 Task: Find a house in Romulus, United States, for 4 guests from 10 Sep to 16 Sep with a gym, breakfast, English-speaking host, 4 beds, 4 bathrooms, self check-in, and a price range of 10000 to 14000.
Action: Mouse moved to (637, 118)
Screenshot: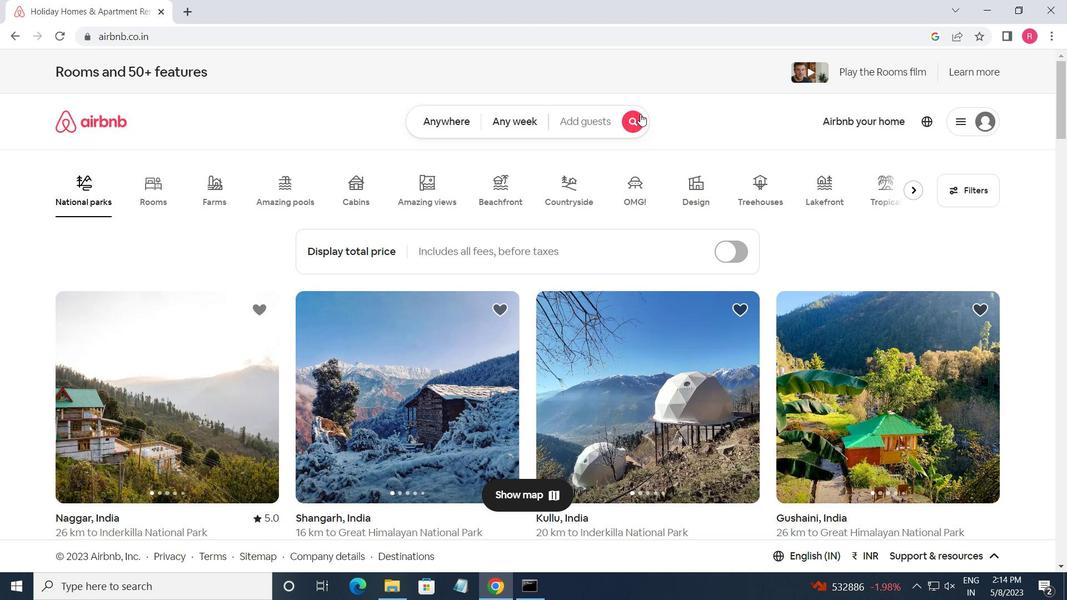 
Action: Mouse pressed left at (637, 118)
Screenshot: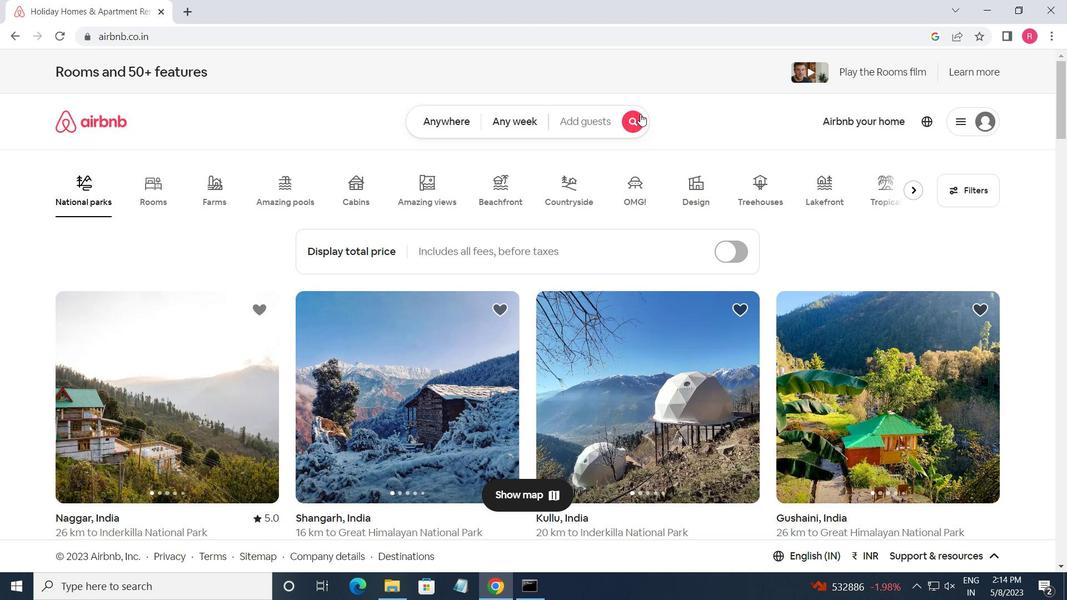 
Action: Mouse moved to (344, 182)
Screenshot: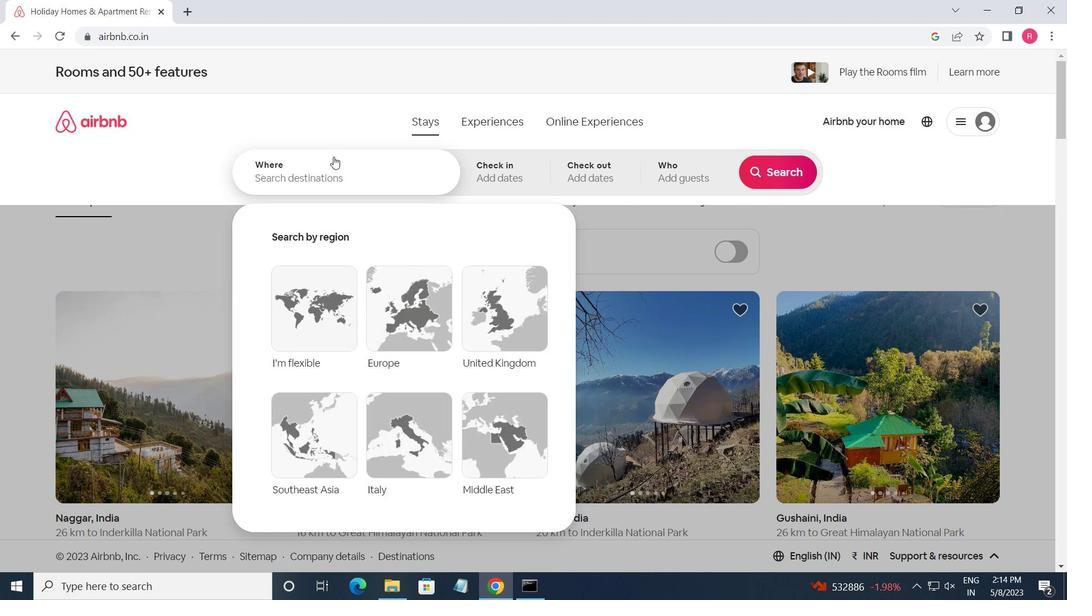 
Action: Mouse pressed left at (344, 182)
Screenshot: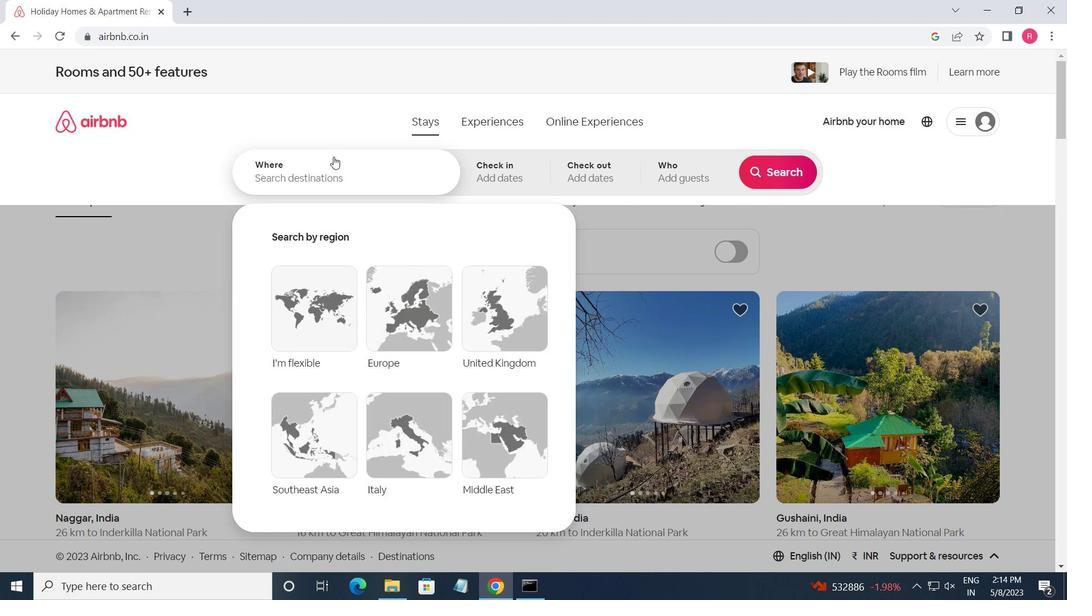 
Action: Key pressed <Key.shift>ROMULUS,<Key.space><Key.shift_r><Key.shift_r><Key.shift_r><Key.shift_r><Key.shift_r><Key.shift_r><Key.shift_r><Key.shift_r><Key.shift_r><Key.shift_r><Key.shift_r><Key.shift_r><Key.shift_r><Key.shift_r><Key.shift_r><Key.shift_r><Key.shift_r>UNITED<Key.space><Key.shift>STATES<Key.enter>
Screenshot: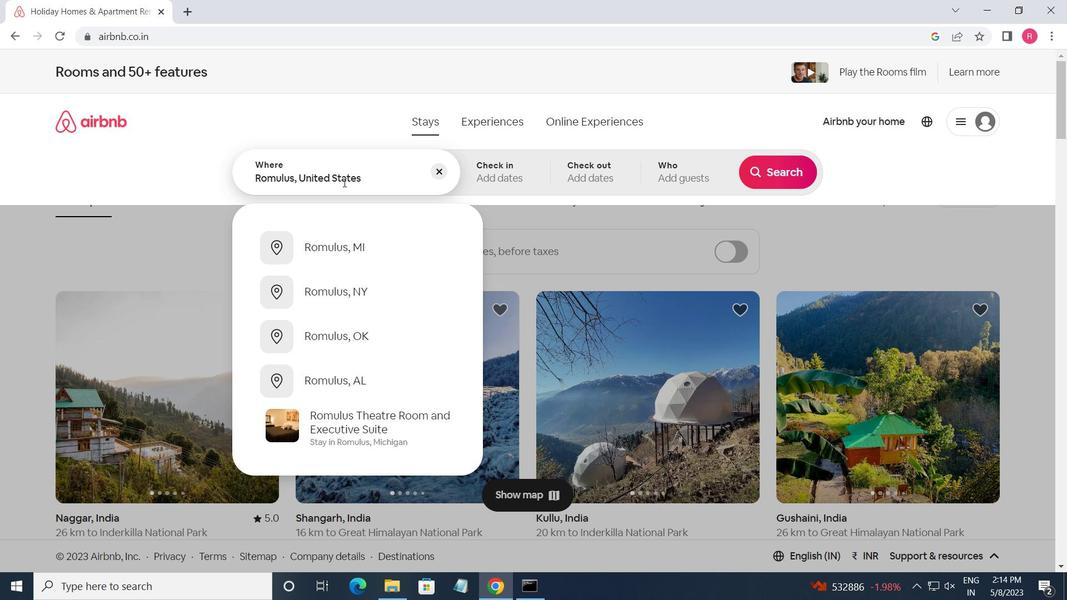 
Action: Mouse moved to (770, 279)
Screenshot: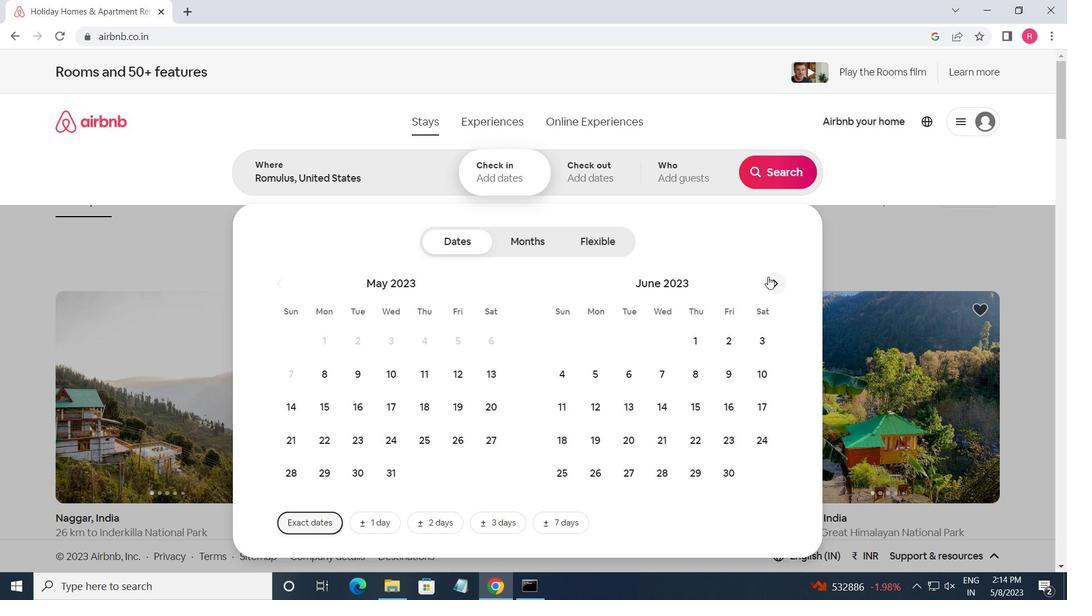 
Action: Mouse pressed left at (770, 279)
Screenshot: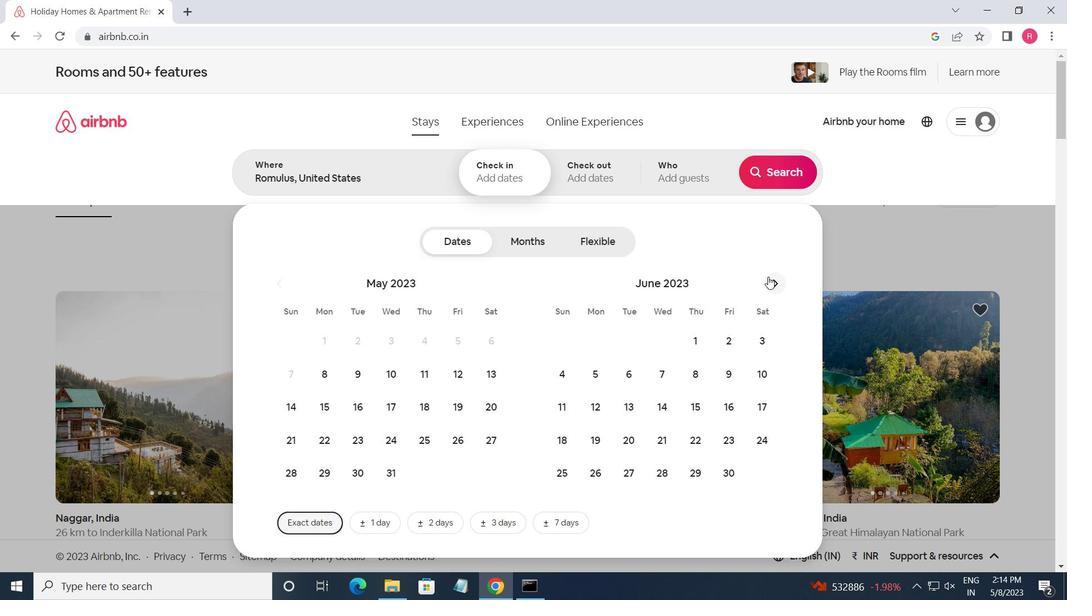 
Action: Mouse moved to (771, 280)
Screenshot: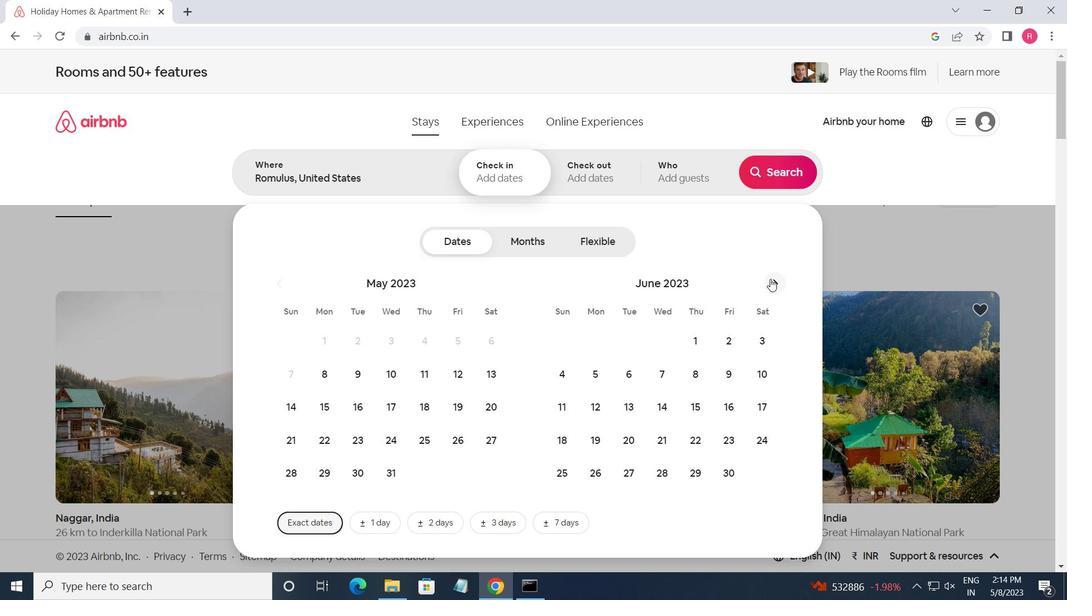 
Action: Mouse pressed left at (771, 280)
Screenshot: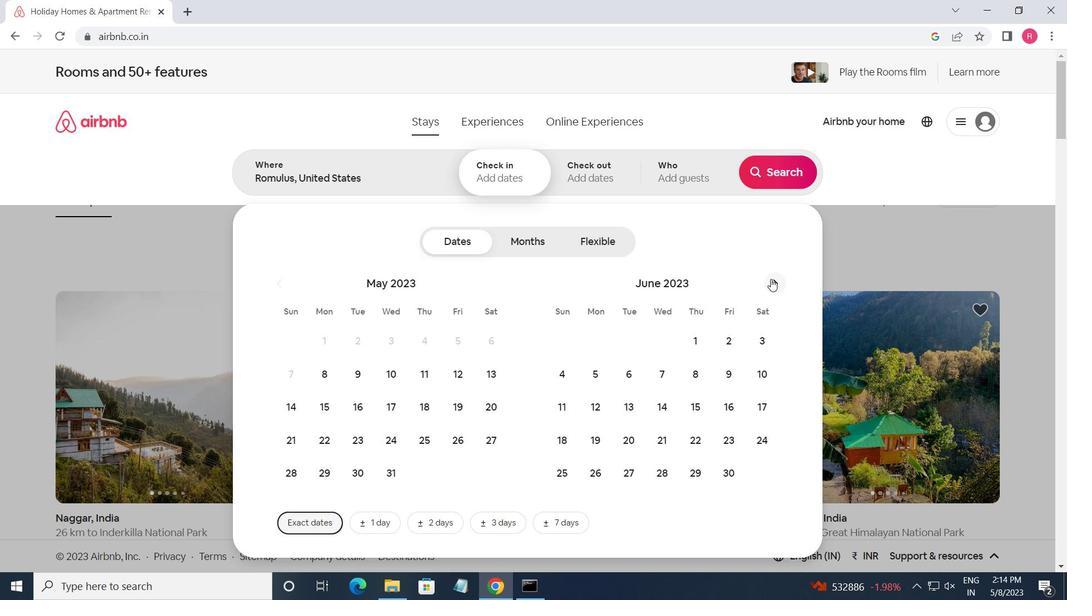 
Action: Mouse pressed left at (771, 280)
Screenshot: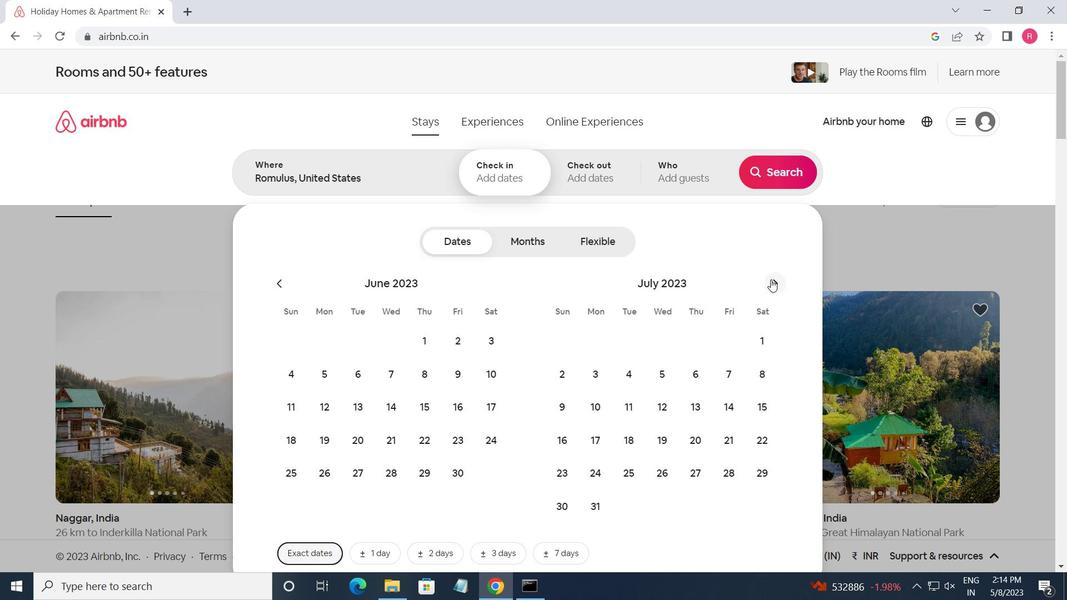 
Action: Mouse pressed left at (771, 280)
Screenshot: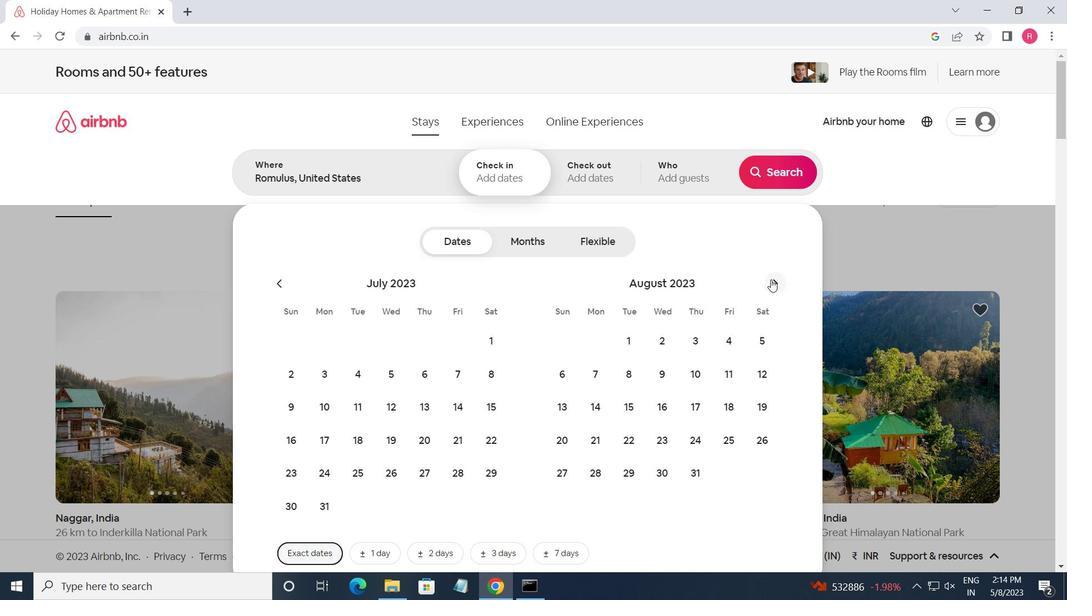 
Action: Mouse moved to (568, 402)
Screenshot: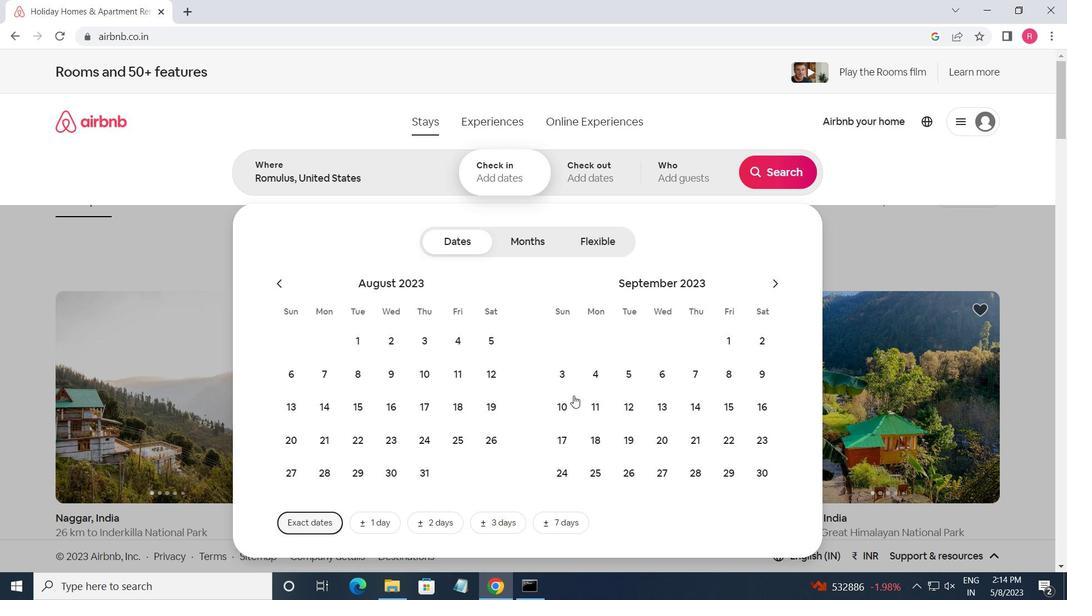 
Action: Mouse pressed left at (568, 402)
Screenshot: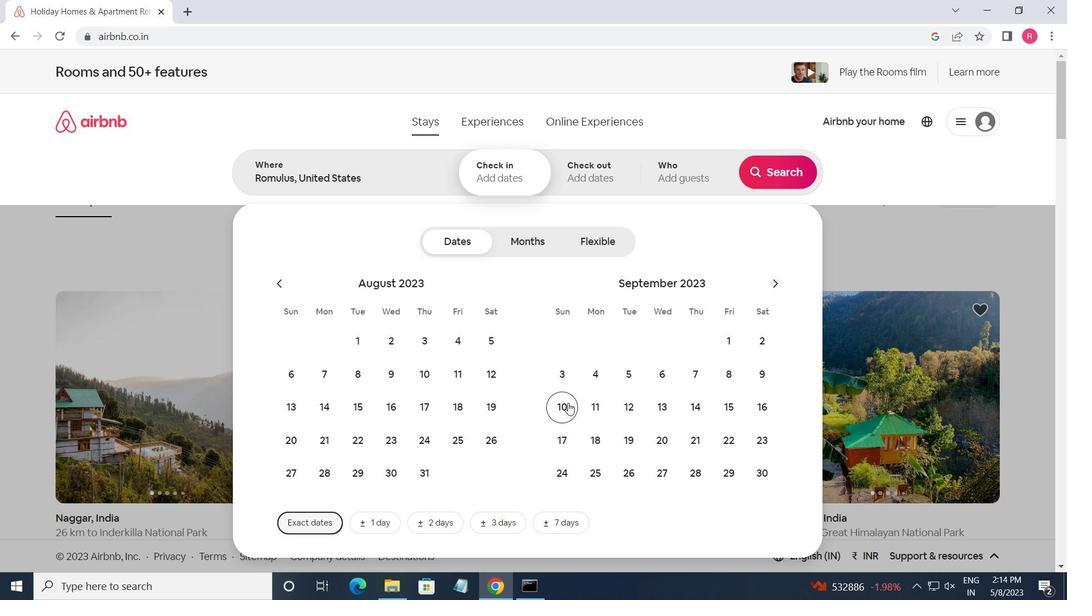 
Action: Mouse moved to (759, 410)
Screenshot: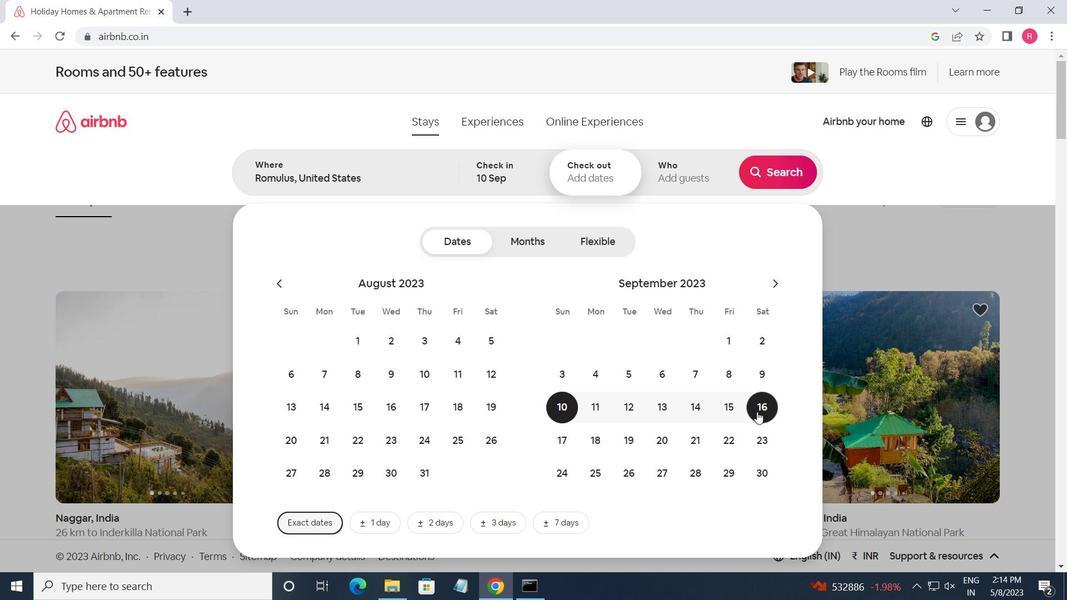 
Action: Mouse pressed left at (759, 410)
Screenshot: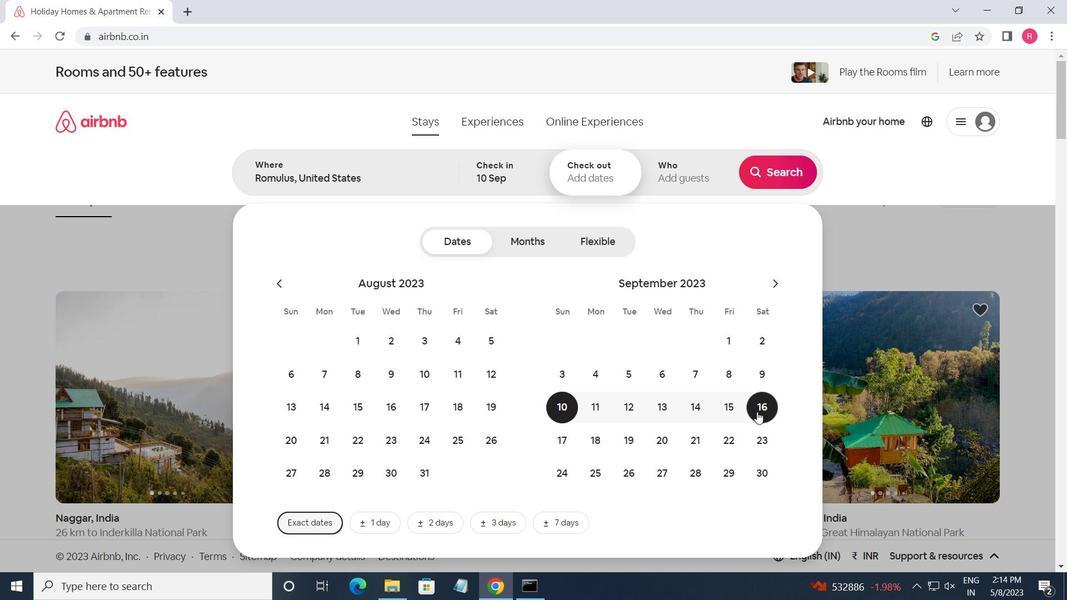 
Action: Mouse moved to (682, 190)
Screenshot: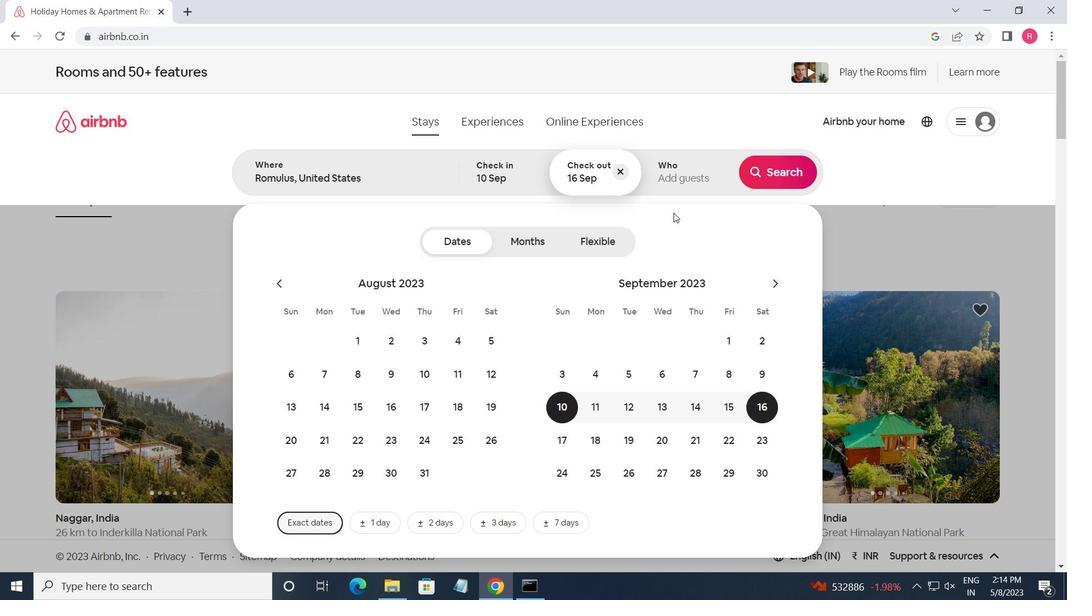
Action: Mouse pressed left at (682, 190)
Screenshot: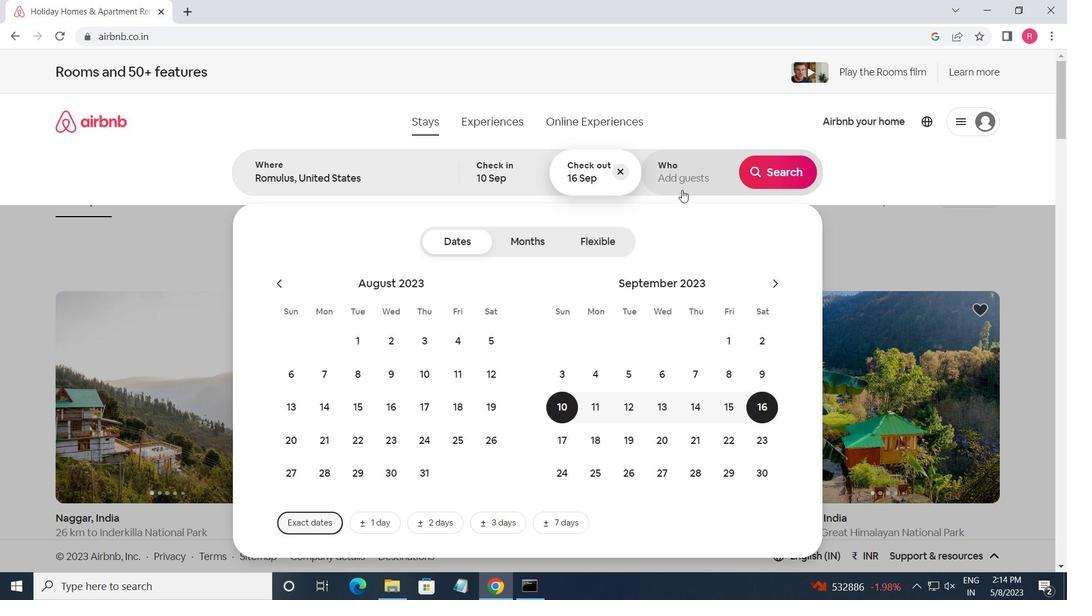 
Action: Mouse moved to (783, 245)
Screenshot: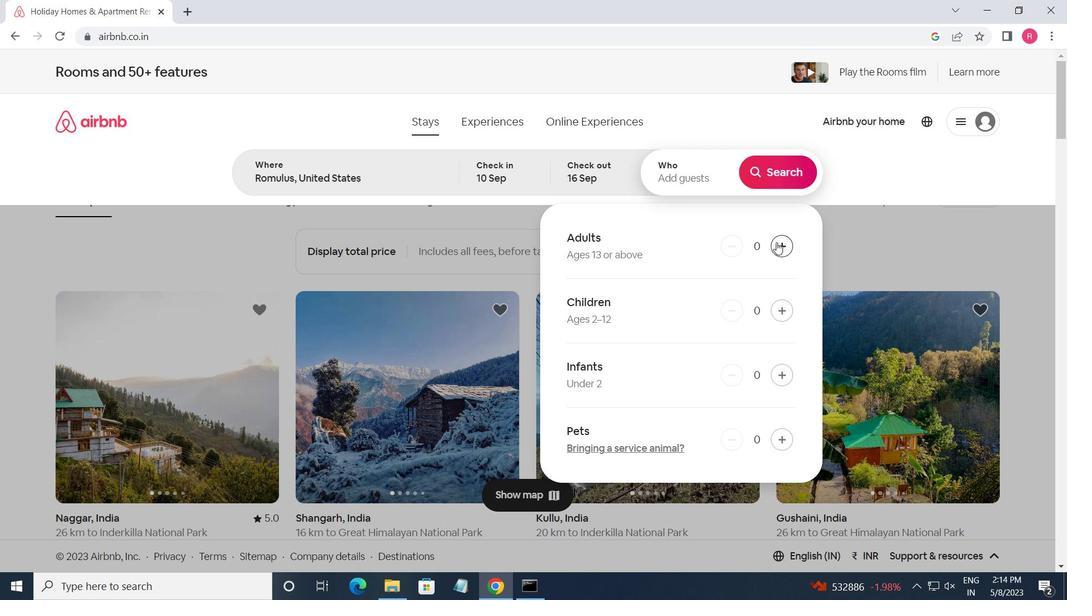 
Action: Mouse pressed left at (783, 245)
Screenshot: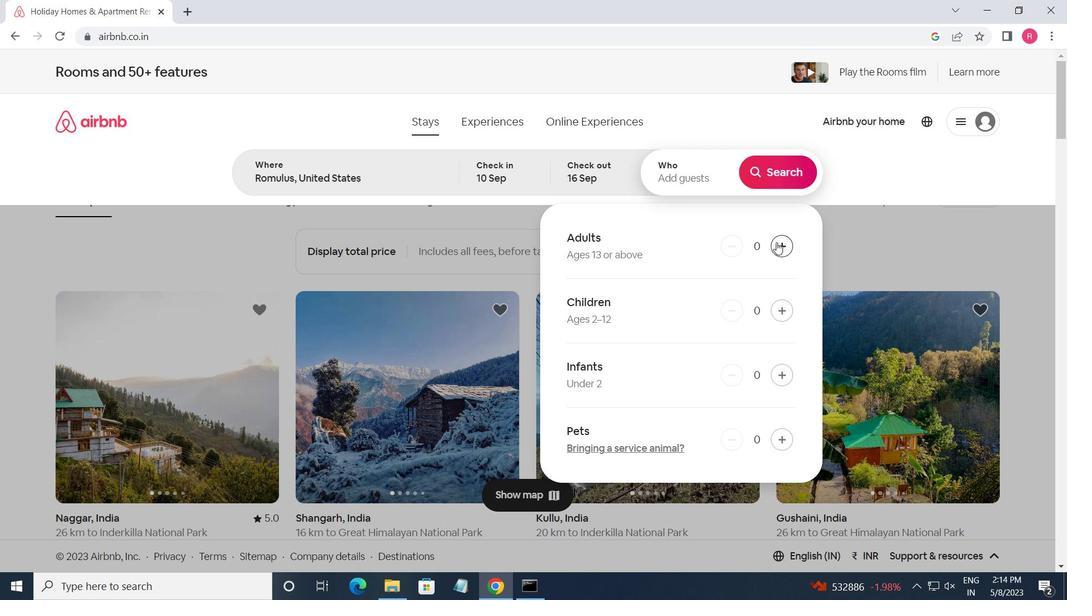 
Action: Mouse pressed left at (783, 245)
Screenshot: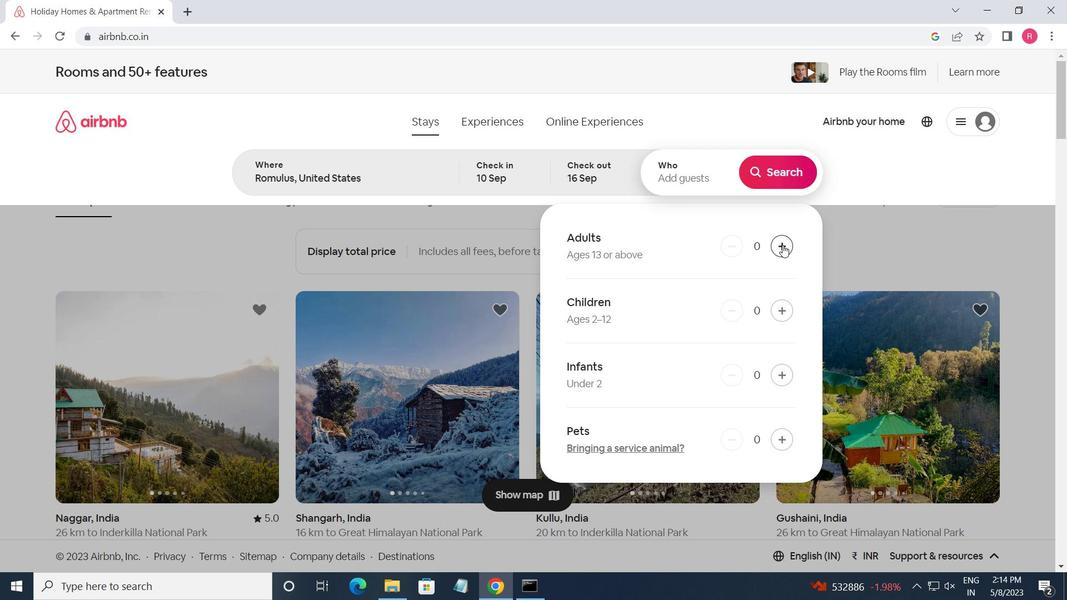 
Action: Mouse pressed left at (783, 245)
Screenshot: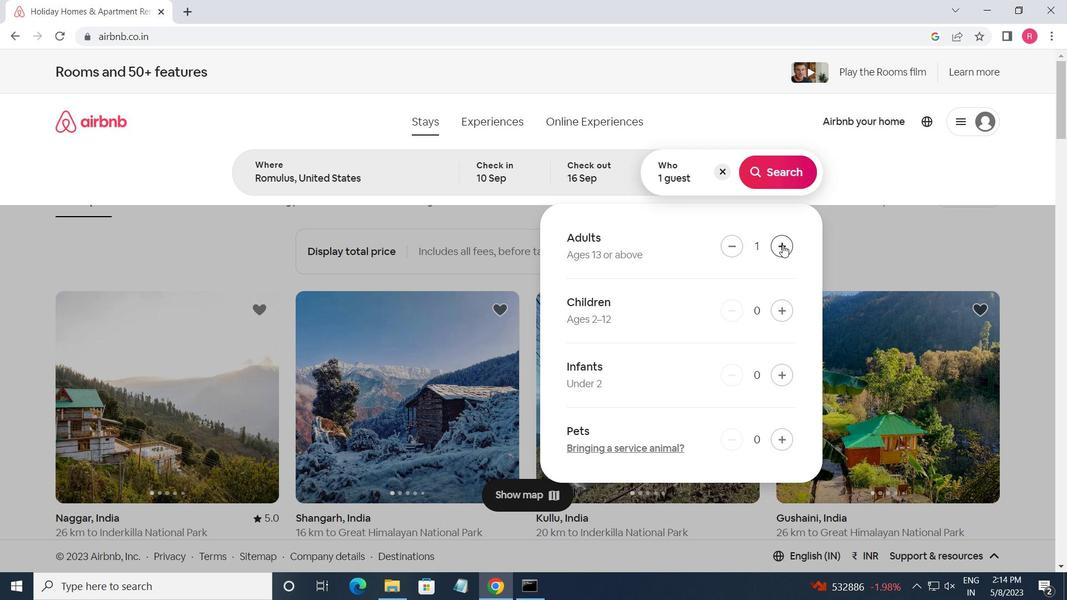 
Action: Mouse pressed left at (783, 245)
Screenshot: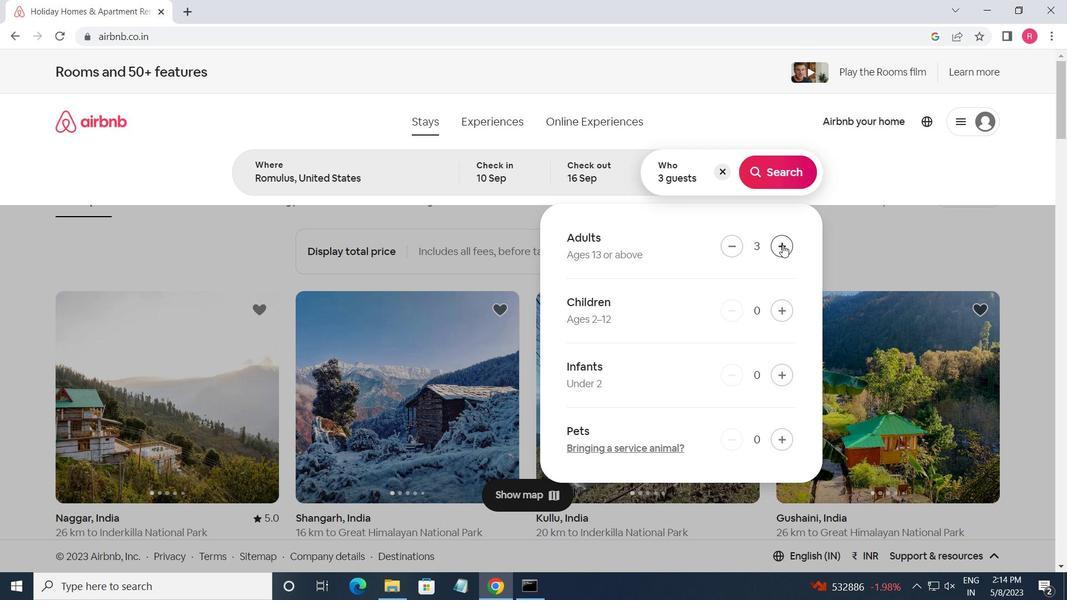
Action: Mouse moved to (769, 177)
Screenshot: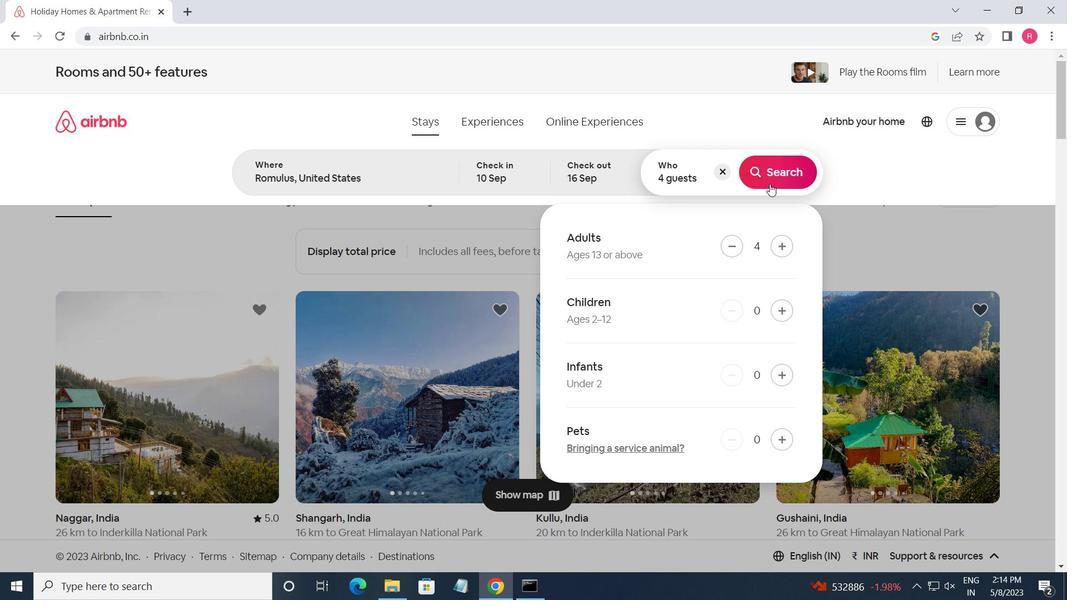 
Action: Mouse pressed left at (769, 177)
Screenshot: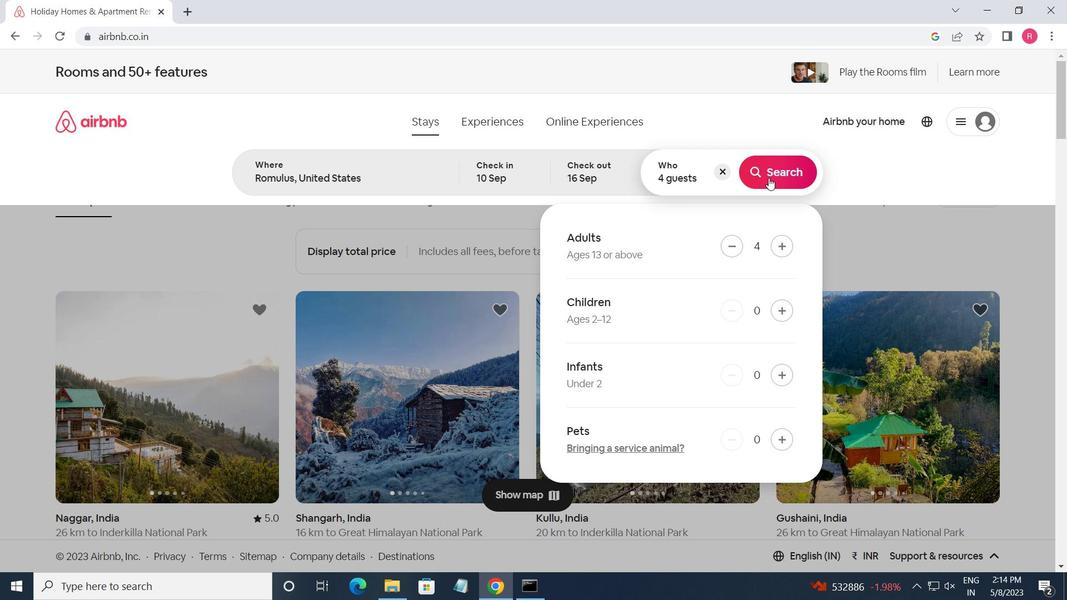 
Action: Mouse moved to (998, 139)
Screenshot: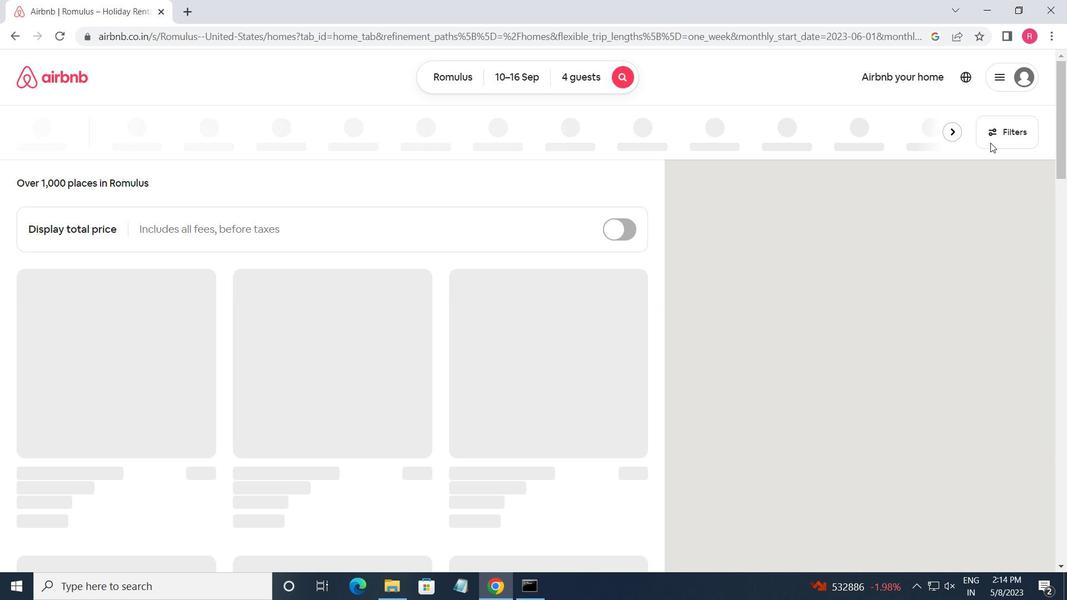 
Action: Mouse pressed left at (998, 139)
Screenshot: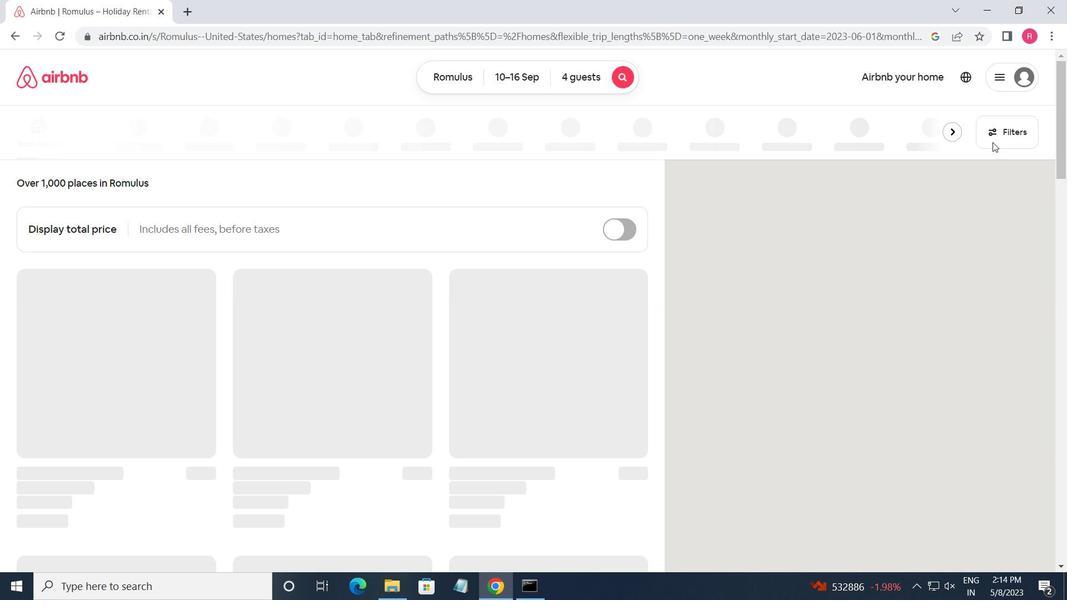 
Action: Mouse moved to (391, 380)
Screenshot: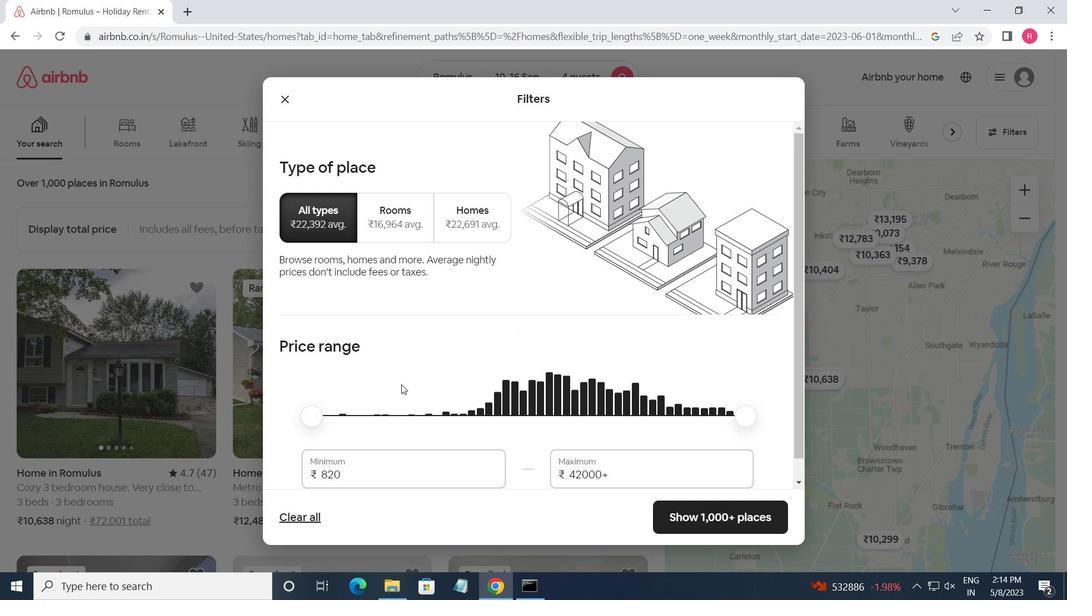 
Action: Mouse scrolled (391, 379) with delta (0, 0)
Screenshot: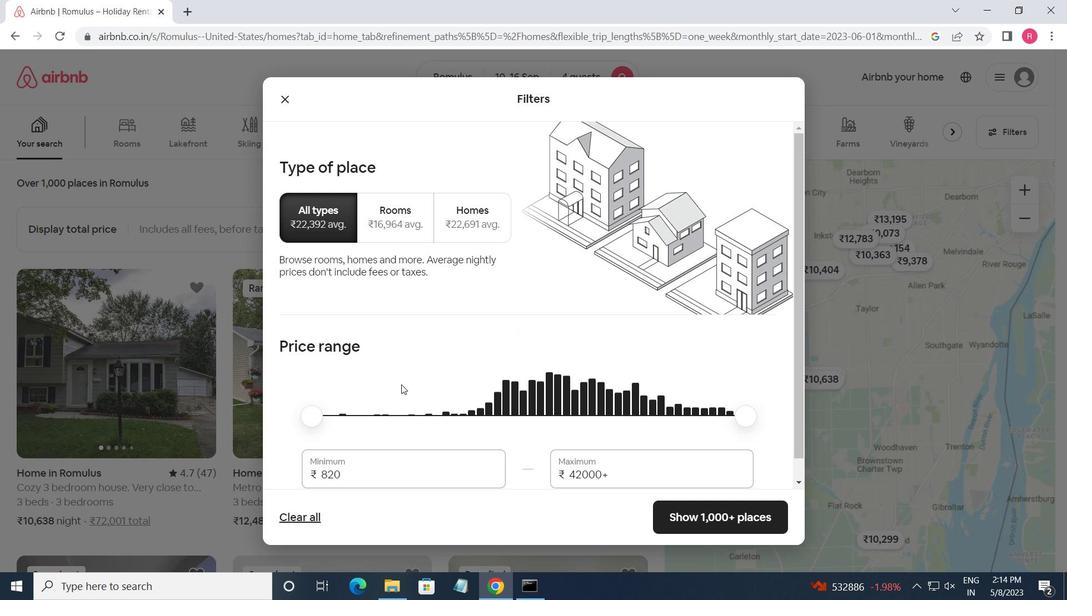 
Action: Mouse moved to (391, 379)
Screenshot: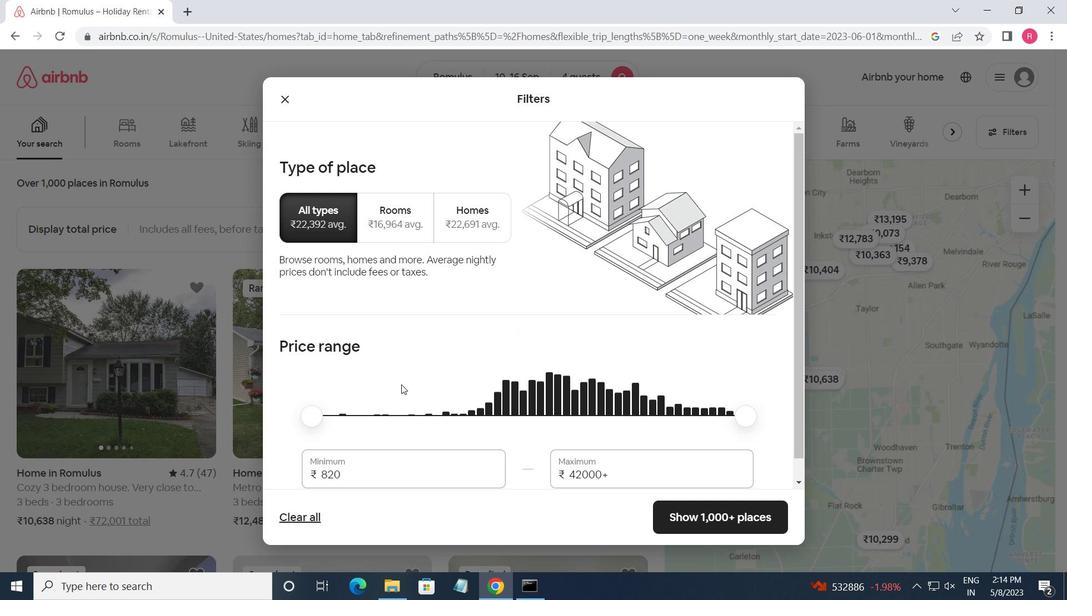 
Action: Mouse scrolled (391, 379) with delta (0, 0)
Screenshot: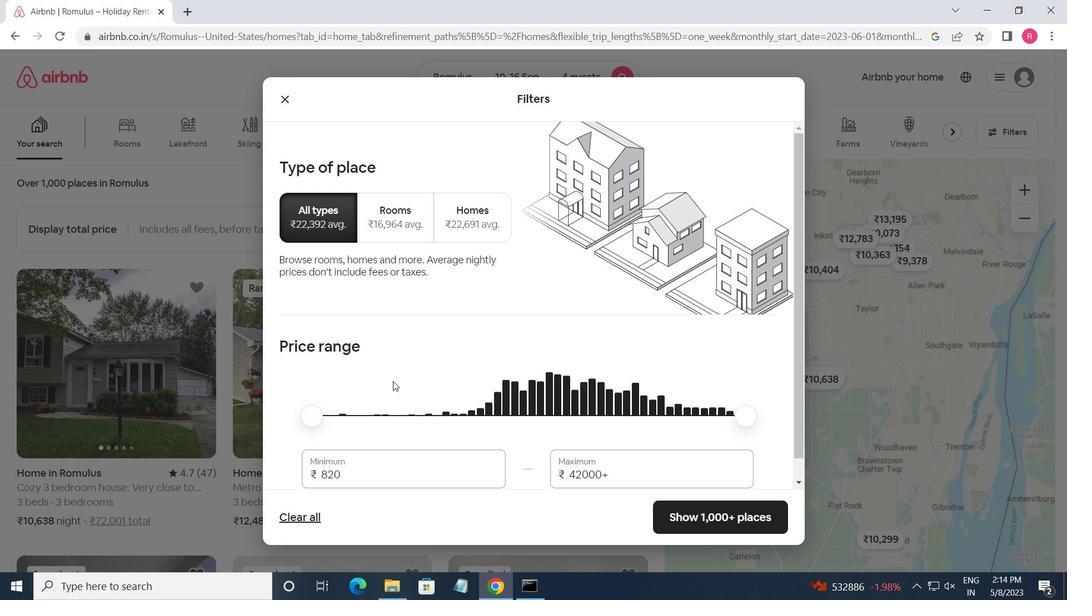 
Action: Mouse moved to (366, 445)
Screenshot: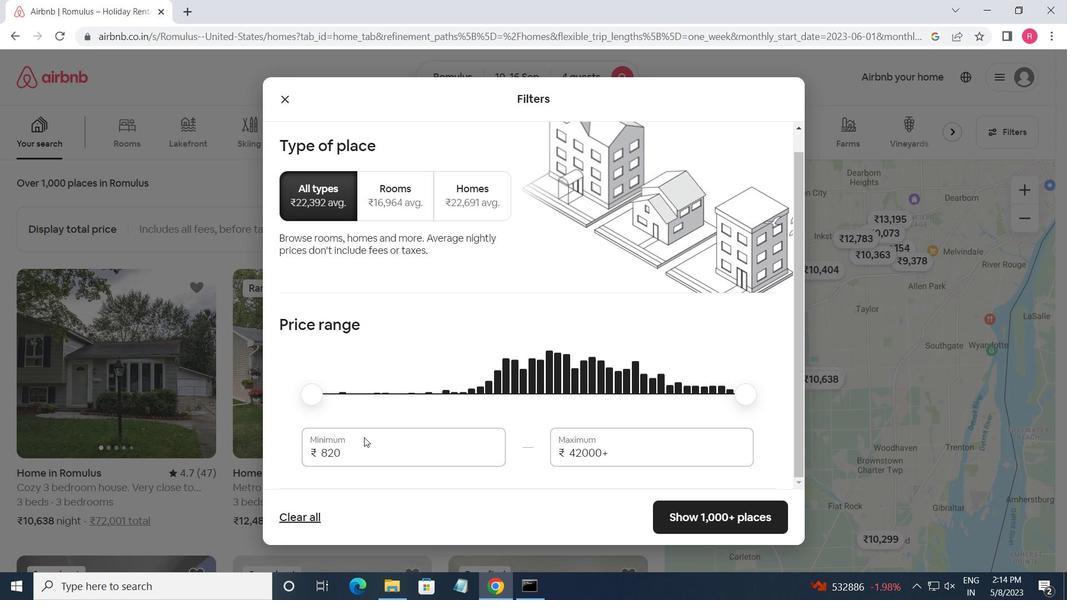 
Action: Mouse pressed left at (366, 445)
Screenshot: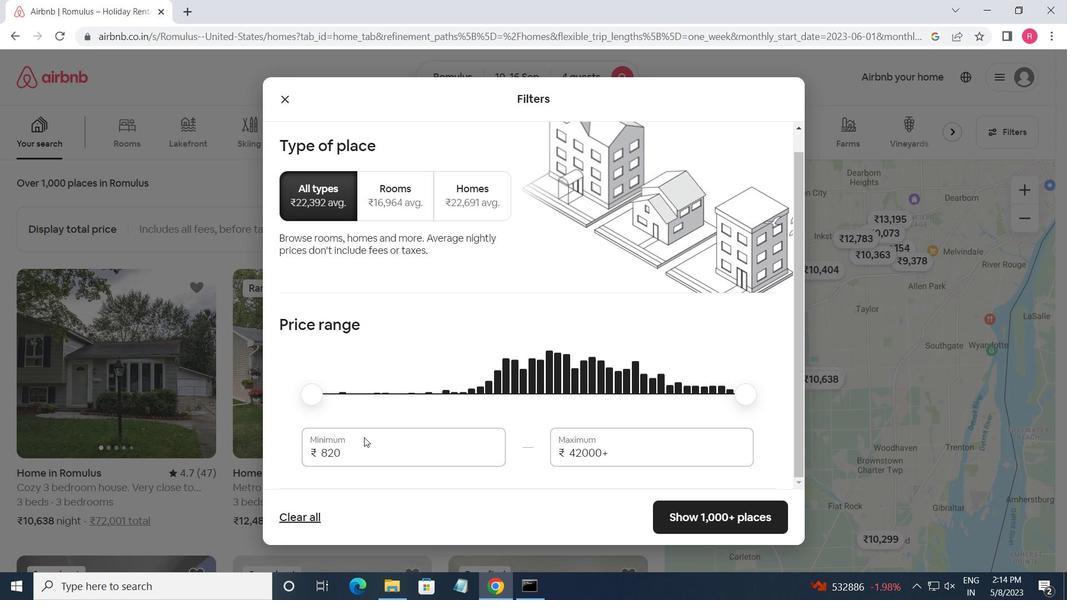 
Action: Mouse moved to (367, 445)
Screenshot: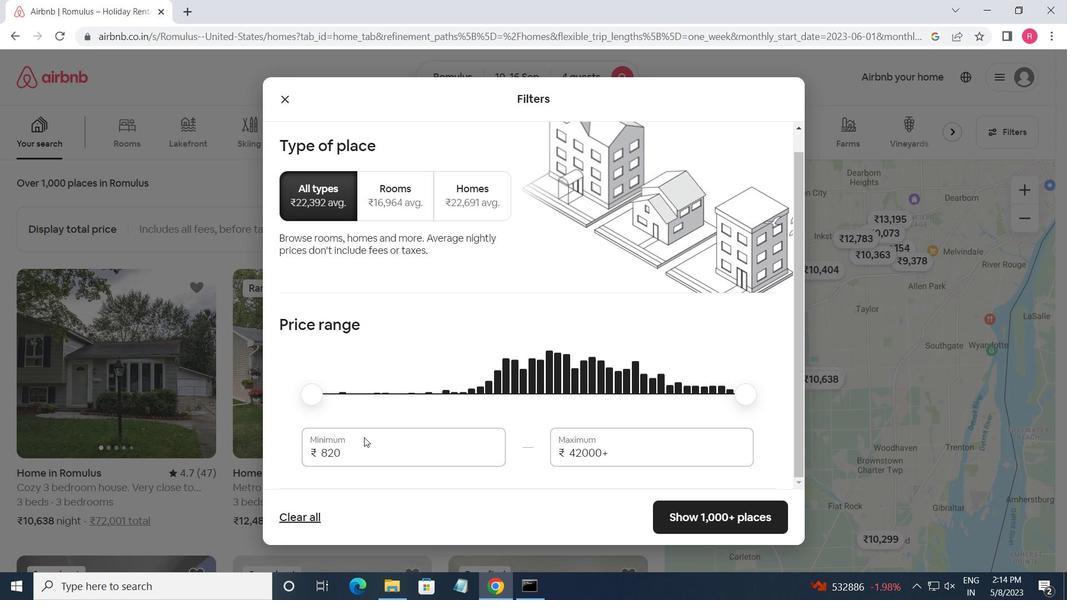 
Action: Mouse pressed left at (367, 445)
Screenshot: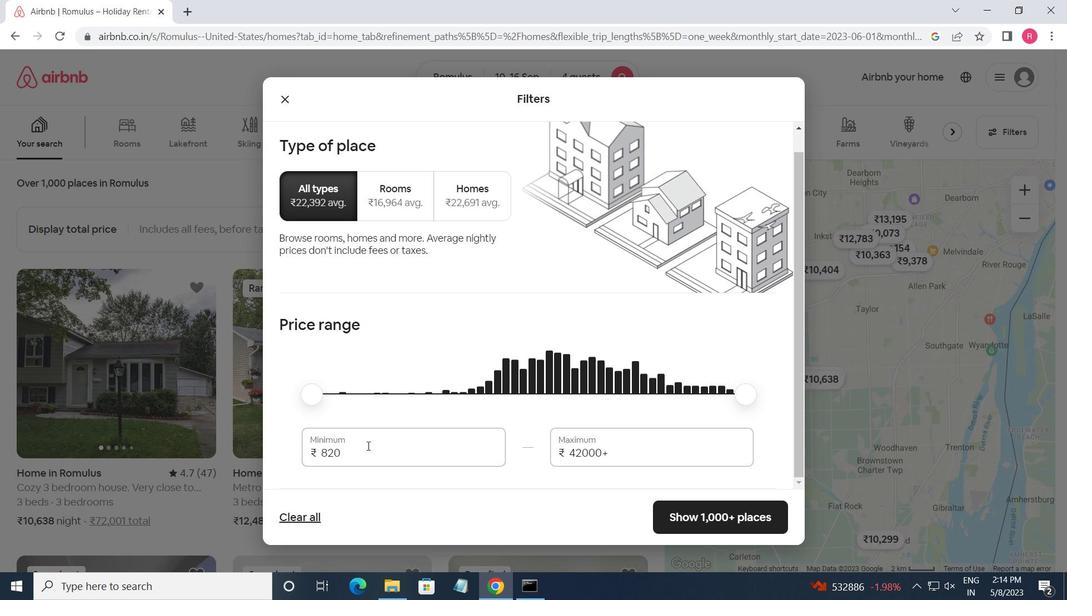 
Action: Mouse pressed left at (367, 445)
Screenshot: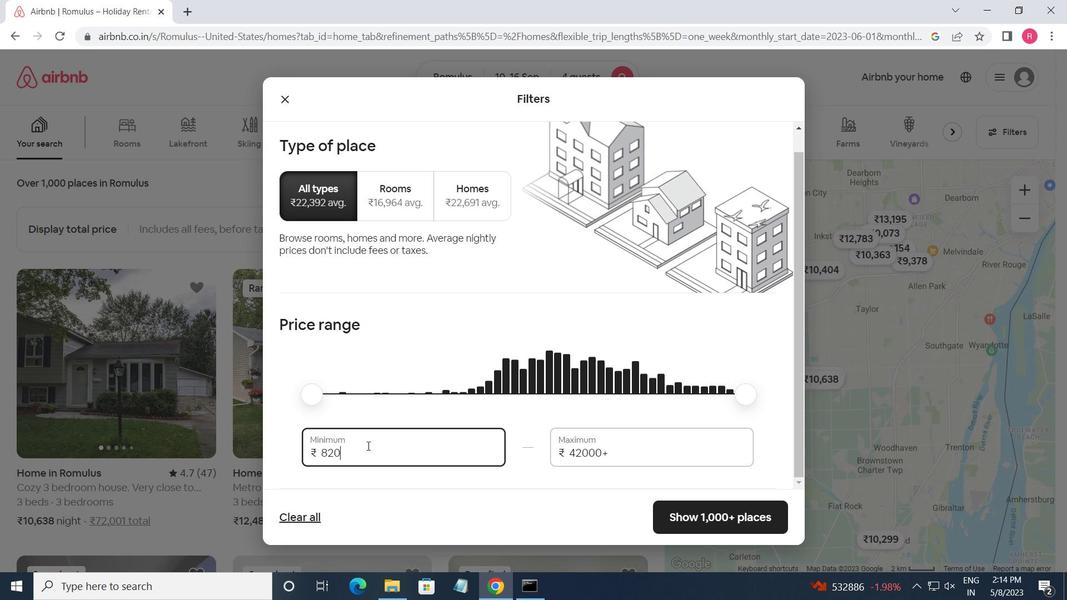 
Action: Mouse moved to (366, 445)
Screenshot: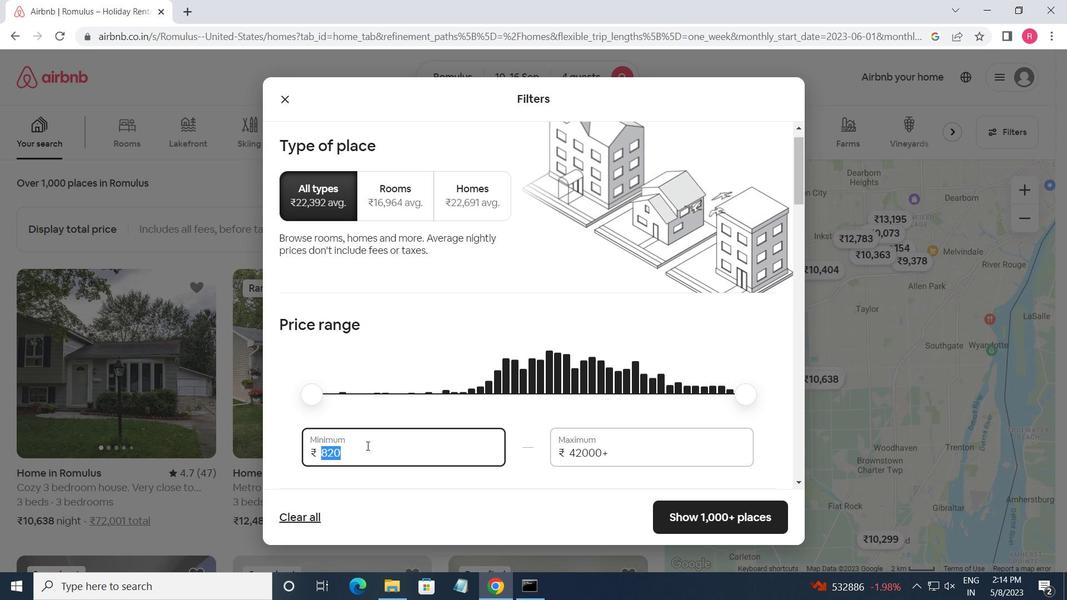 
Action: Key pressed 10000<Key.tab>4000<Key.backspace><Key.backspace><Key.backspace><Key.backspace><Key.backspace><Key.backspace><Key.backspace><Key.backspace><Key.backspace><Key.backspace><Key.backspace><Key.backspace>14000
Screenshot: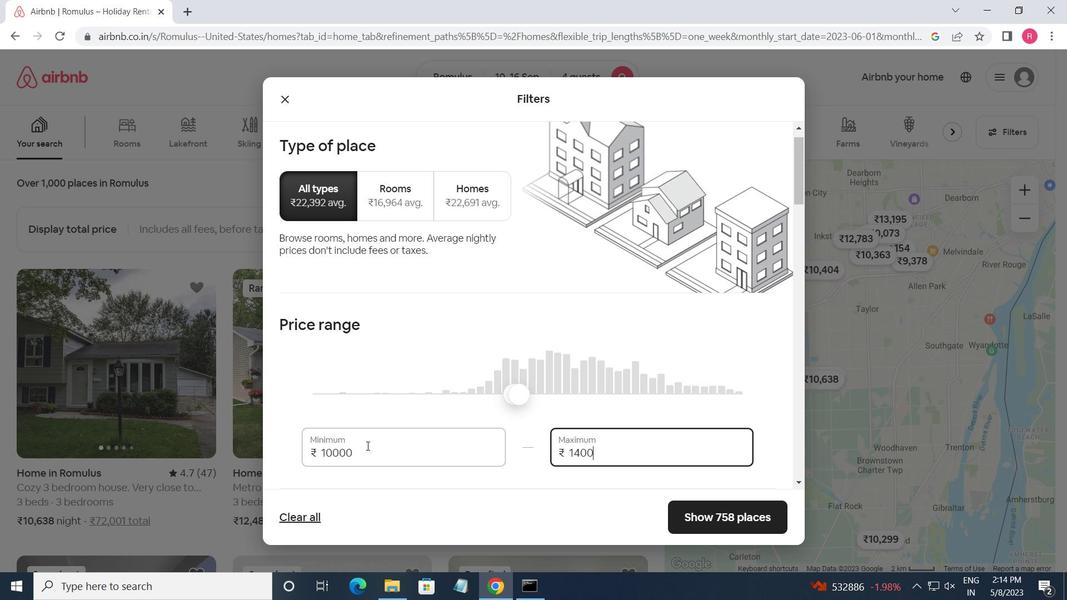 
Action: Mouse moved to (229, 400)
Screenshot: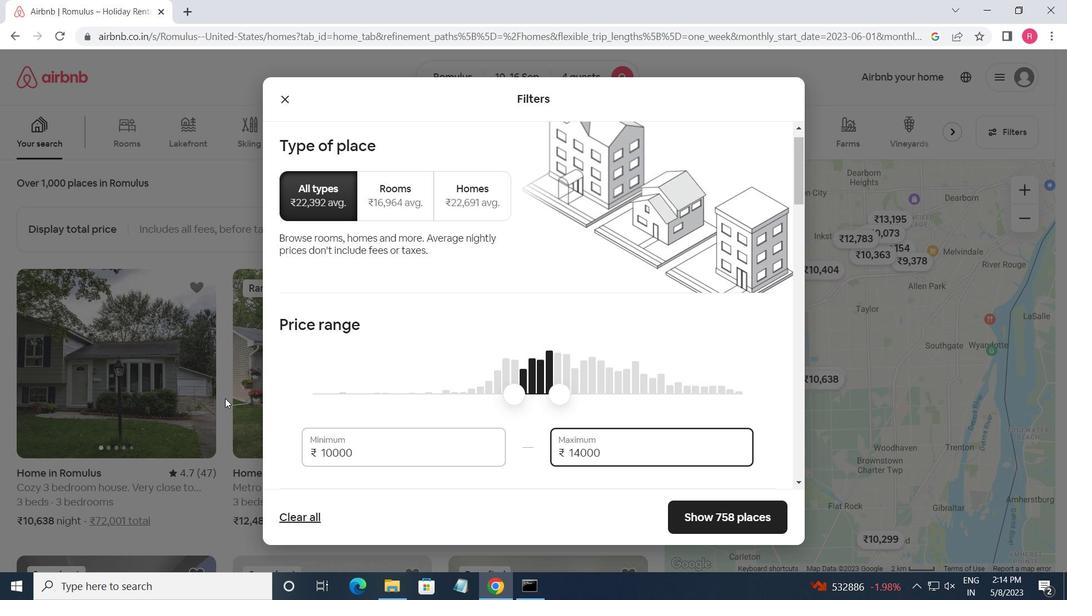 
Action: Mouse scrolled (229, 399) with delta (0, 0)
Screenshot: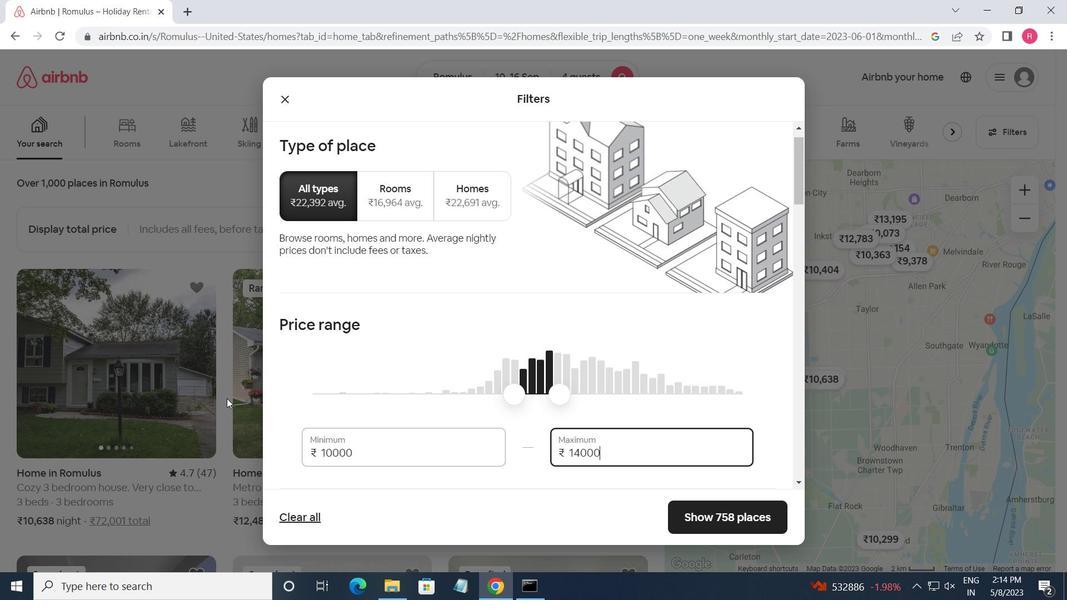 
Action: Mouse scrolled (229, 399) with delta (0, 0)
Screenshot: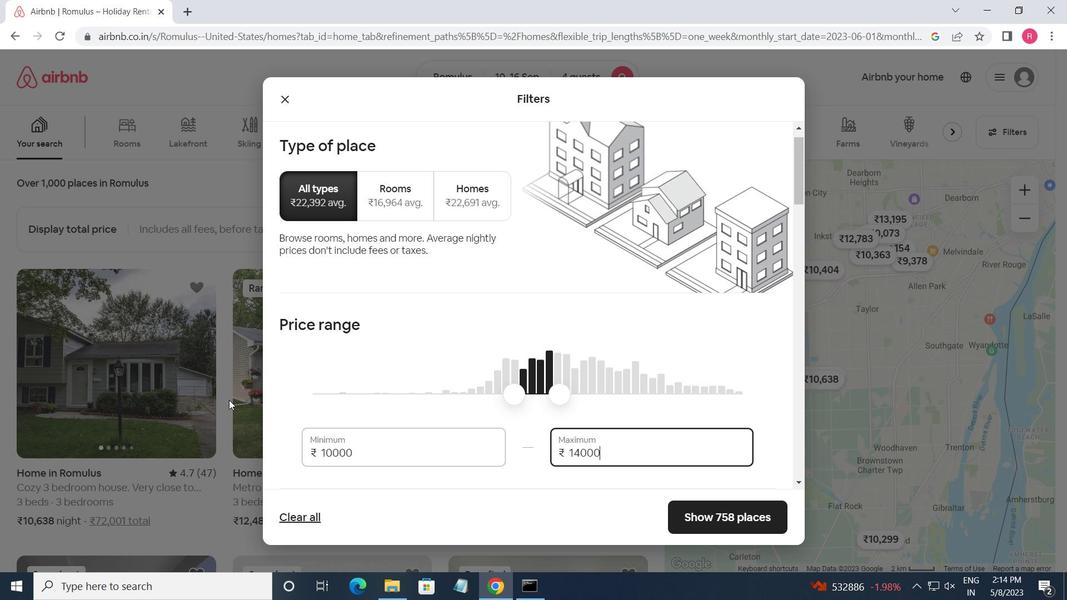 
Action: Mouse scrolled (229, 399) with delta (0, 0)
Screenshot: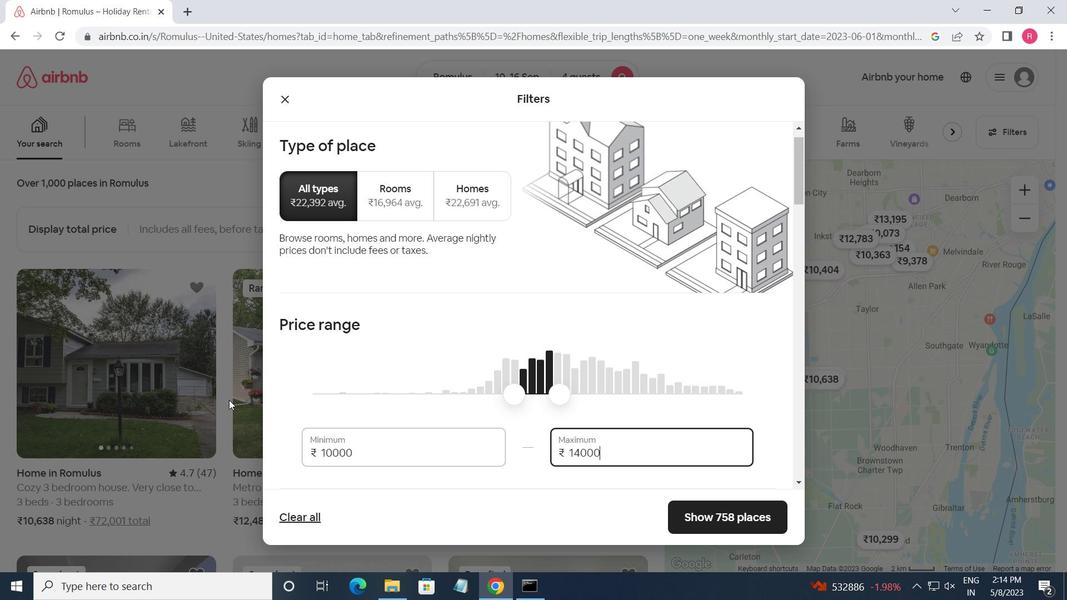 
Action: Mouse scrolled (229, 399) with delta (0, 0)
Screenshot: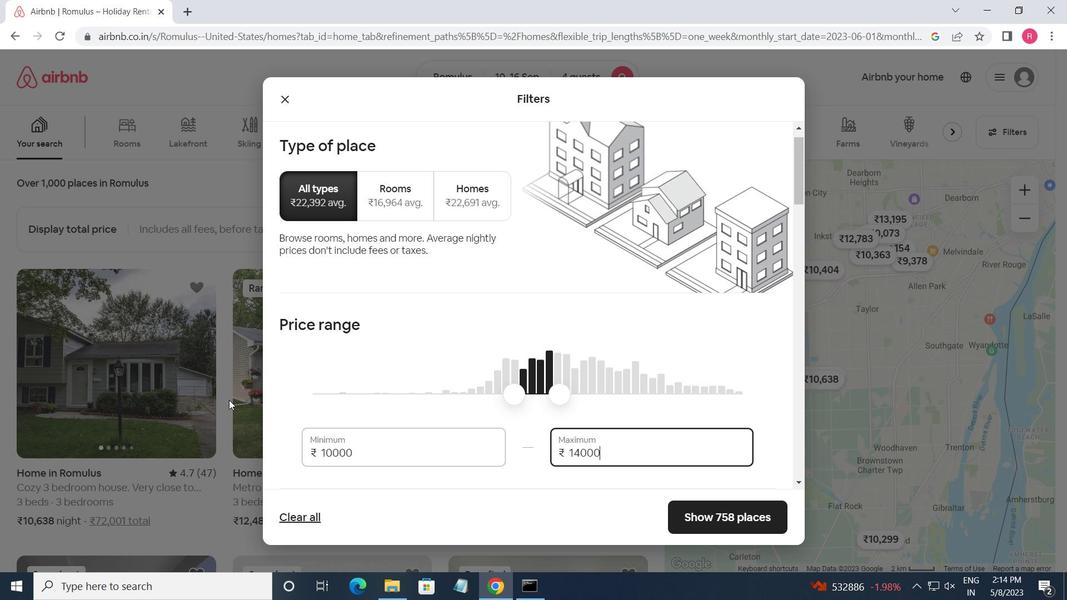 
Action: Mouse moved to (584, 365)
Screenshot: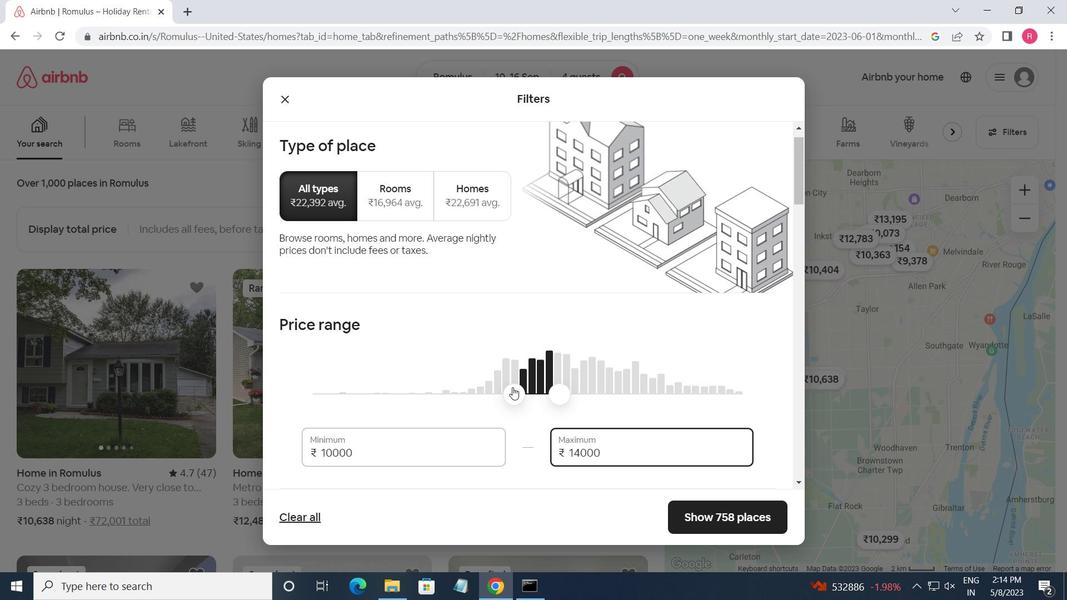 
Action: Mouse scrolled (584, 365) with delta (0, 0)
Screenshot: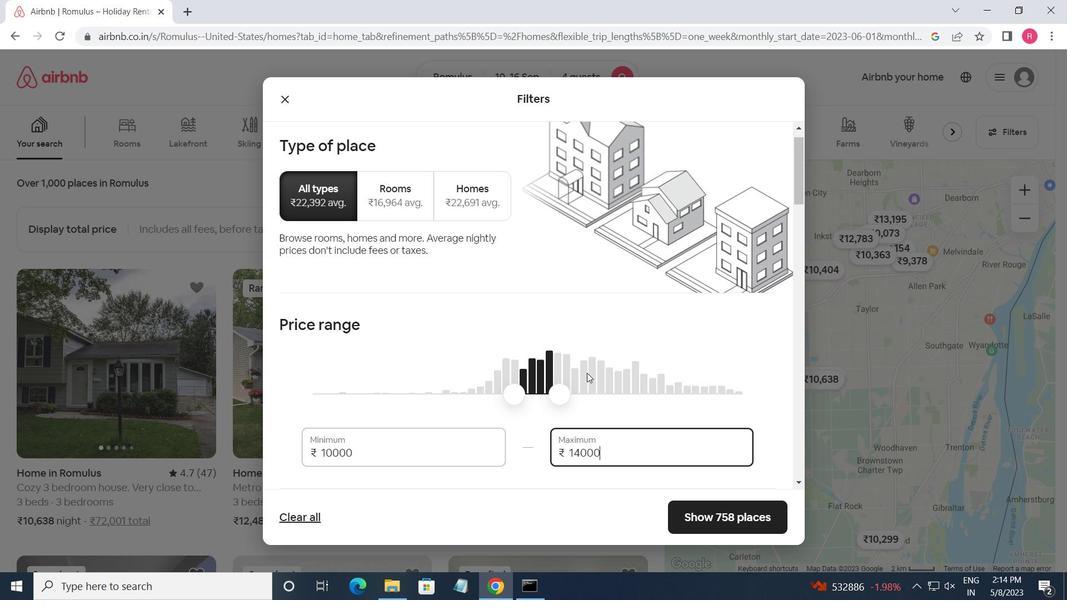 
Action: Mouse scrolled (584, 365) with delta (0, 0)
Screenshot: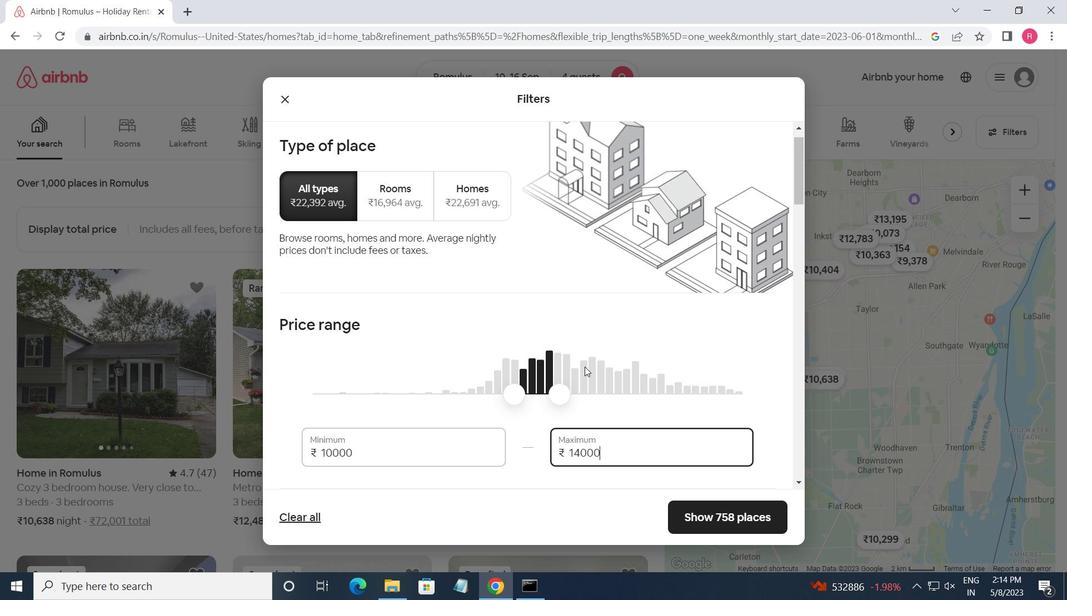 
Action: Mouse scrolled (584, 365) with delta (0, 0)
Screenshot: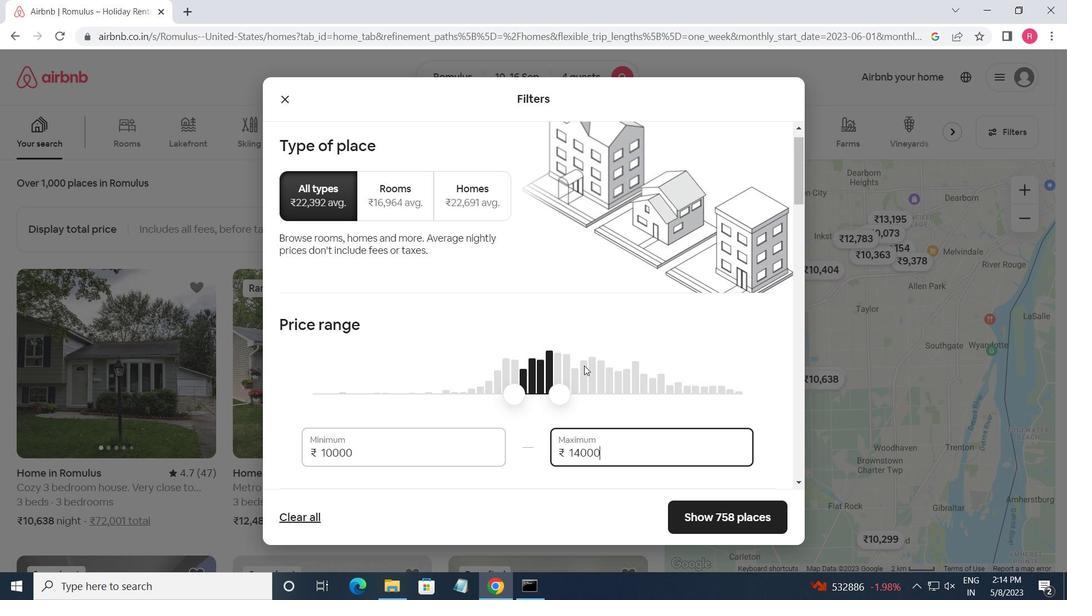 
Action: Mouse scrolled (584, 365) with delta (0, 0)
Screenshot: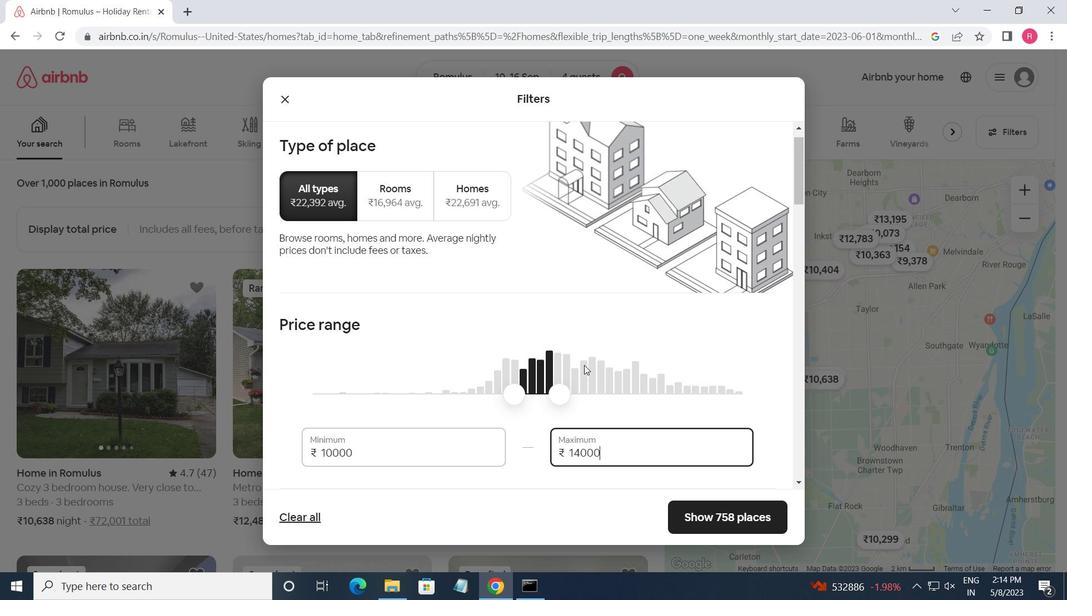 
Action: Mouse moved to (495, 317)
Screenshot: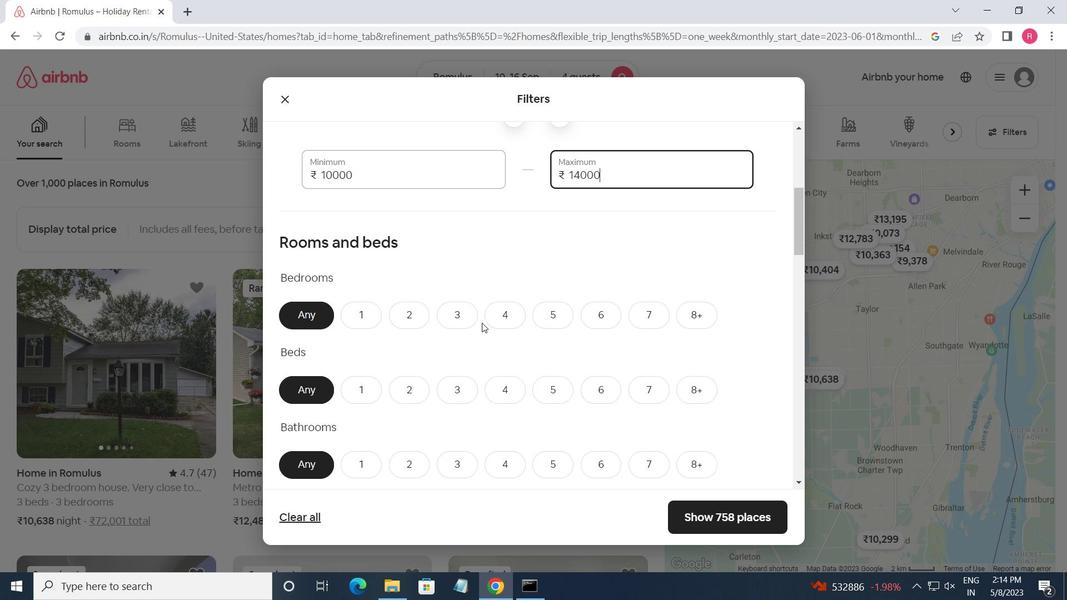 
Action: Mouse pressed left at (495, 317)
Screenshot: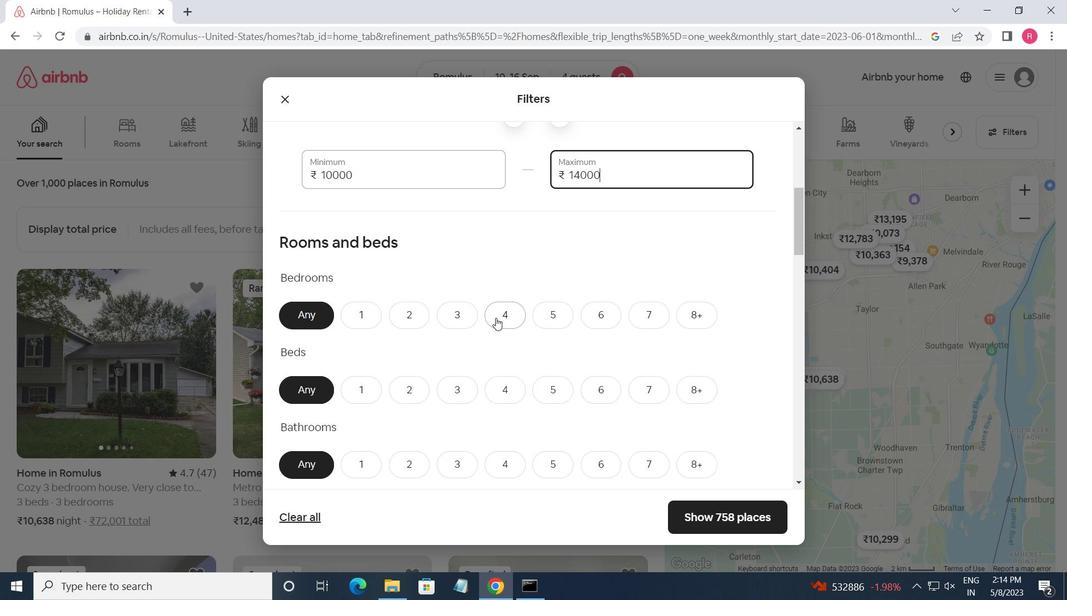 
Action: Mouse moved to (505, 374)
Screenshot: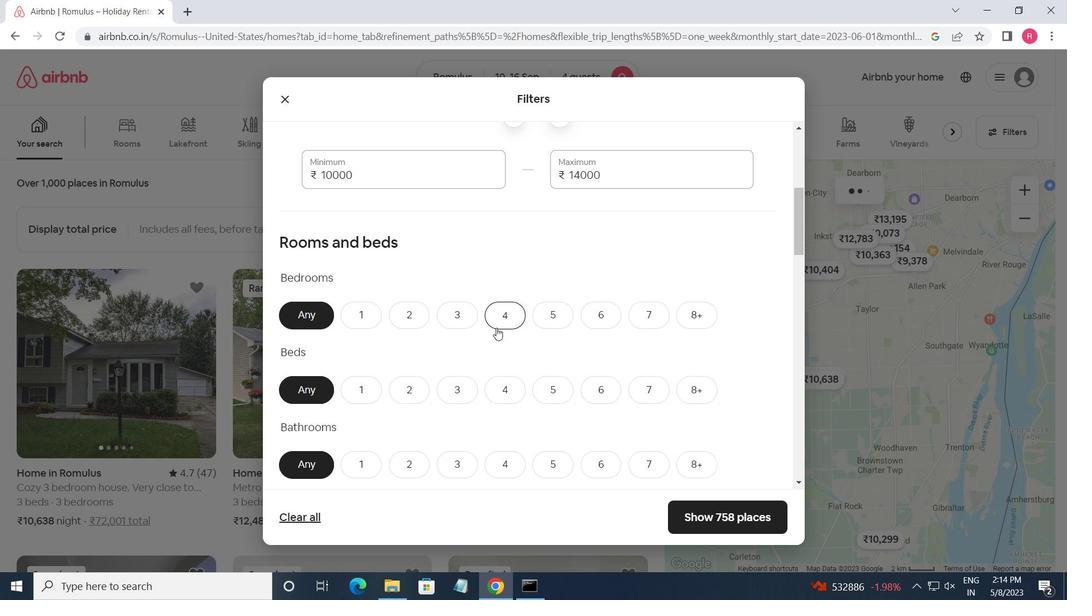 
Action: Mouse pressed left at (505, 374)
Screenshot: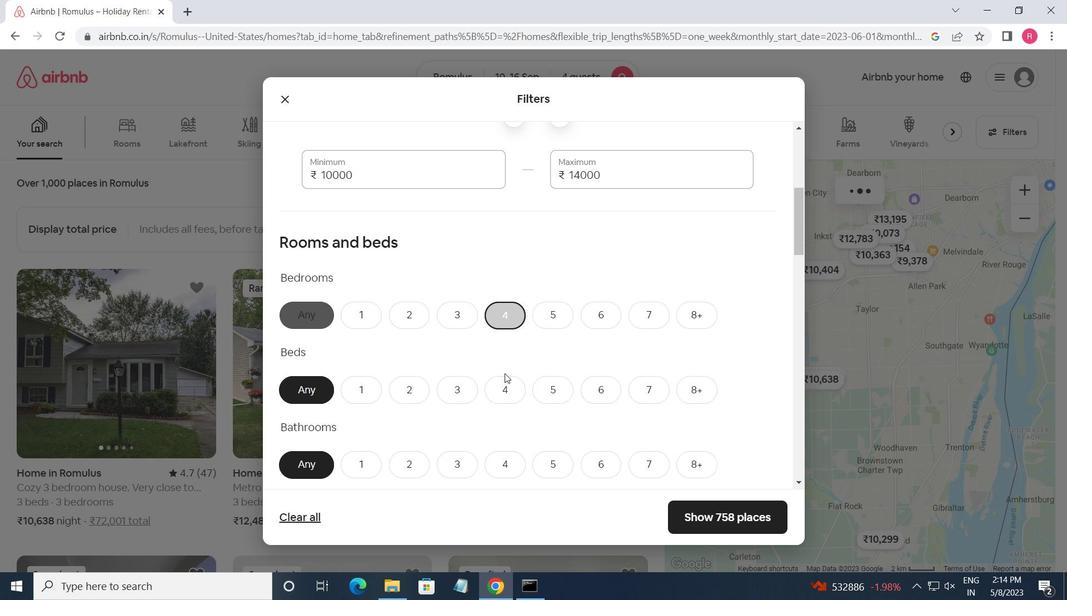 
Action: Mouse moved to (504, 385)
Screenshot: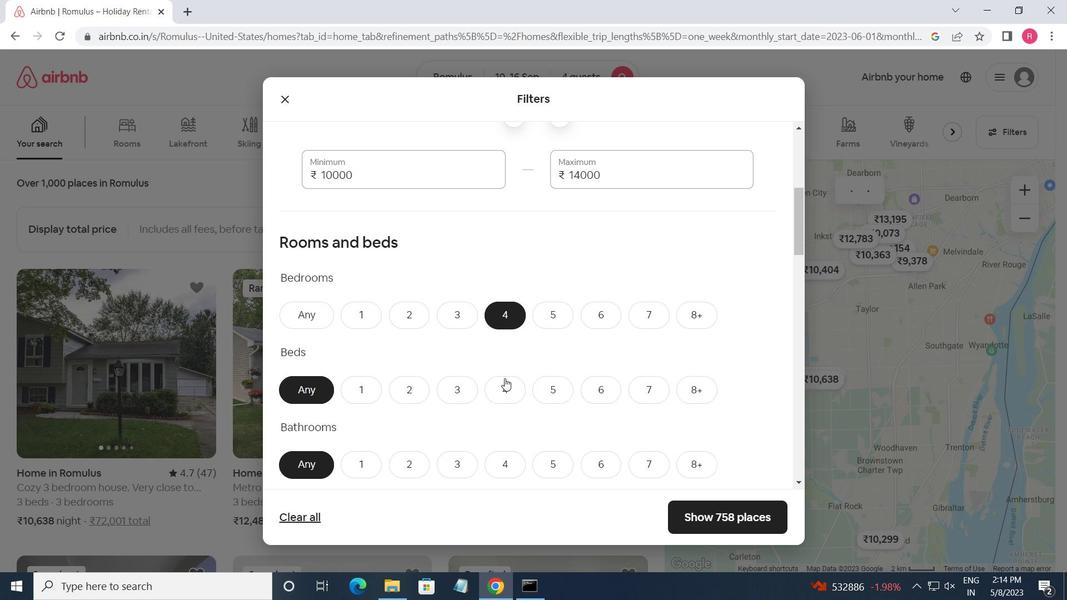 
Action: Mouse pressed left at (504, 385)
Screenshot: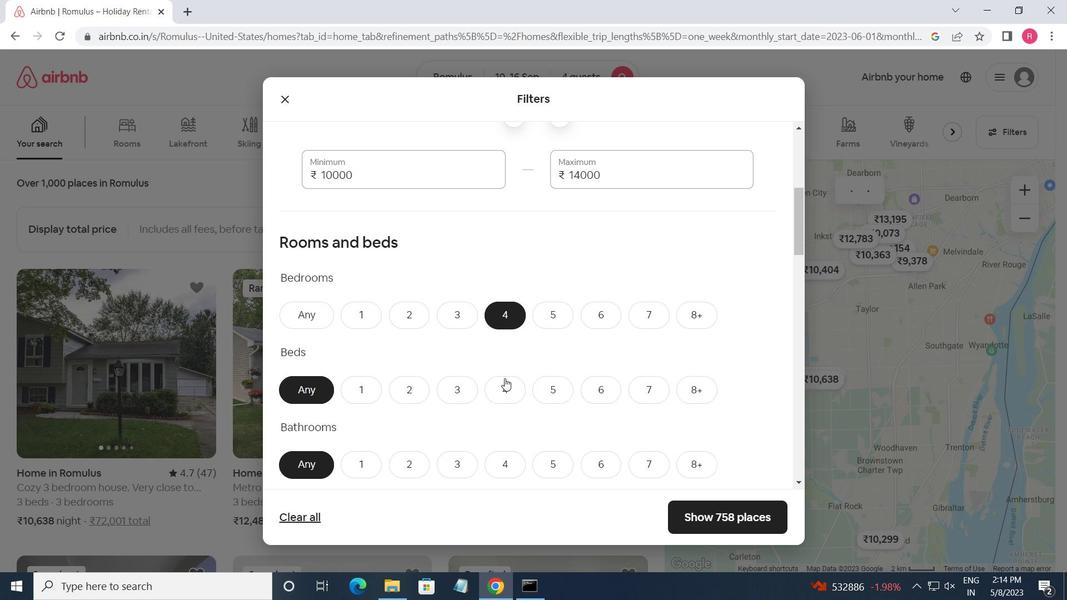 
Action: Mouse moved to (504, 465)
Screenshot: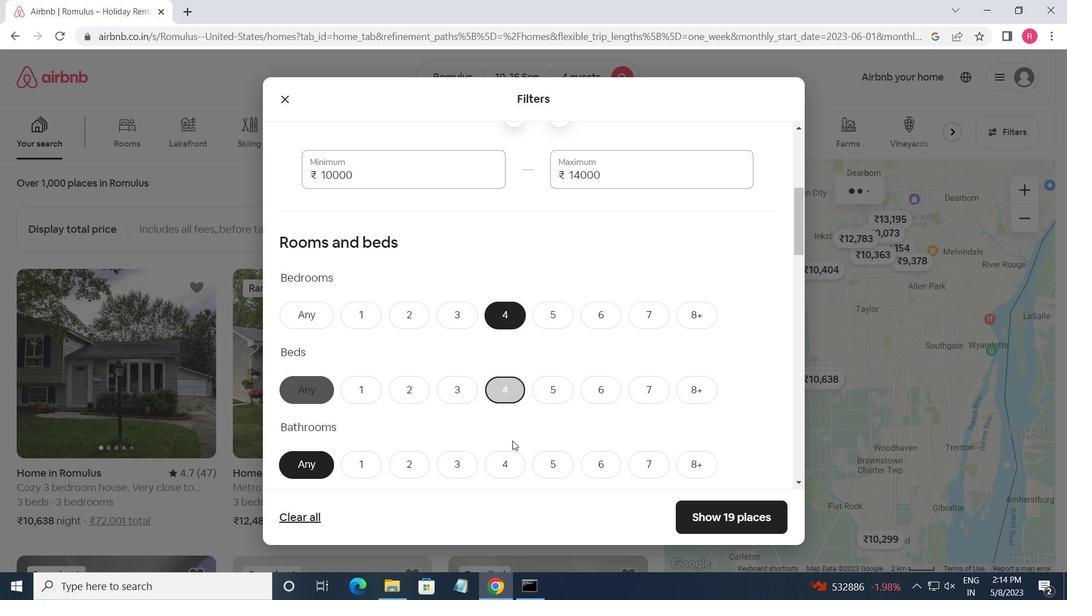 
Action: Mouse pressed left at (504, 465)
Screenshot: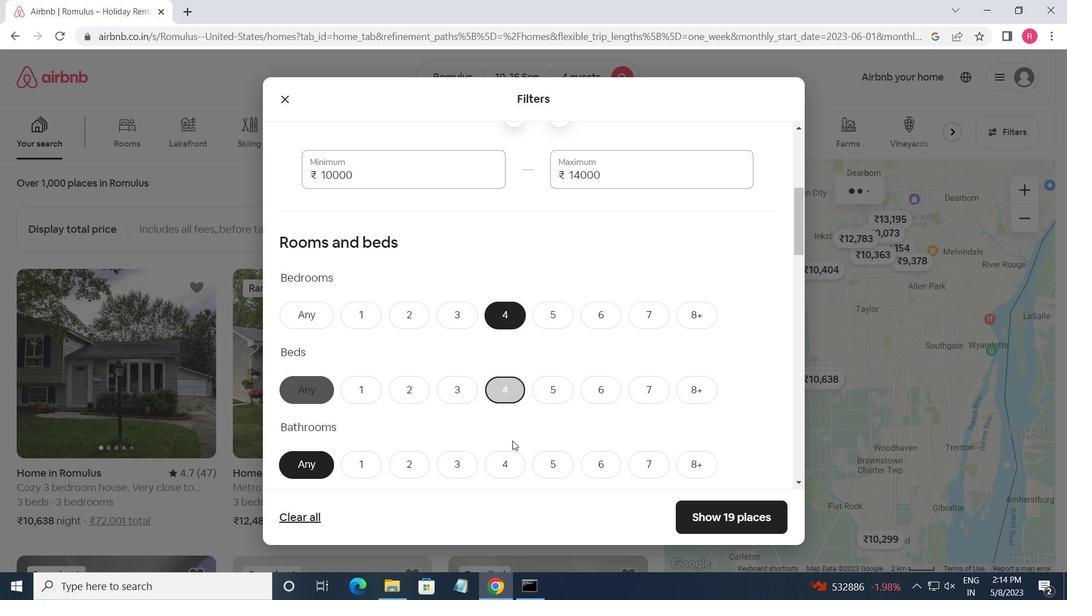 
Action: Mouse moved to (503, 462)
Screenshot: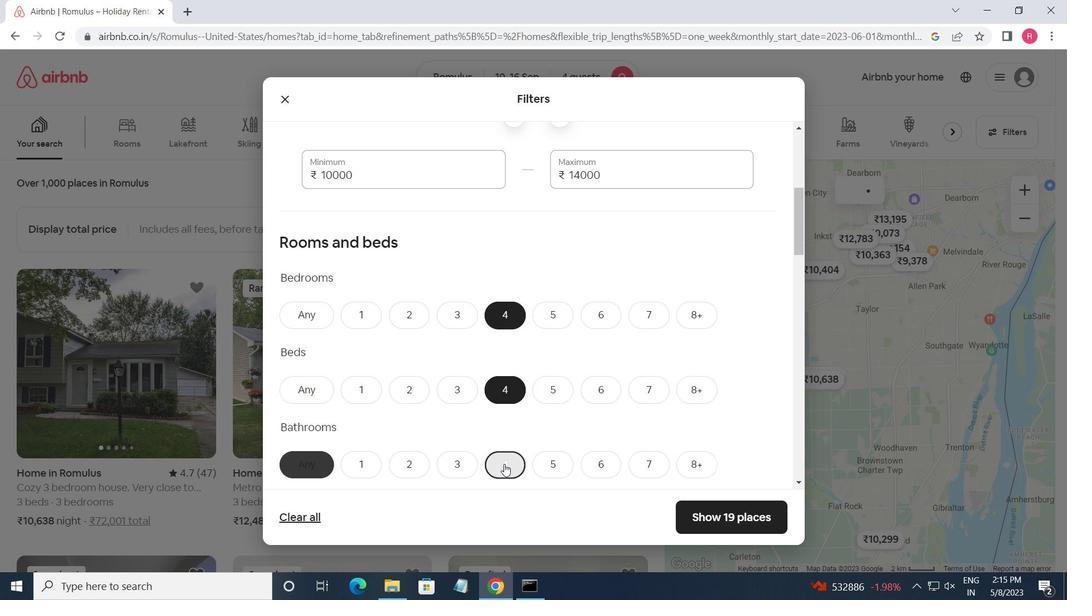 
Action: Mouse scrolled (503, 461) with delta (0, 0)
Screenshot: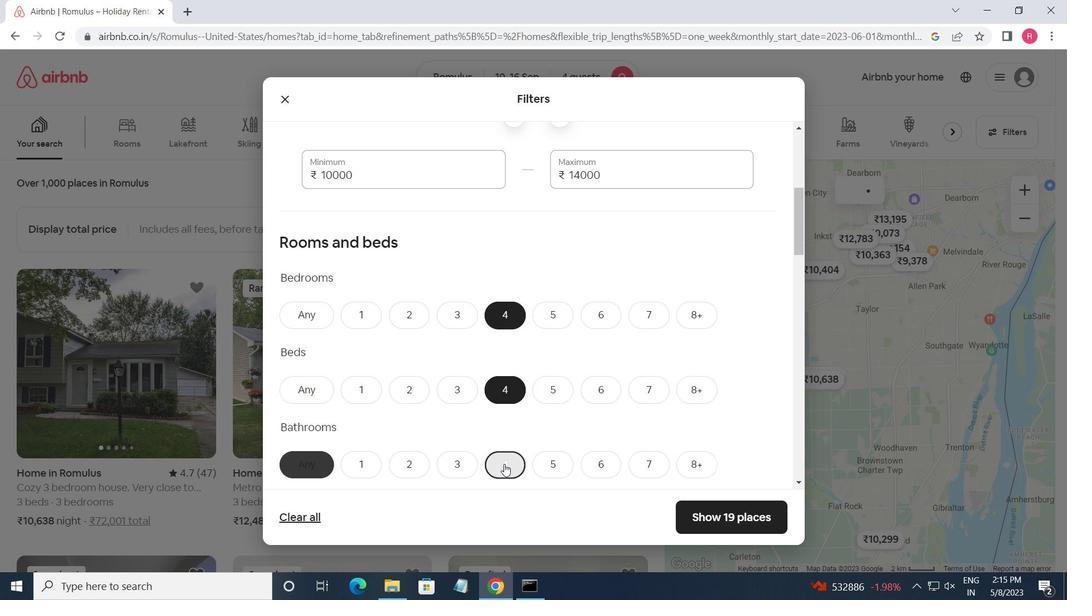 
Action: Mouse scrolled (503, 461) with delta (0, 0)
Screenshot: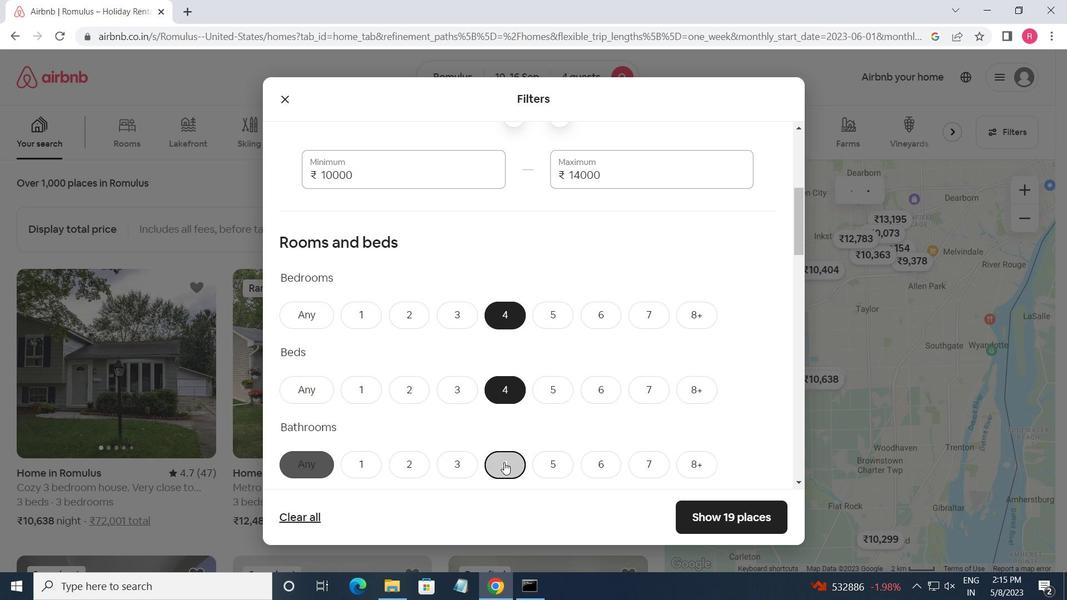 
Action: Mouse scrolled (503, 461) with delta (0, 0)
Screenshot: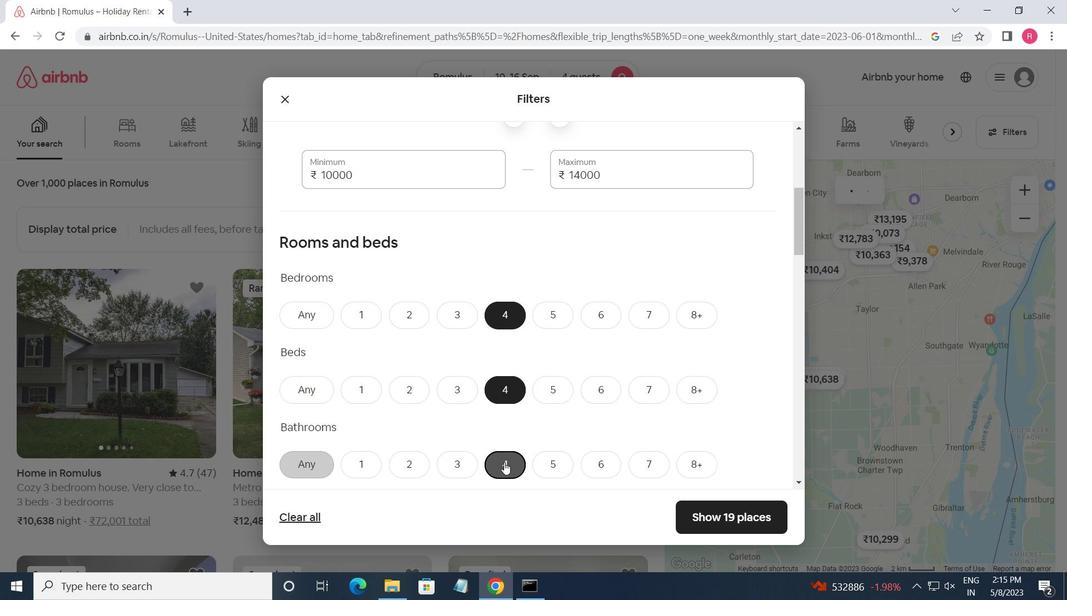 
Action: Mouse moved to (365, 387)
Screenshot: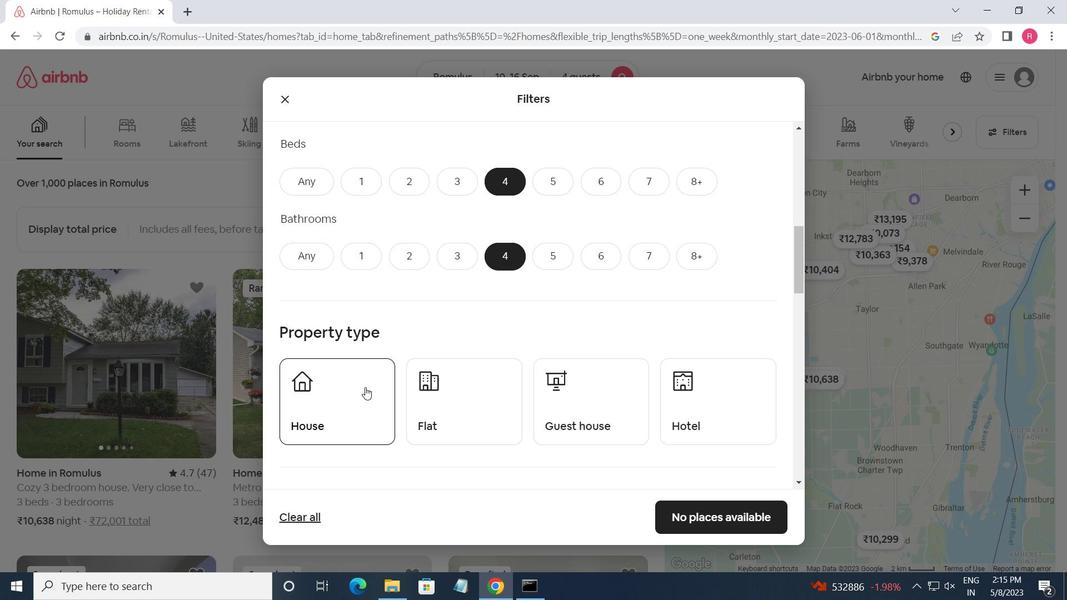 
Action: Mouse pressed left at (365, 387)
Screenshot: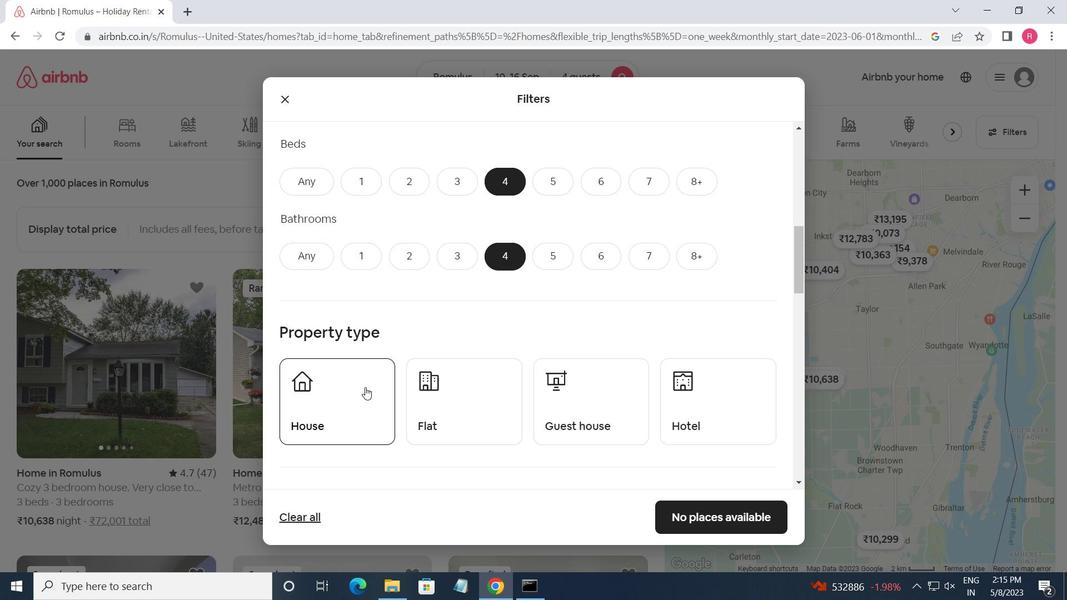 
Action: Mouse moved to (456, 410)
Screenshot: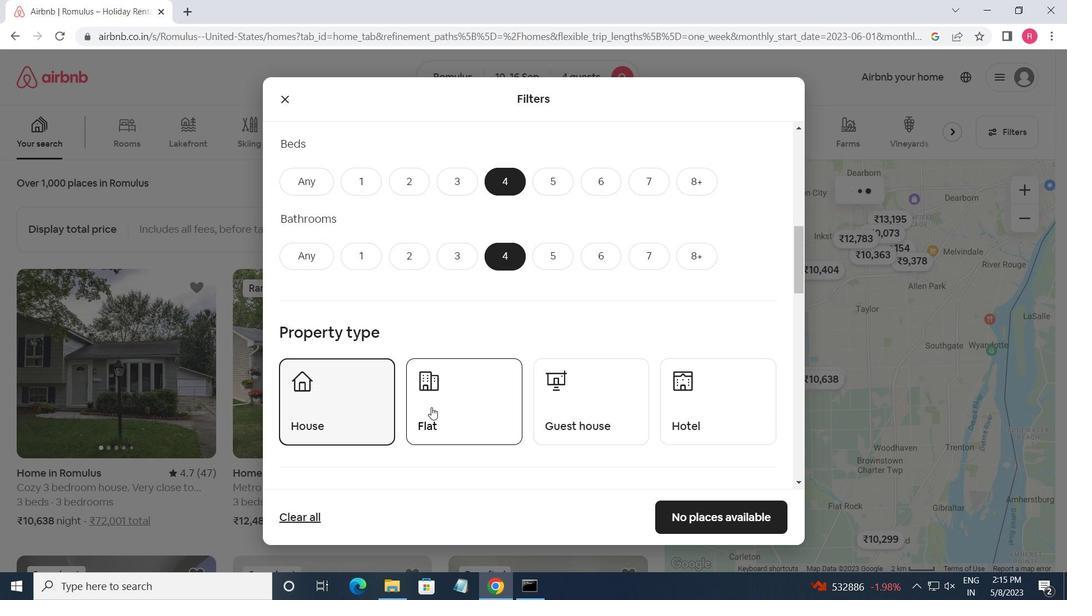 
Action: Mouse pressed left at (456, 410)
Screenshot: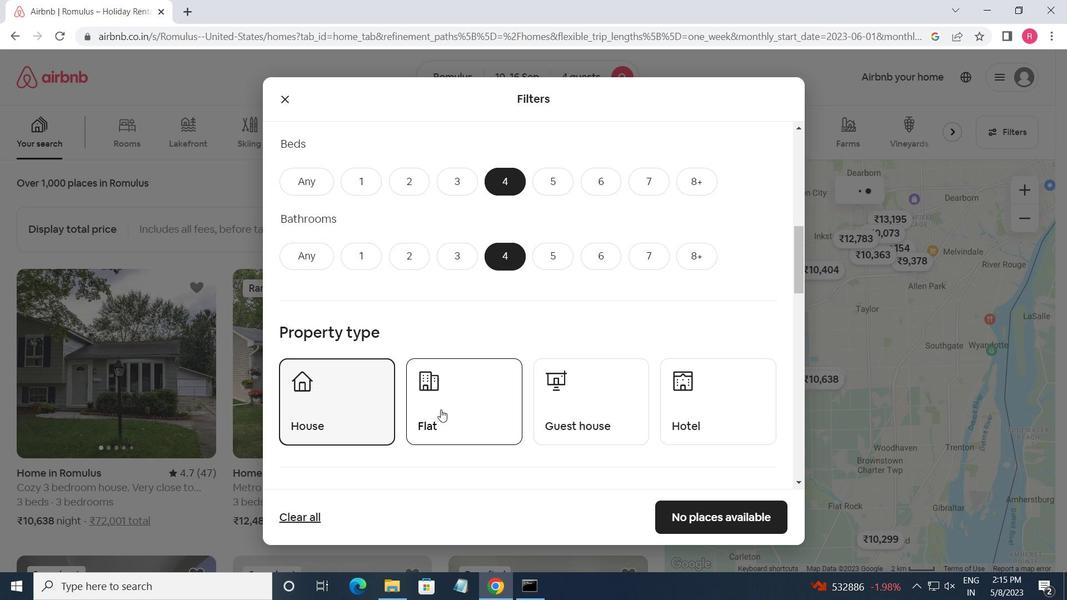 
Action: Mouse moved to (565, 414)
Screenshot: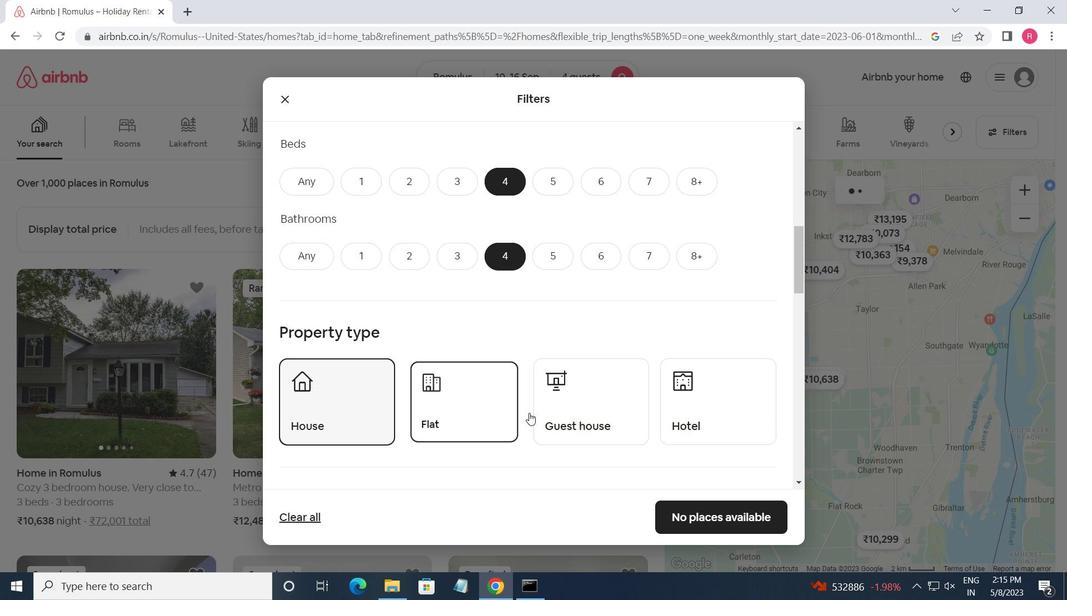 
Action: Mouse pressed left at (565, 414)
Screenshot: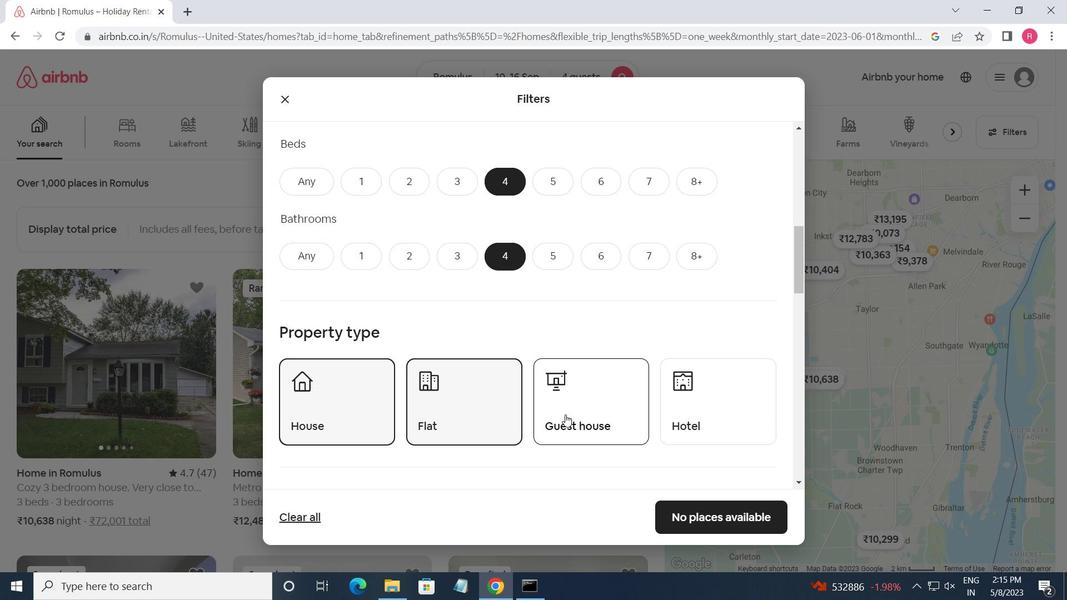 
Action: Mouse moved to (574, 410)
Screenshot: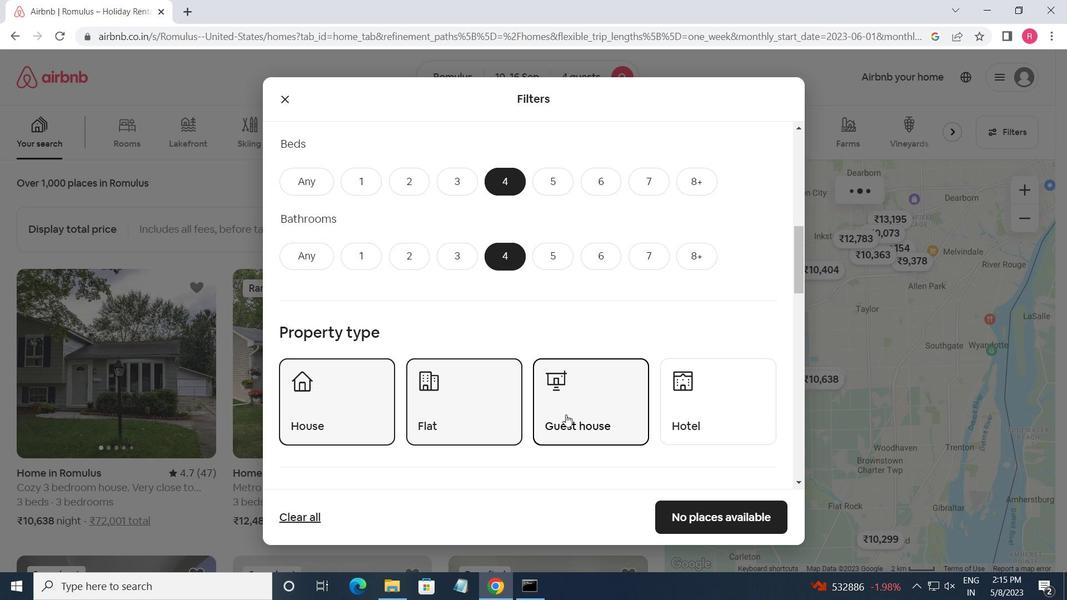 
Action: Mouse scrolled (574, 410) with delta (0, 0)
Screenshot: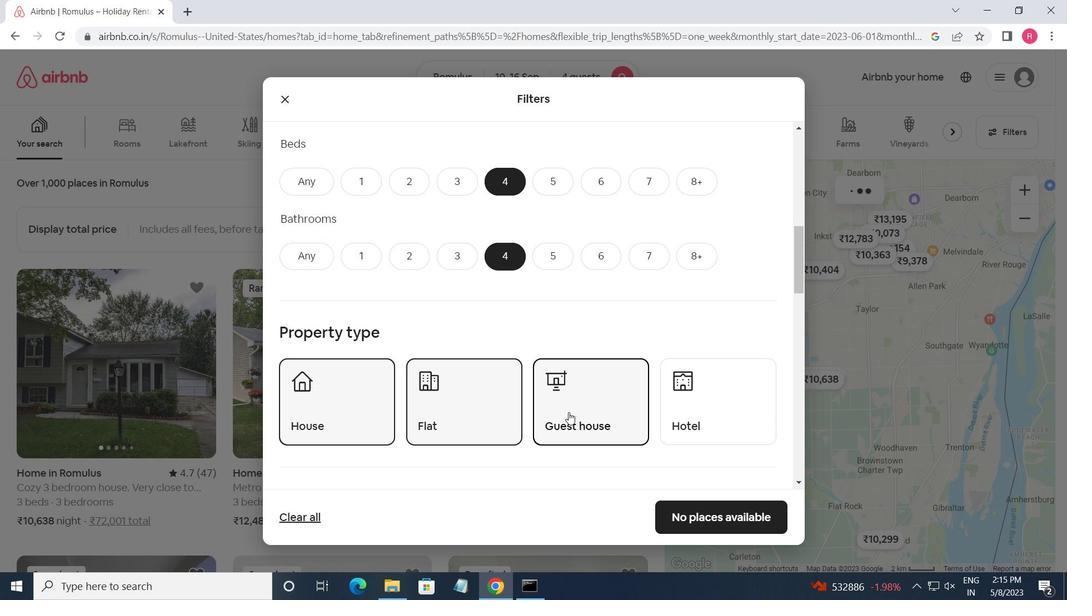
Action: Mouse scrolled (574, 410) with delta (0, 0)
Screenshot: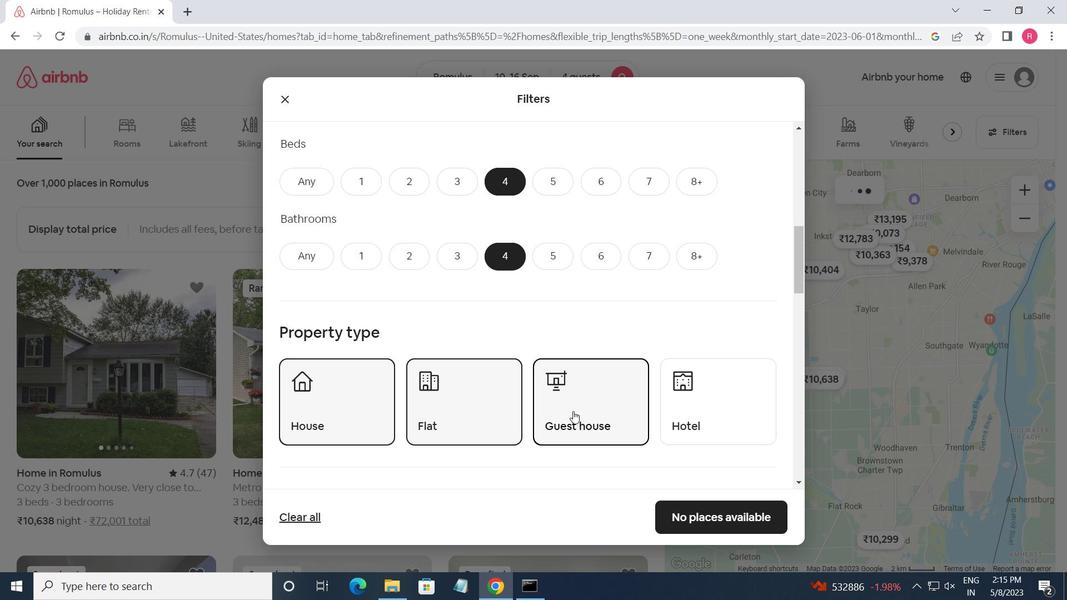 
Action: Mouse scrolled (574, 410) with delta (0, 0)
Screenshot: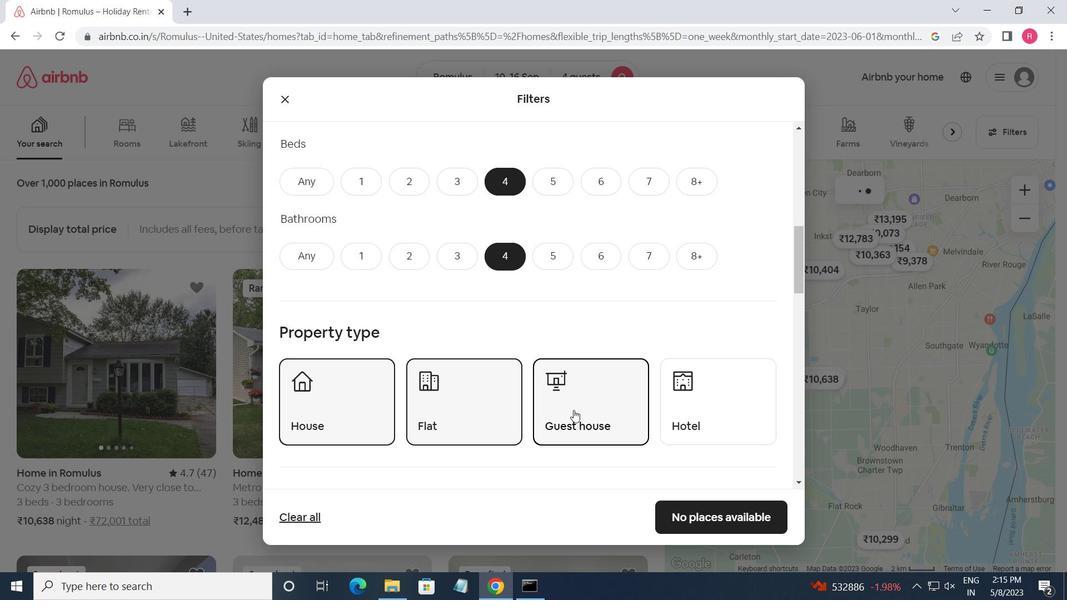 
Action: Mouse moved to (336, 389)
Screenshot: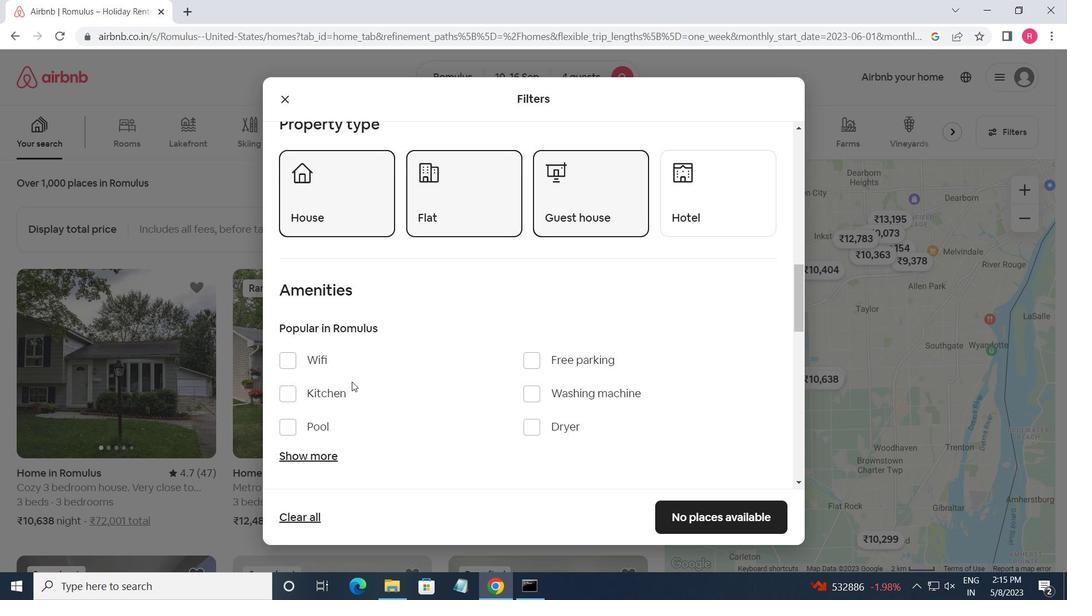 
Action: Mouse scrolled (336, 389) with delta (0, 0)
Screenshot: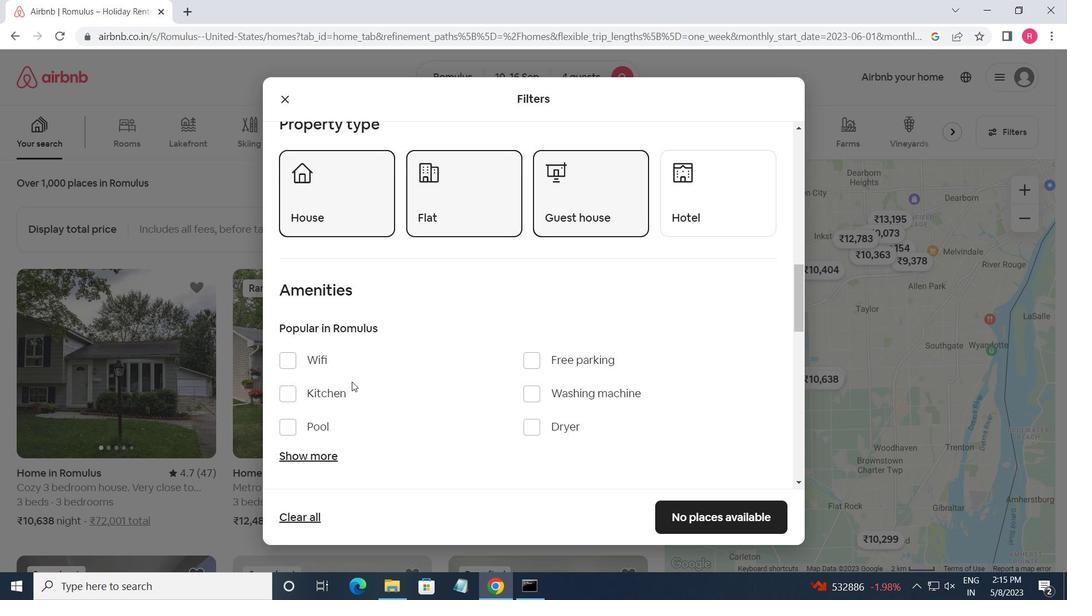 
Action: Mouse moved to (312, 390)
Screenshot: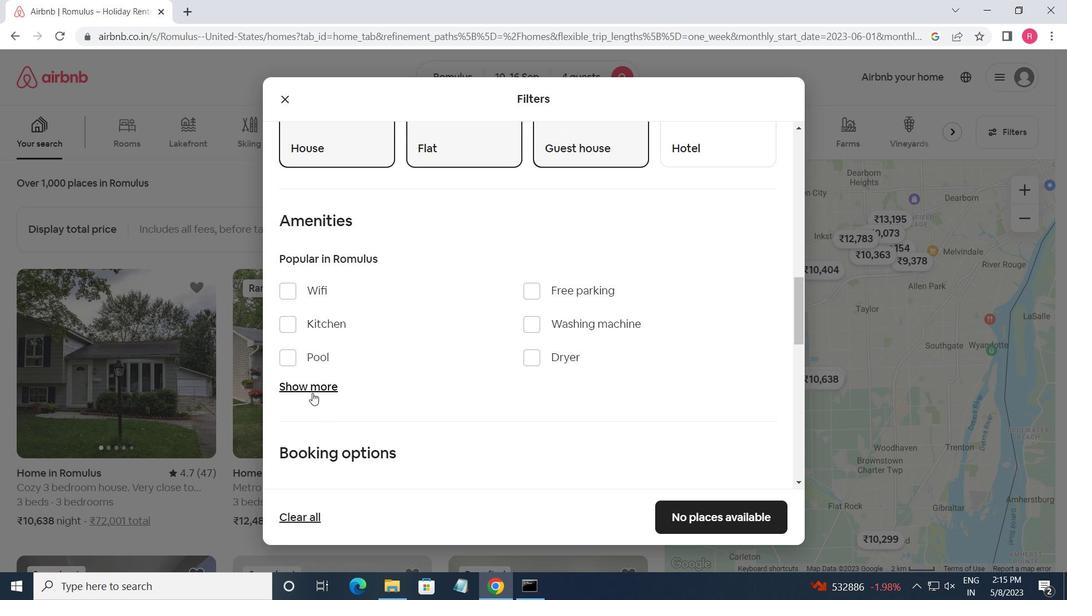 
Action: Mouse pressed left at (312, 390)
Screenshot: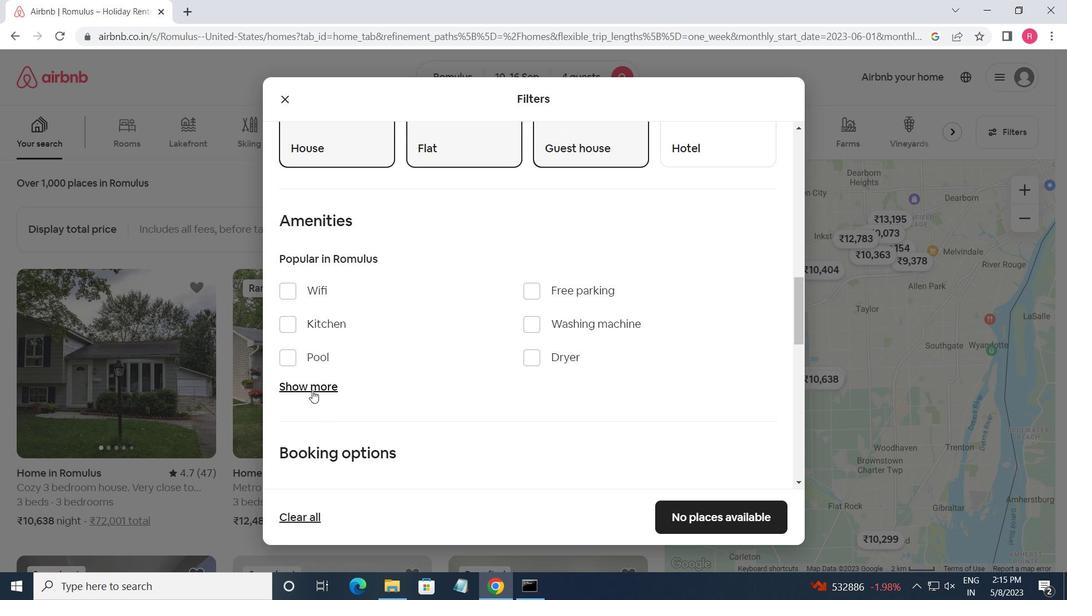 
Action: Mouse moved to (305, 373)
Screenshot: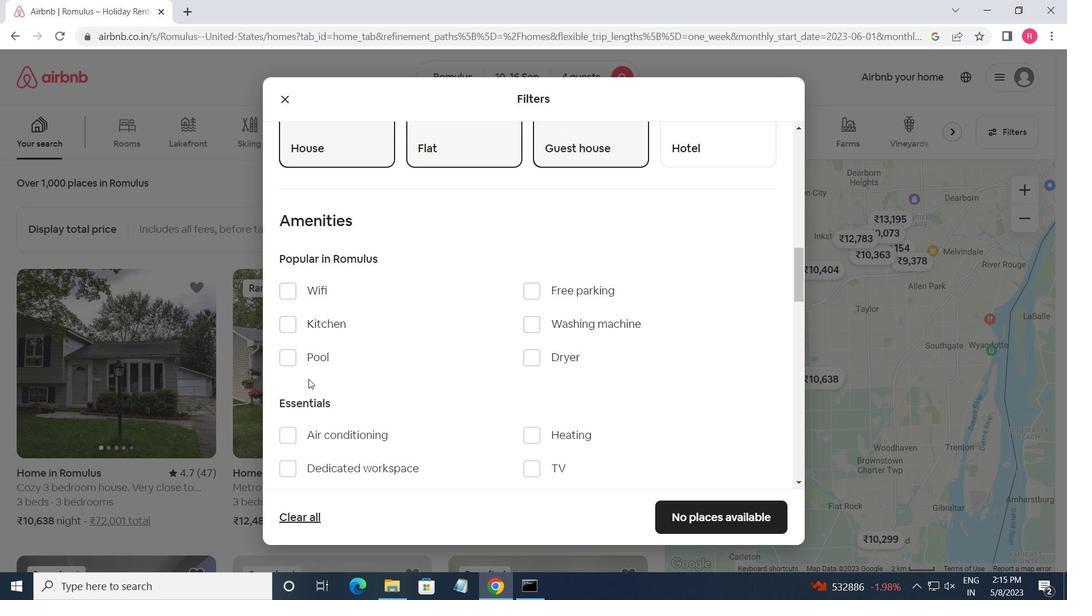 
Action: Mouse scrolled (305, 372) with delta (0, 0)
Screenshot: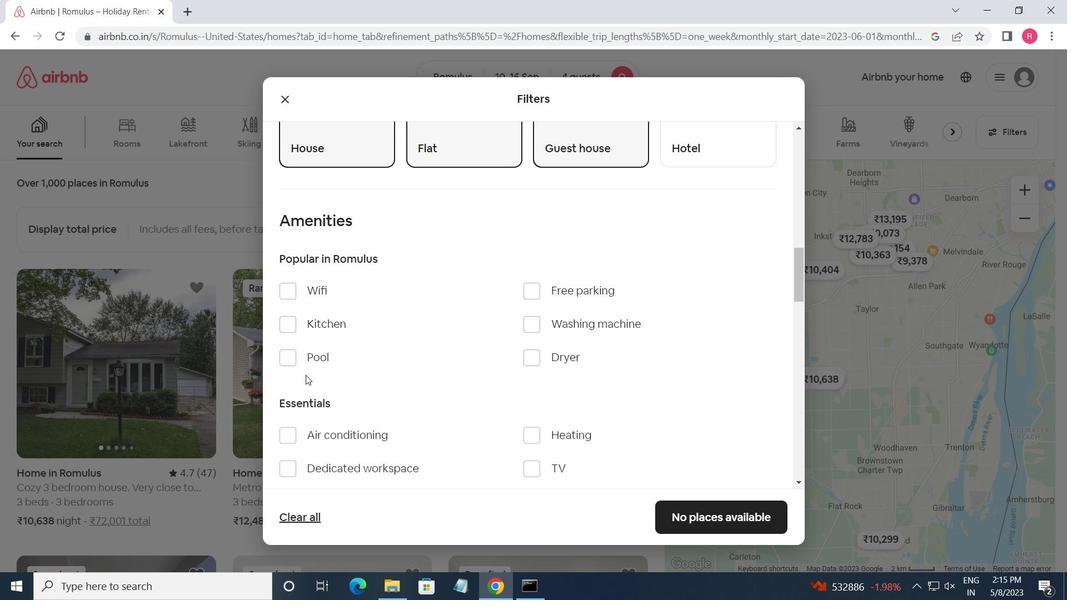 
Action: Mouse moved to (281, 218)
Screenshot: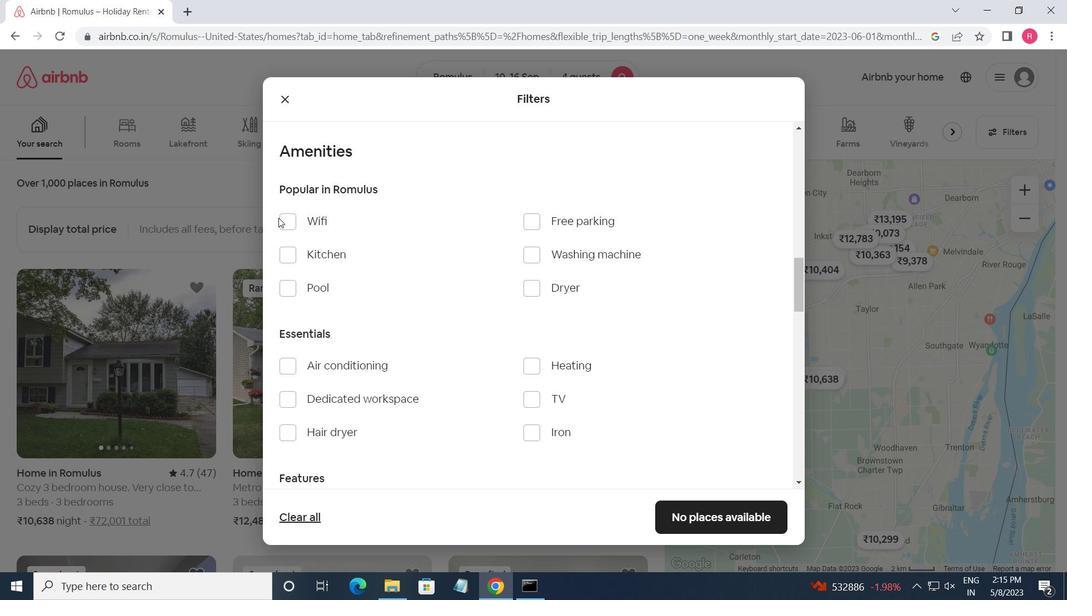 
Action: Mouse pressed left at (281, 218)
Screenshot: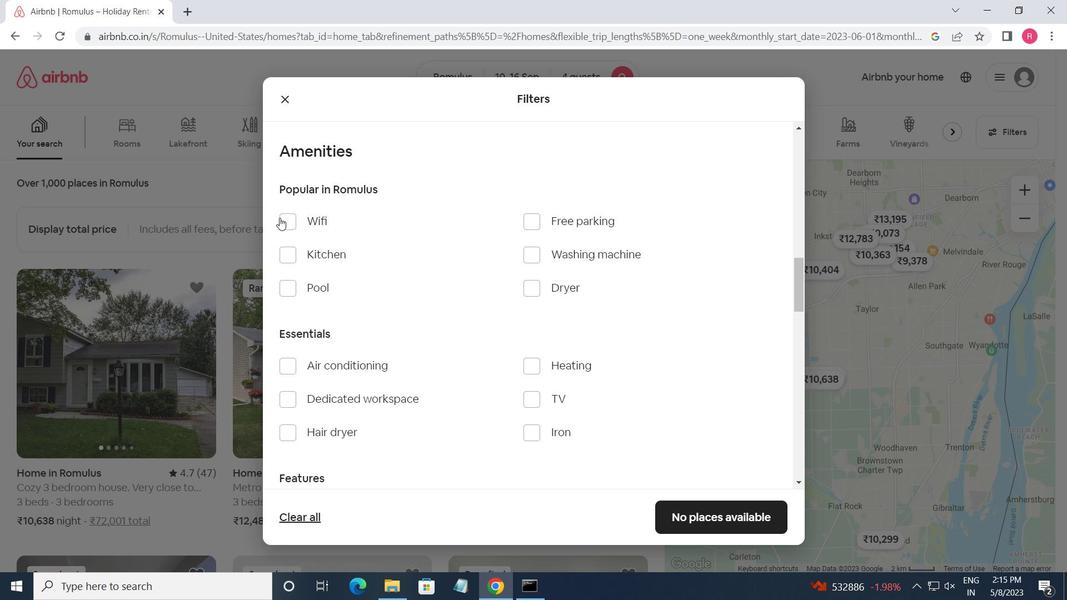
Action: Mouse moved to (530, 224)
Screenshot: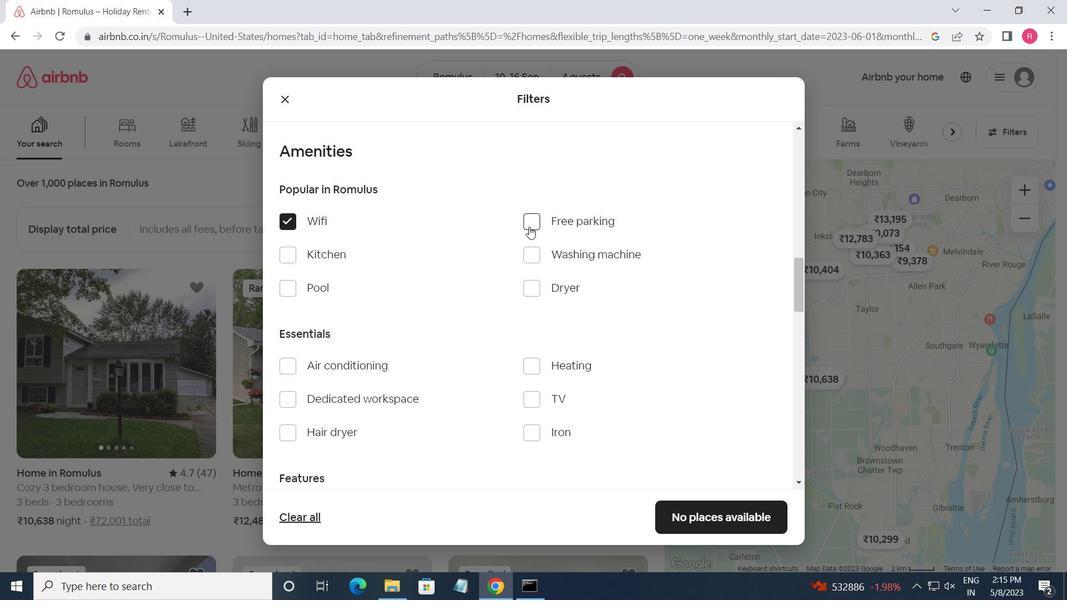 
Action: Mouse pressed left at (530, 224)
Screenshot: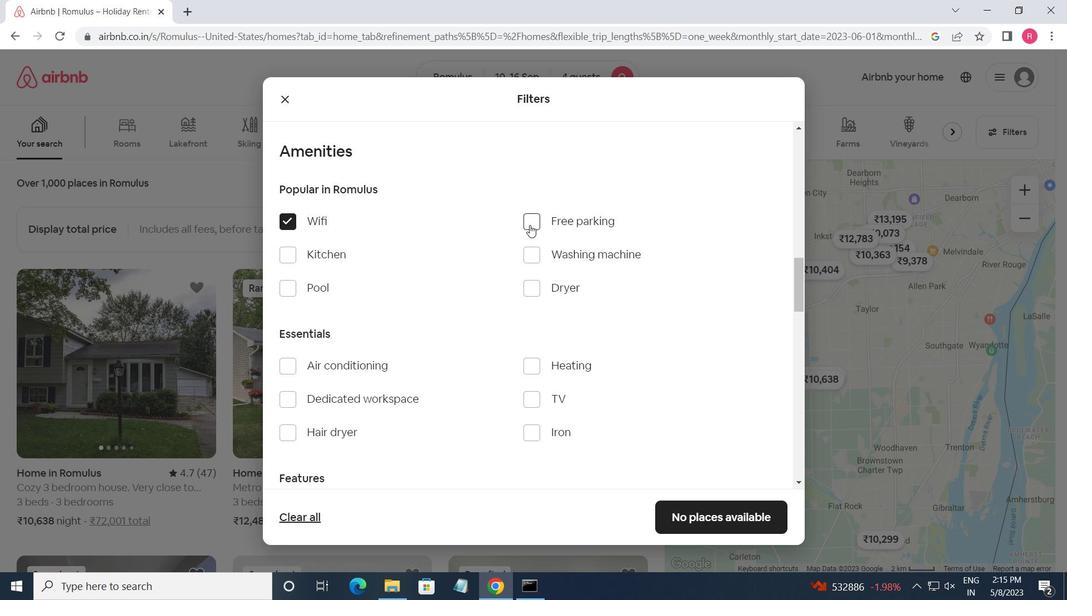 
Action: Mouse moved to (511, 306)
Screenshot: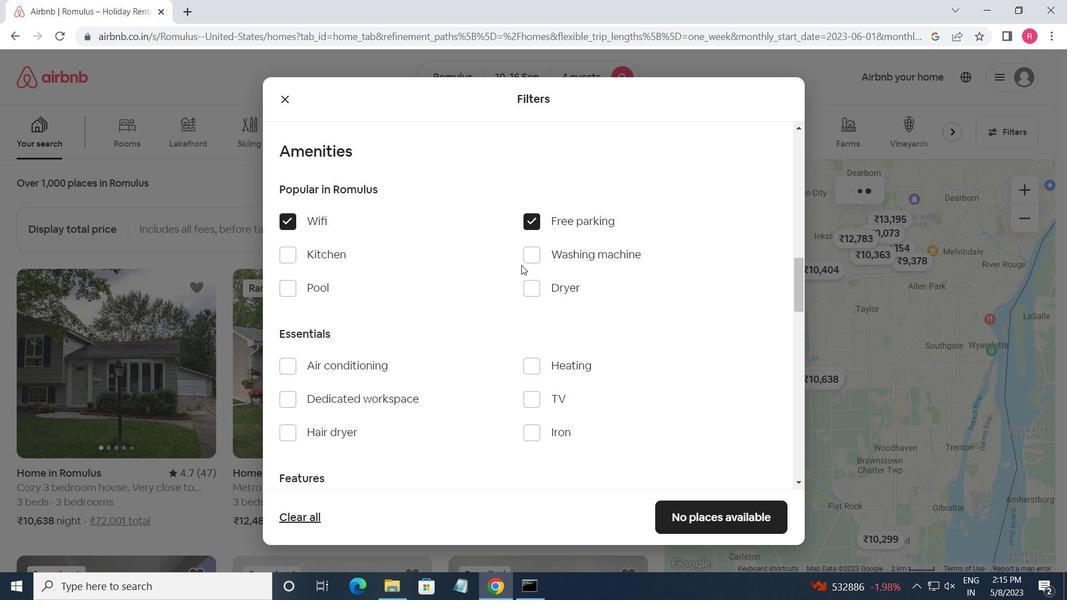 
Action: Mouse scrolled (511, 305) with delta (0, 0)
Screenshot: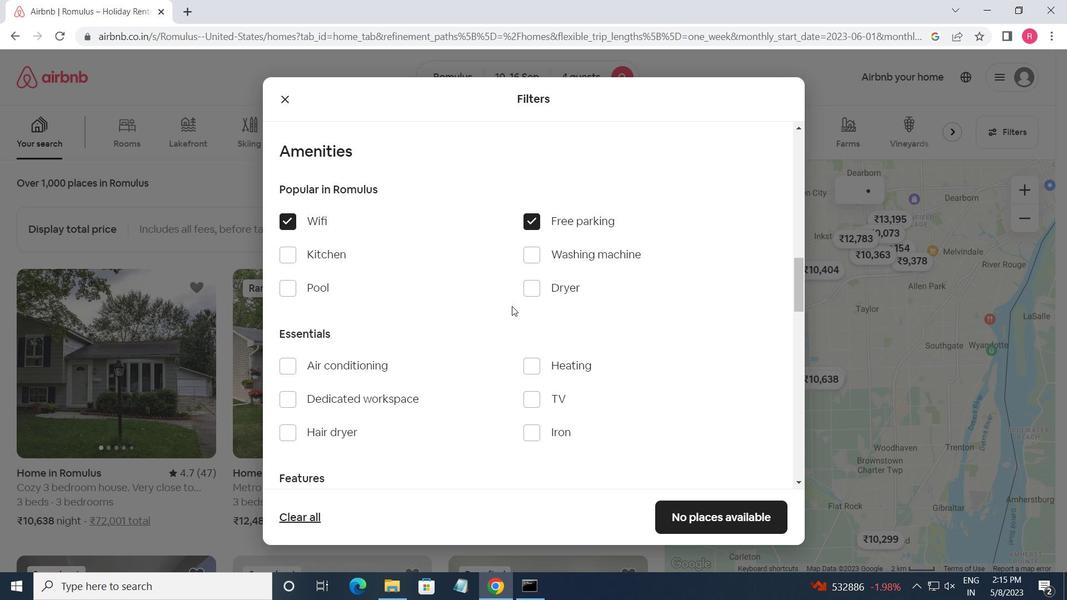 
Action: Mouse moved to (511, 306)
Screenshot: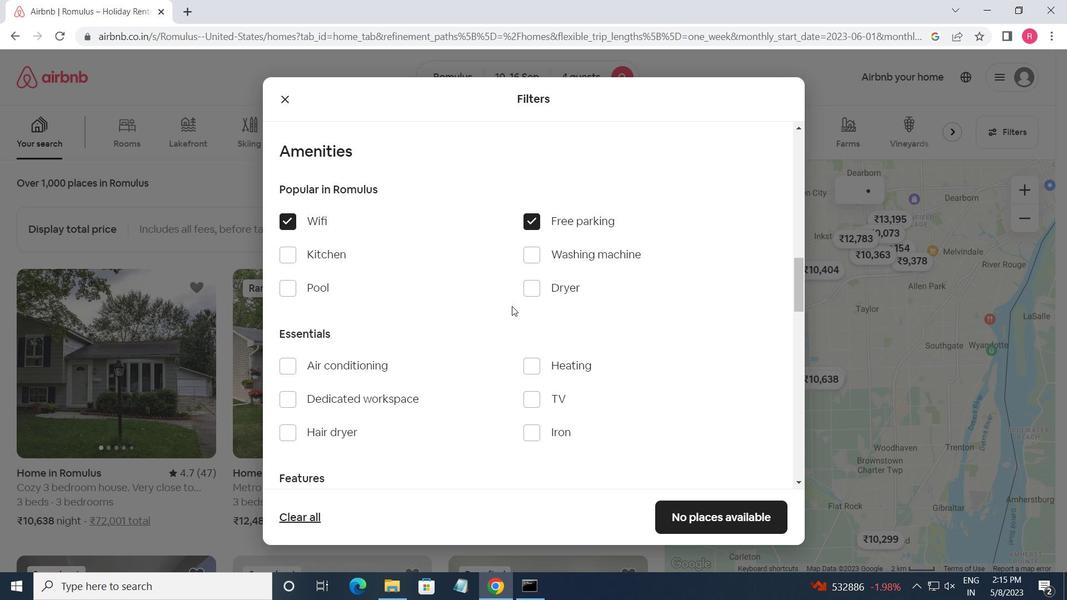 
Action: Mouse scrolled (511, 305) with delta (0, 0)
Screenshot: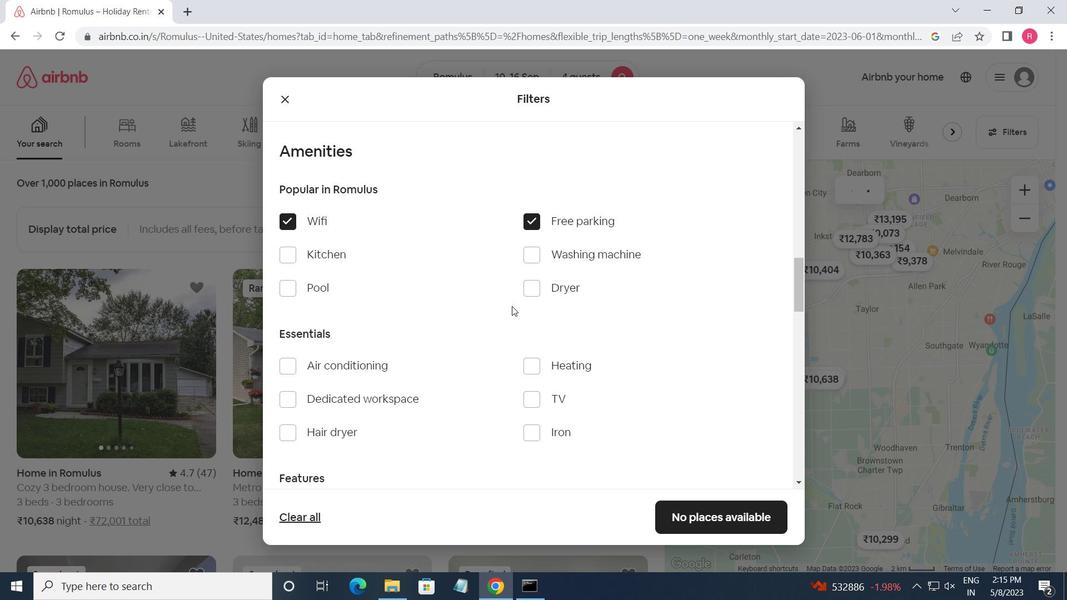 
Action: Mouse moved to (530, 250)
Screenshot: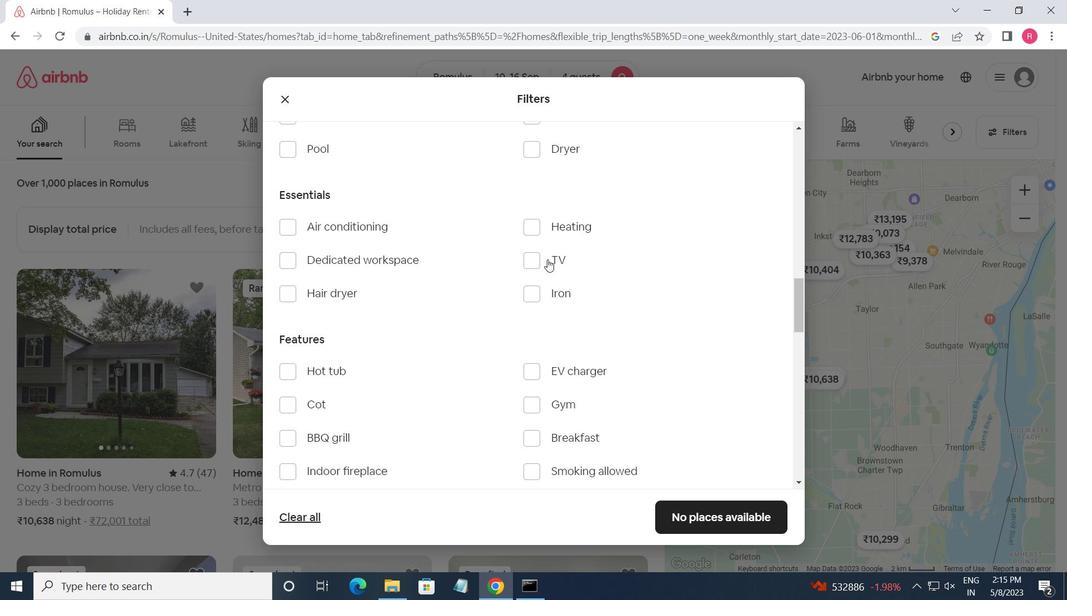 
Action: Mouse pressed left at (530, 250)
Screenshot: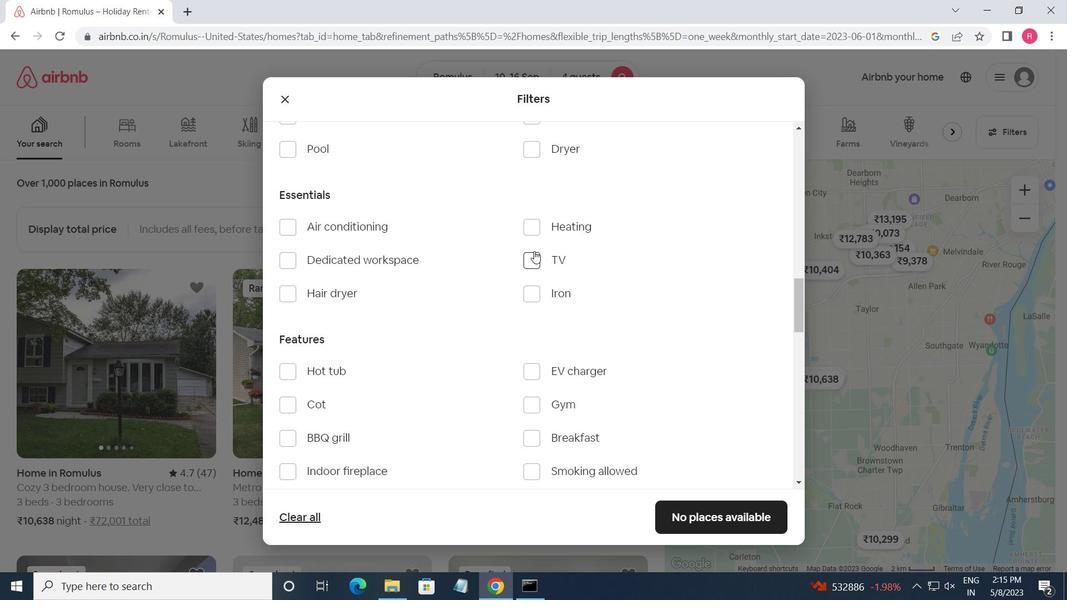 
Action: Mouse moved to (490, 366)
Screenshot: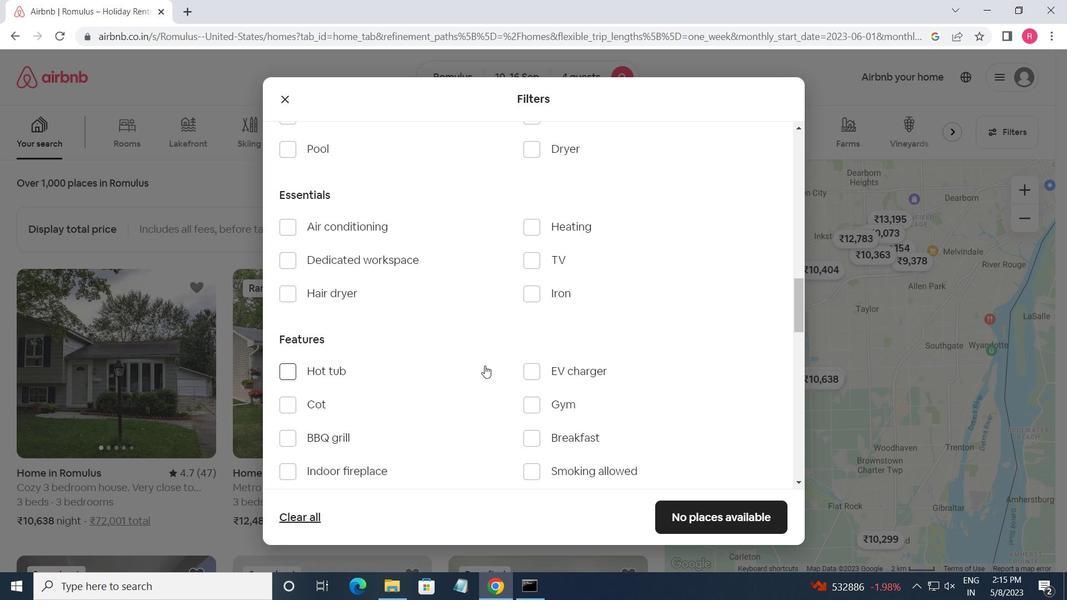 
Action: Mouse scrolled (490, 365) with delta (0, 0)
Screenshot: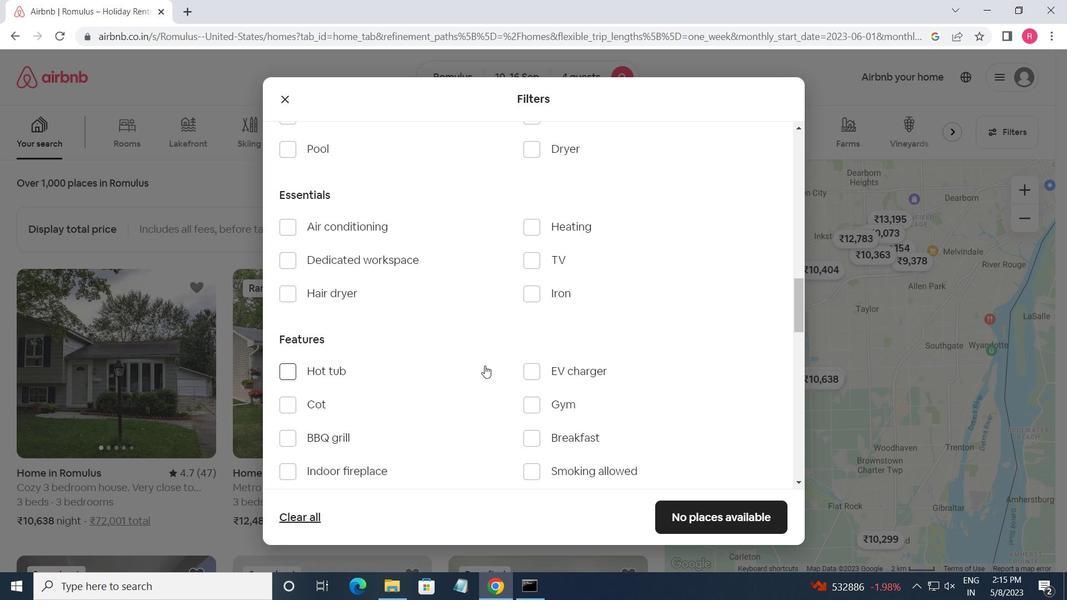 
Action: Mouse moved to (535, 334)
Screenshot: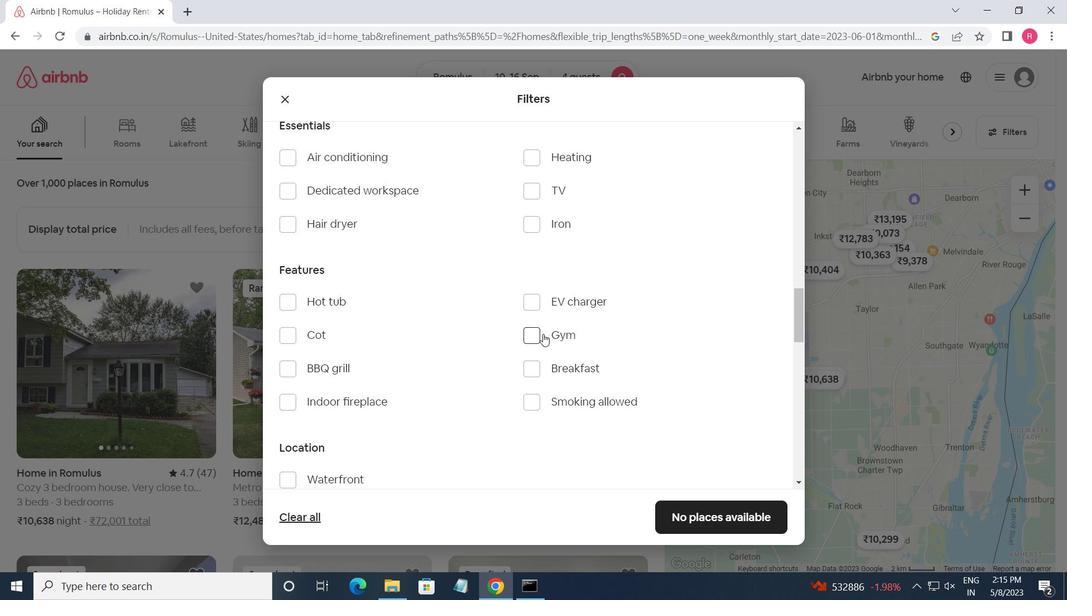 
Action: Mouse pressed left at (535, 334)
Screenshot: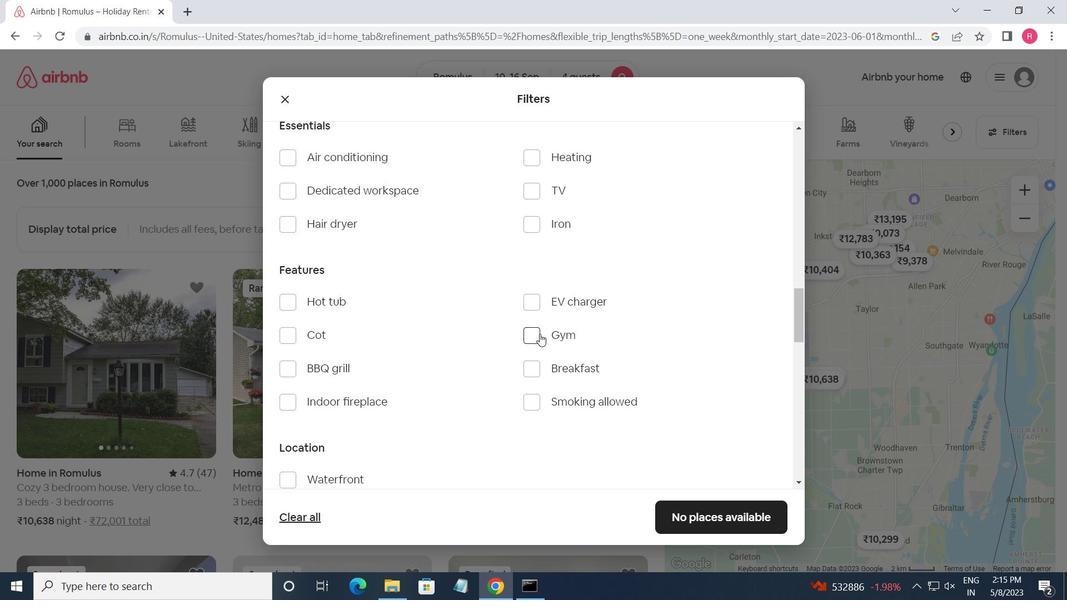 
Action: Mouse moved to (534, 377)
Screenshot: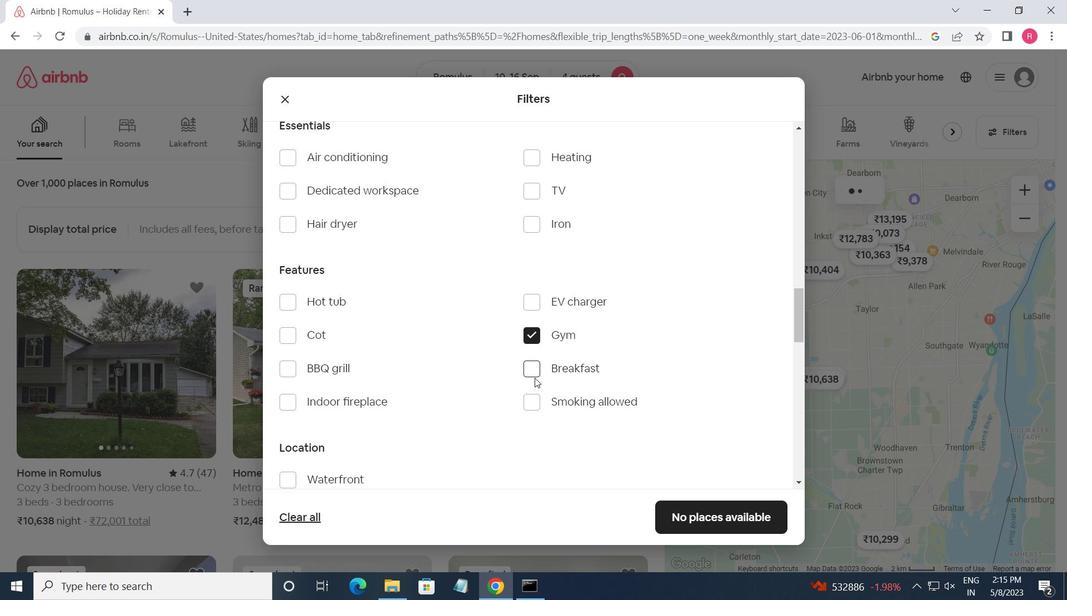 
Action: Mouse pressed left at (534, 377)
Screenshot: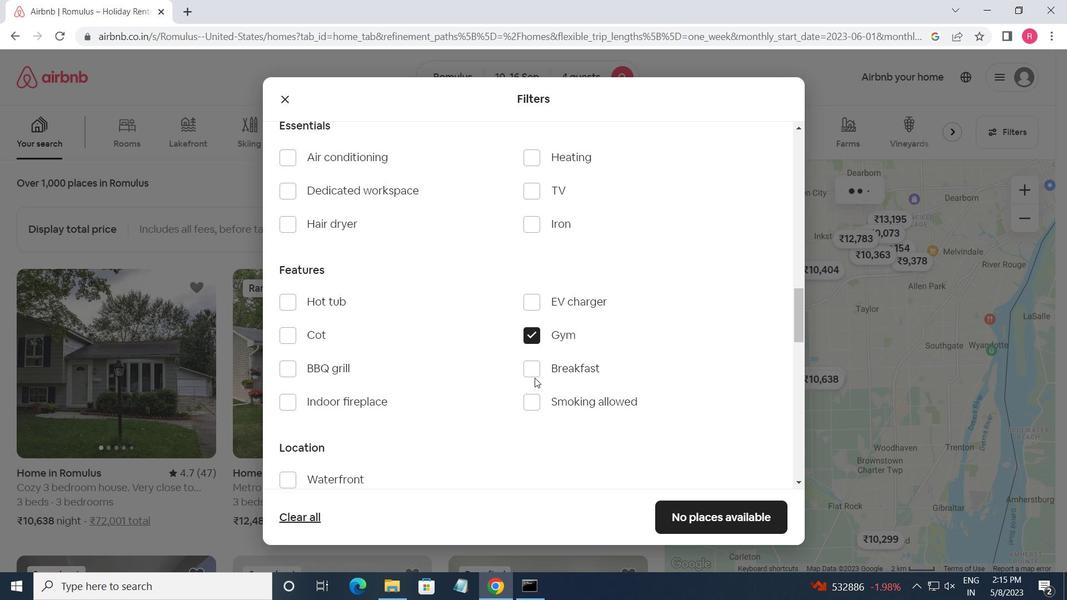 
Action: Mouse moved to (531, 372)
Screenshot: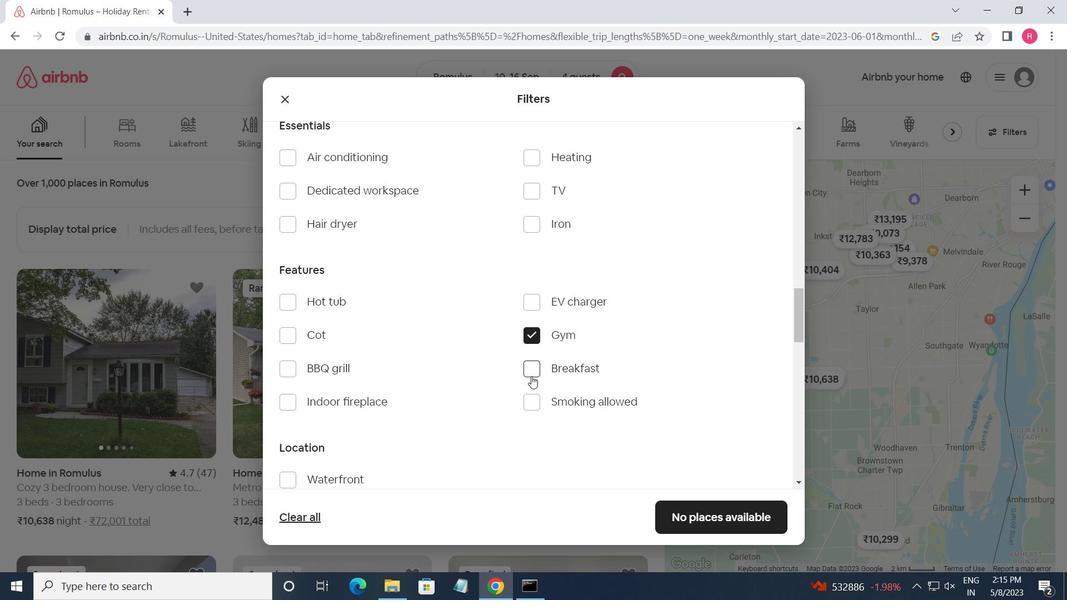 
Action: Mouse pressed left at (531, 372)
Screenshot: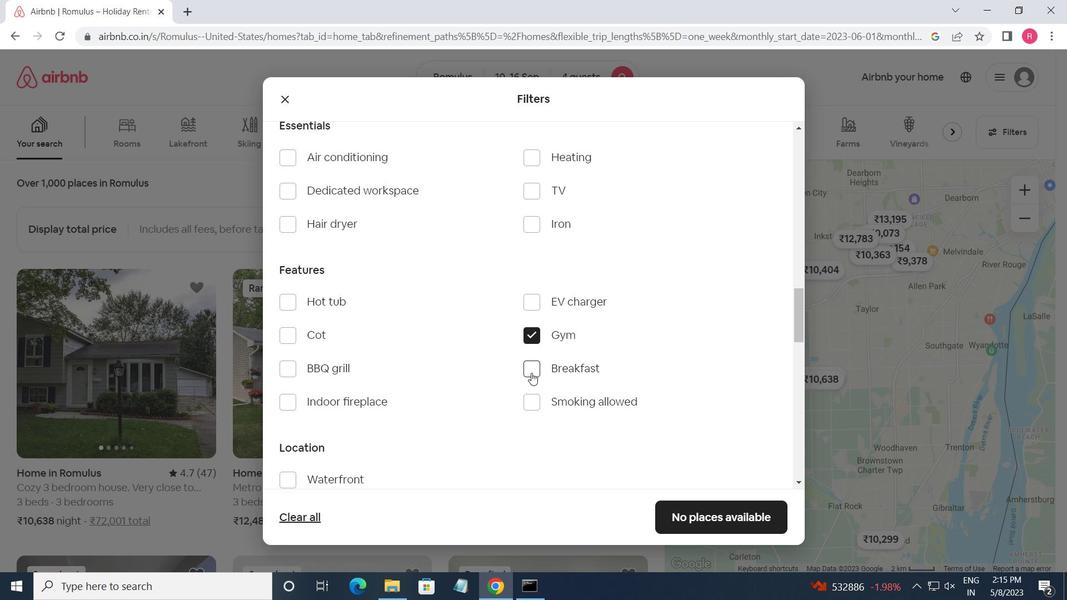 
Action: Mouse moved to (462, 376)
Screenshot: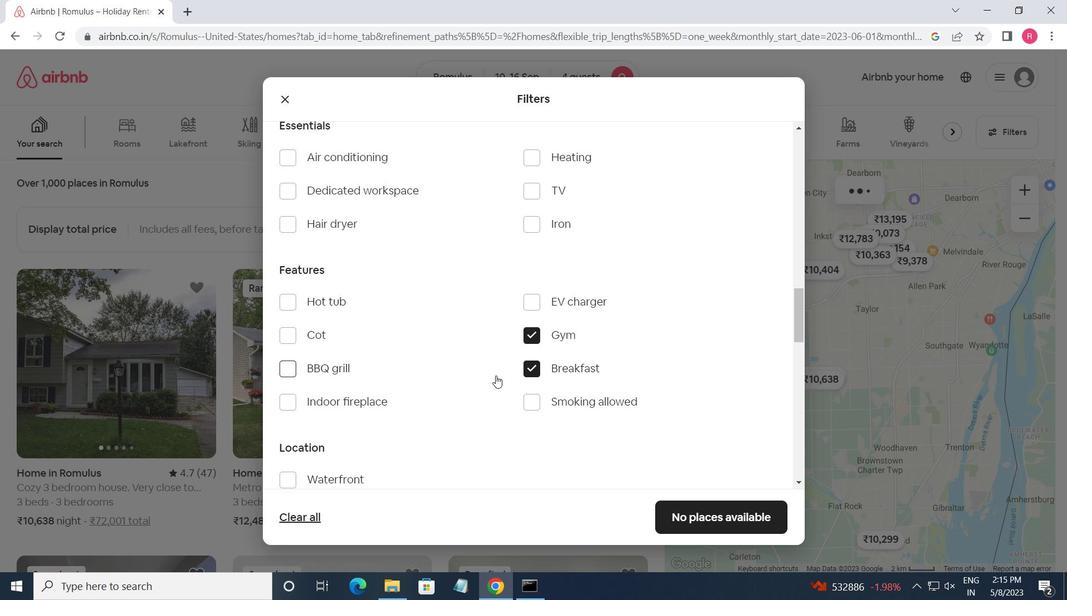 
Action: Mouse scrolled (462, 375) with delta (0, 0)
Screenshot: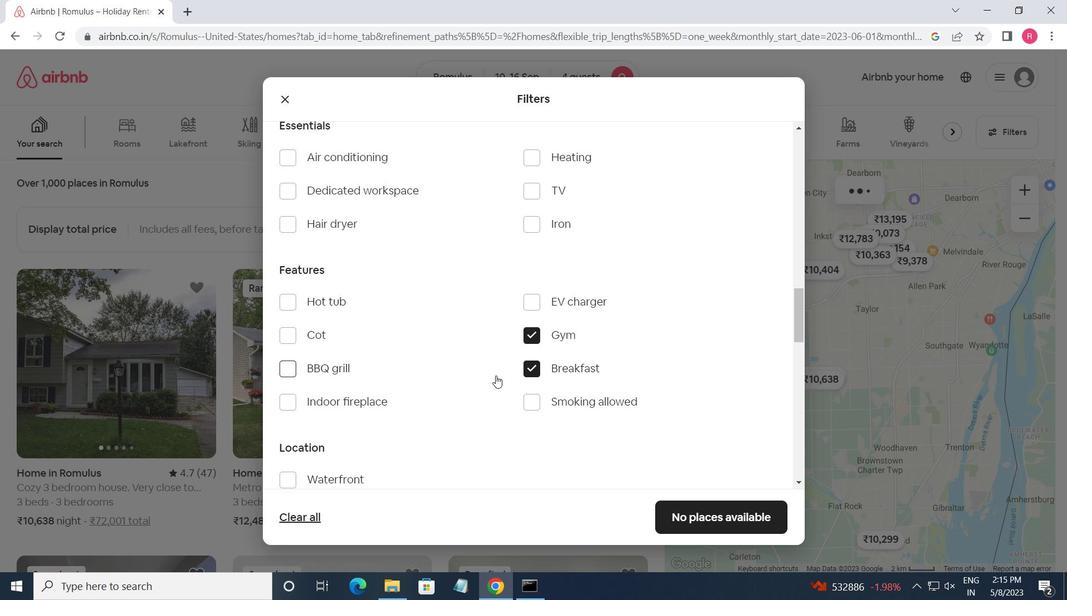 
Action: Mouse moved to (455, 376)
Screenshot: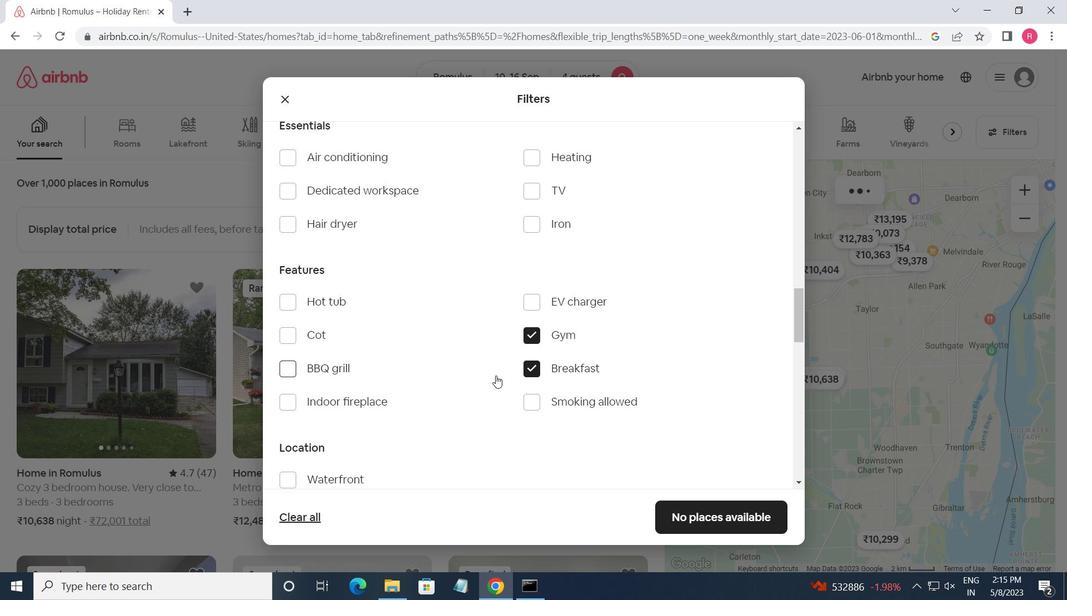 
Action: Mouse scrolled (455, 376) with delta (0, 0)
Screenshot: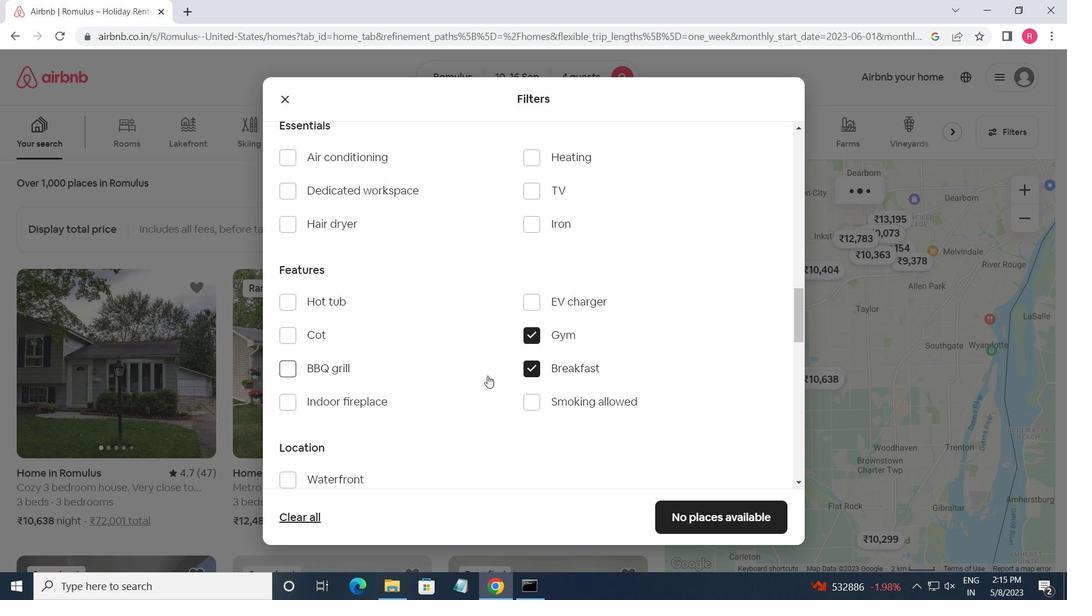 
Action: Mouse moved to (455, 376)
Screenshot: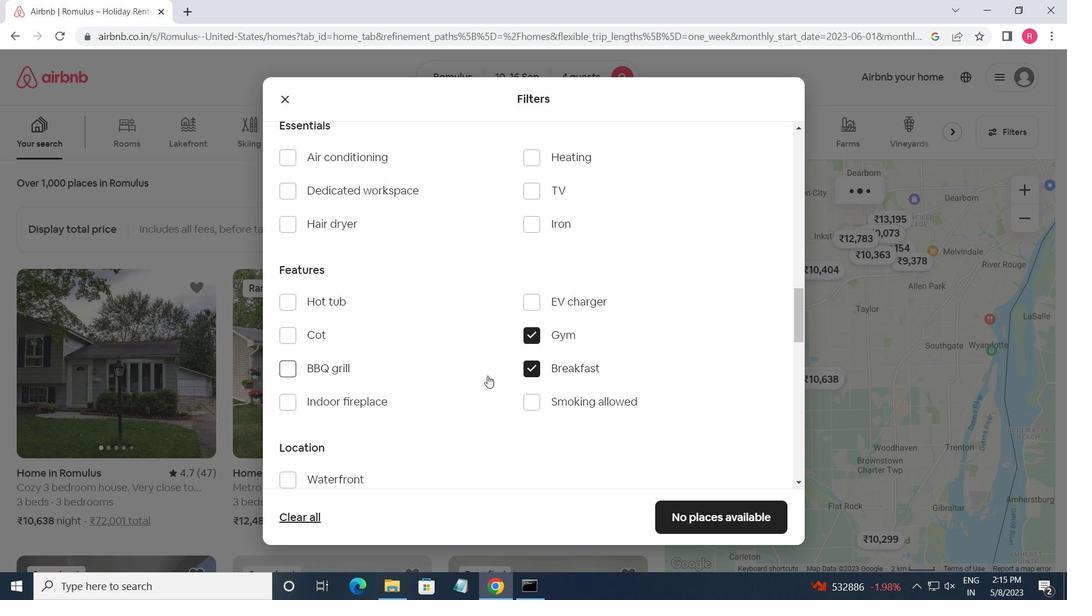 
Action: Mouse scrolled (455, 376) with delta (0, 0)
Screenshot: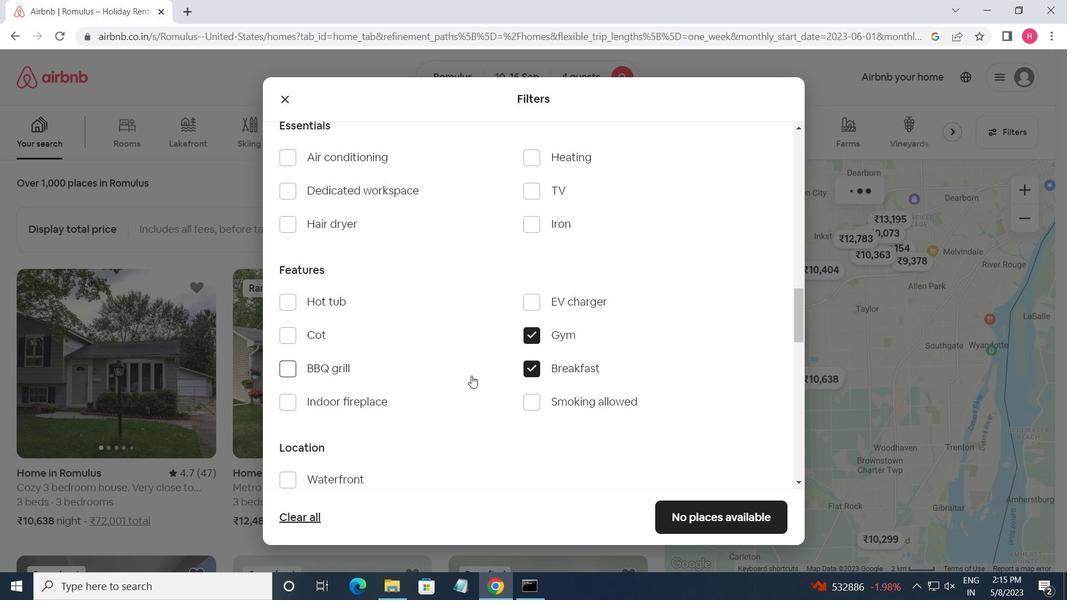 
Action: Mouse moved to (366, 431)
Screenshot: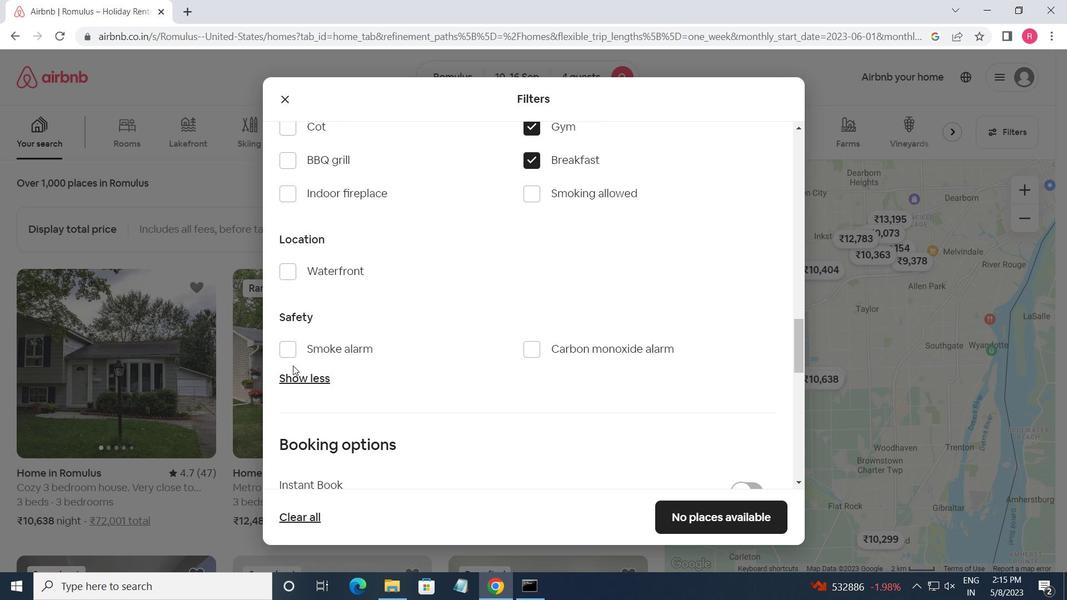 
Action: Mouse scrolled (366, 431) with delta (0, 0)
Screenshot: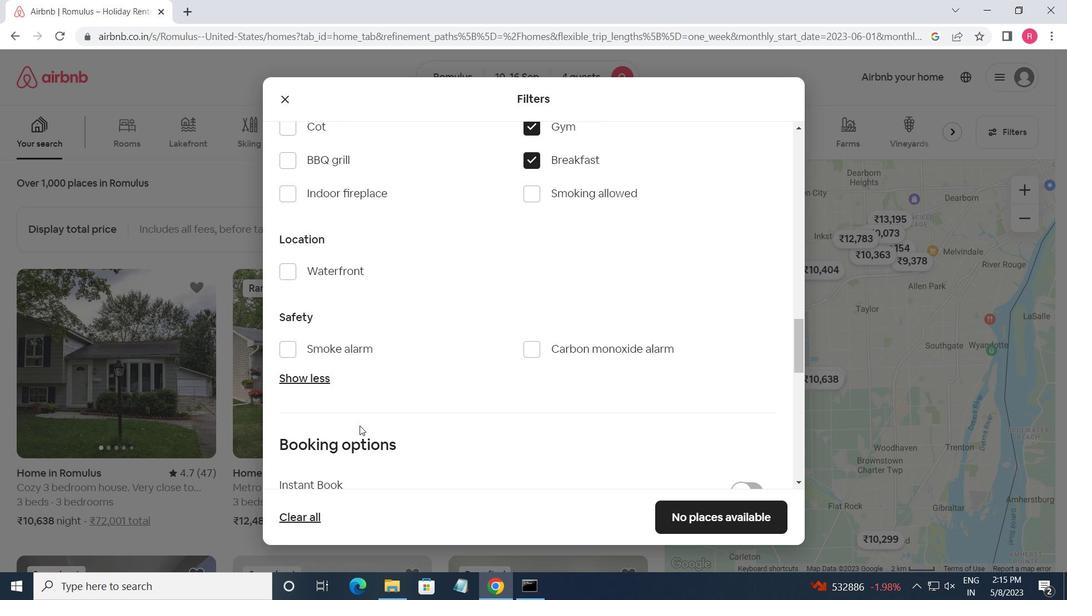 
Action: Mouse scrolled (366, 431) with delta (0, 0)
Screenshot: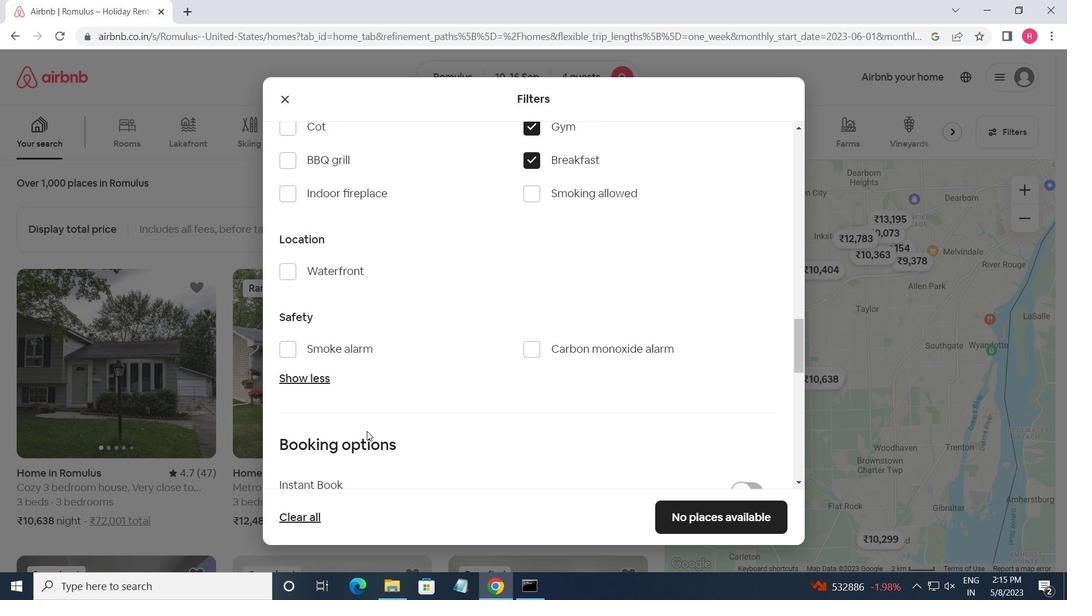 
Action: Mouse moved to (744, 398)
Screenshot: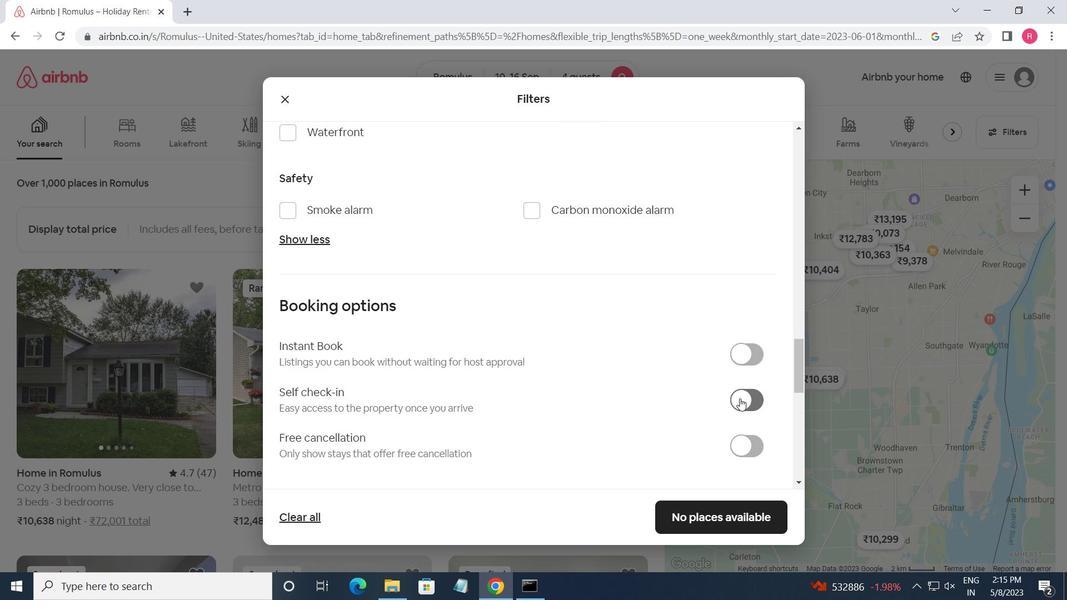 
Action: Mouse pressed left at (744, 398)
Screenshot: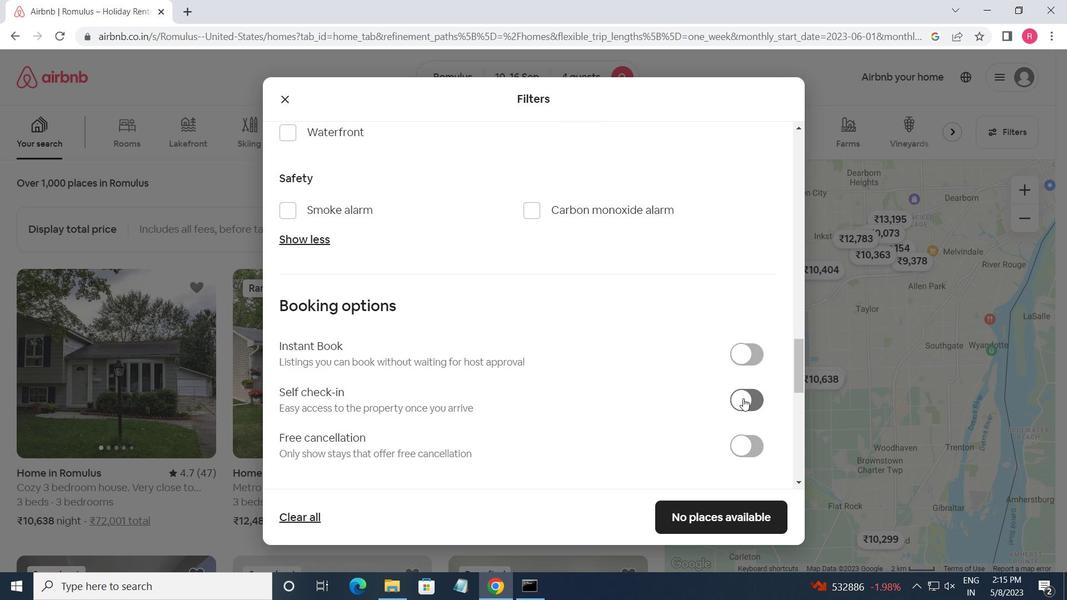 
Action: Mouse moved to (245, 407)
Screenshot: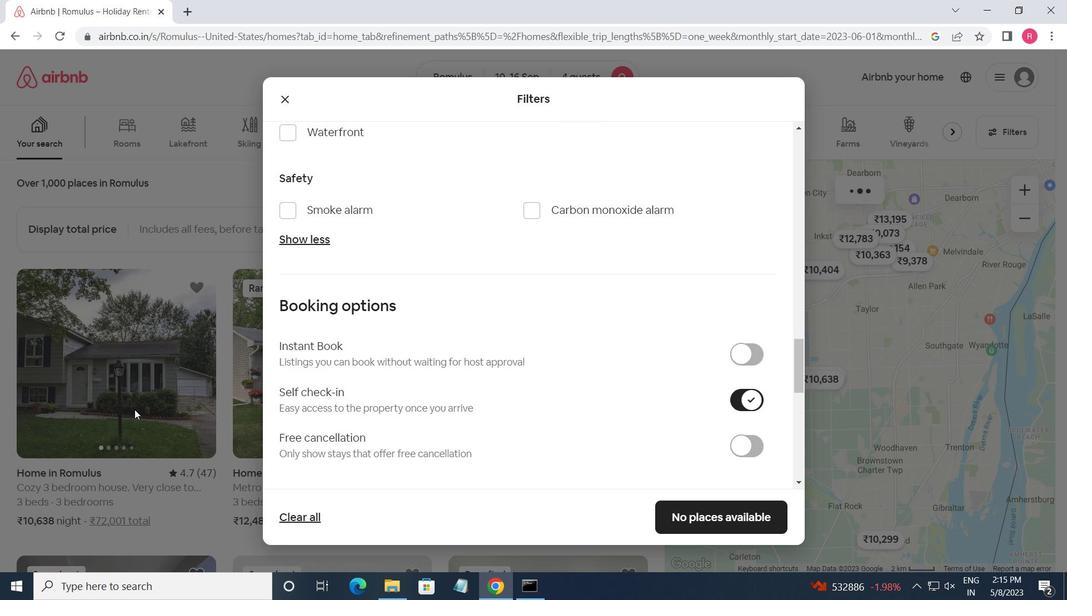 
Action: Mouse scrolled (245, 407) with delta (0, 0)
Screenshot: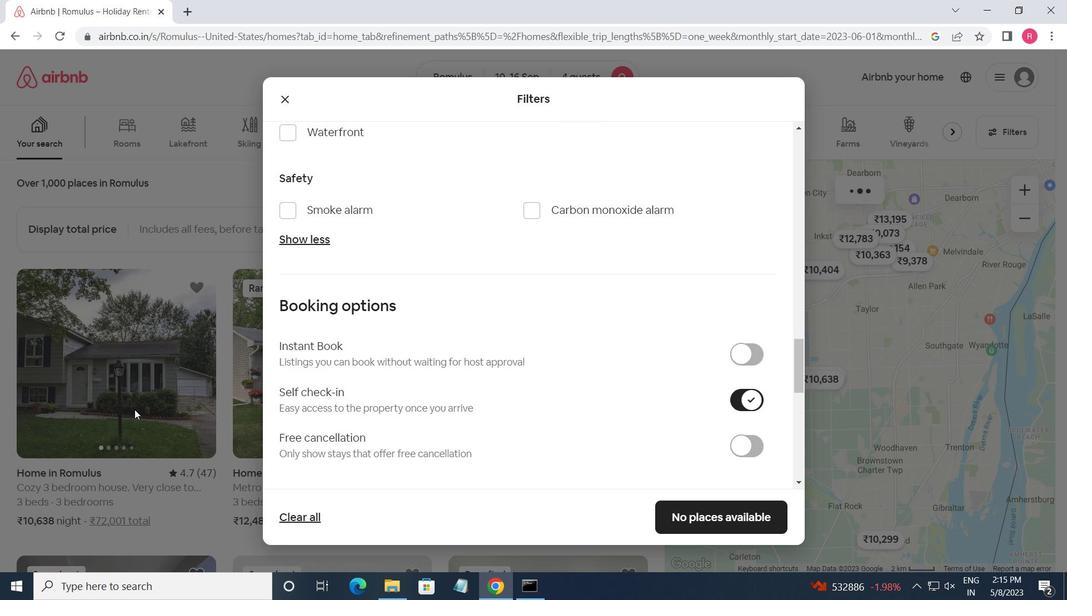 
Action: Mouse moved to (349, 402)
Screenshot: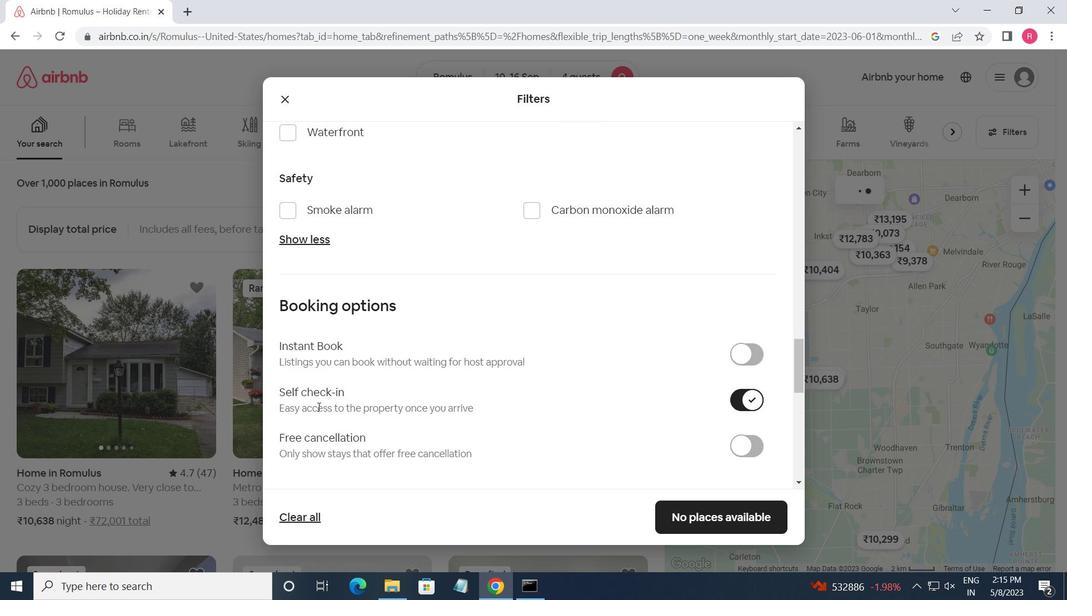 
Action: Mouse scrolled (349, 402) with delta (0, 0)
Screenshot: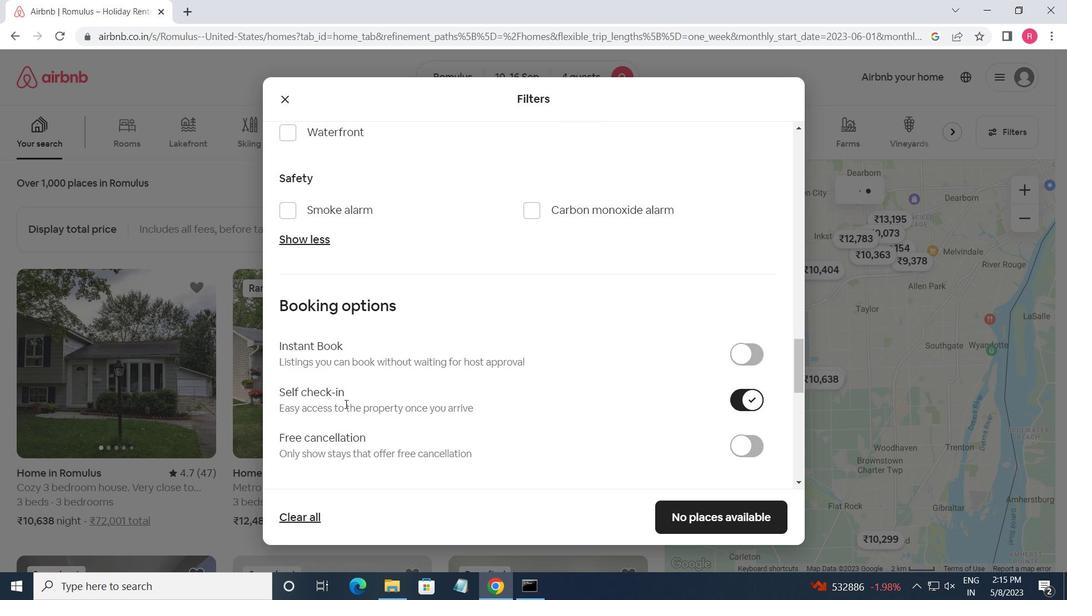 
Action: Mouse scrolled (349, 402) with delta (0, 0)
Screenshot: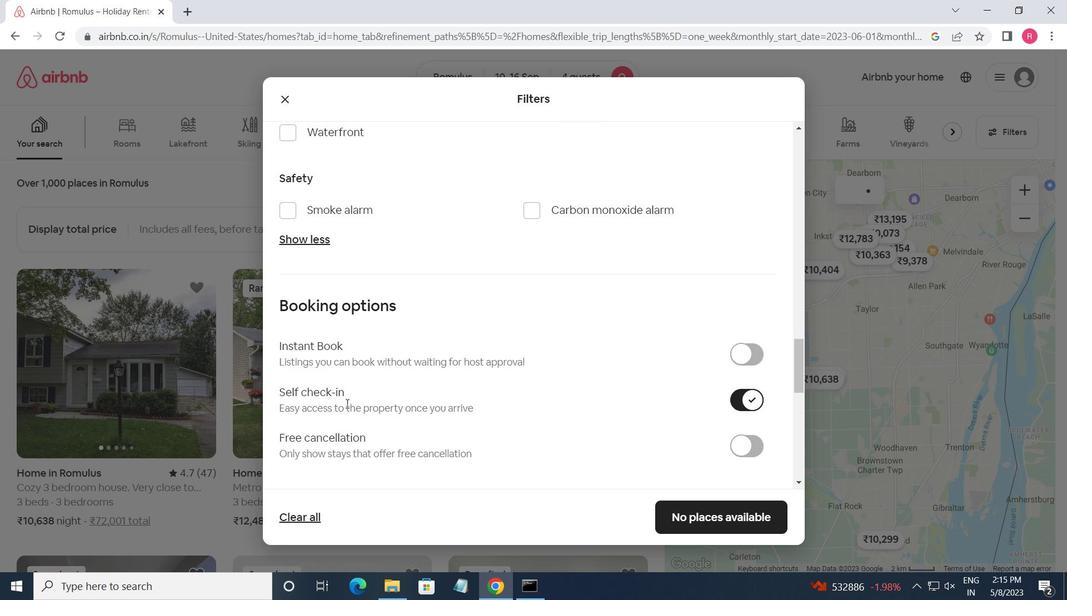 
Action: Mouse scrolled (349, 402) with delta (0, 0)
Screenshot: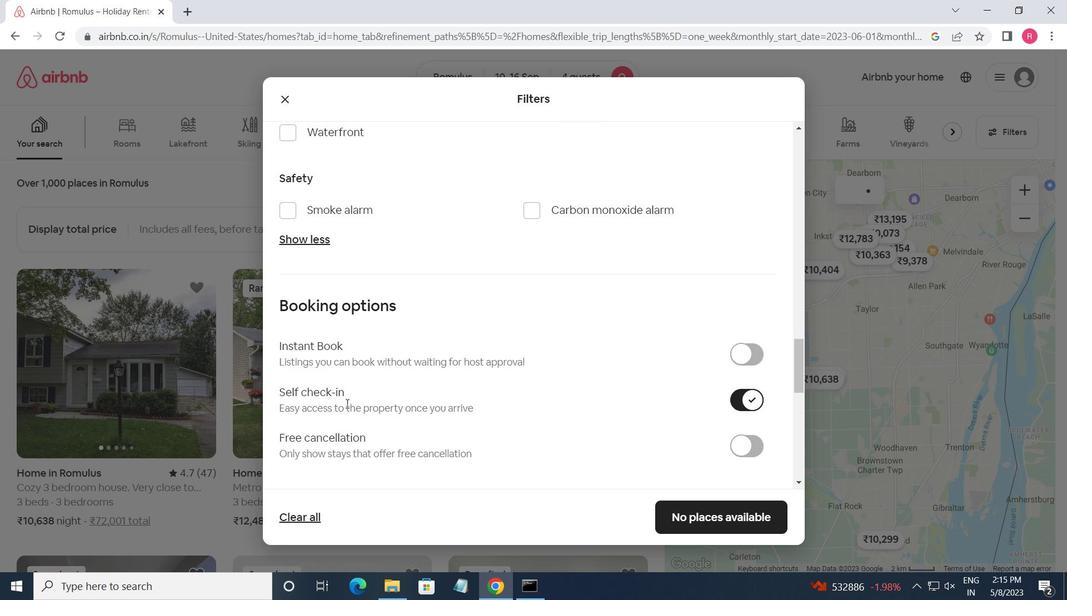 
Action: Mouse scrolled (349, 402) with delta (0, 0)
Screenshot: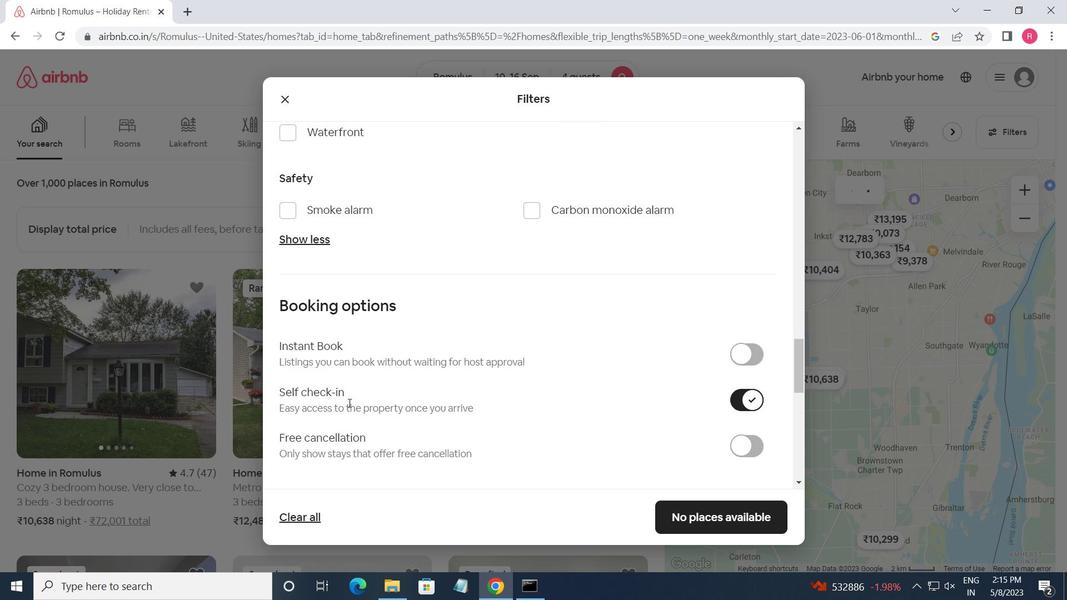 
Action: Mouse scrolled (349, 402) with delta (0, 0)
Screenshot: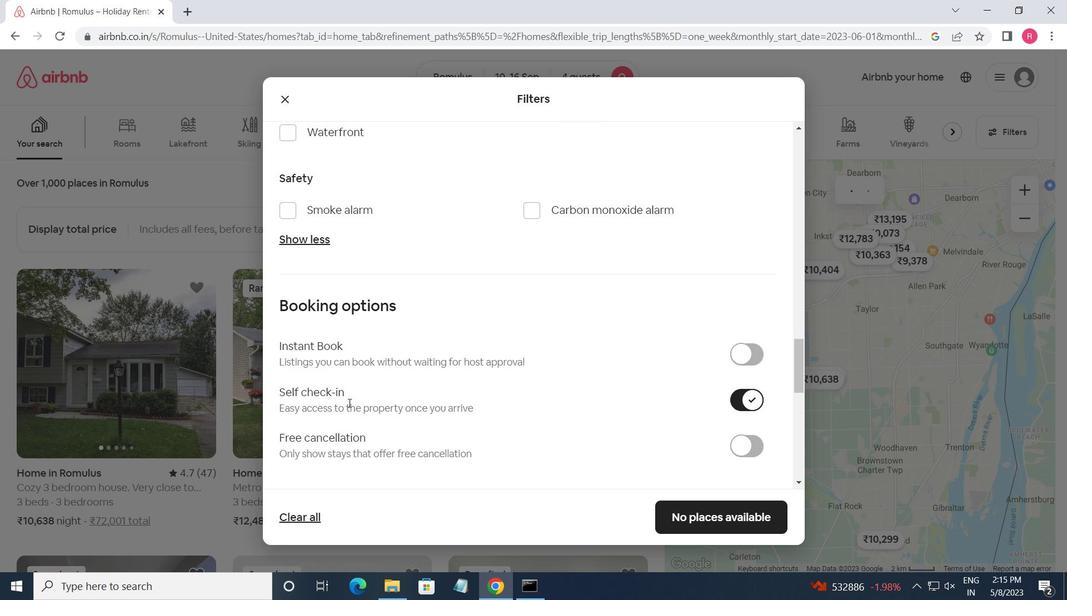 
Action: Mouse moved to (337, 409)
Screenshot: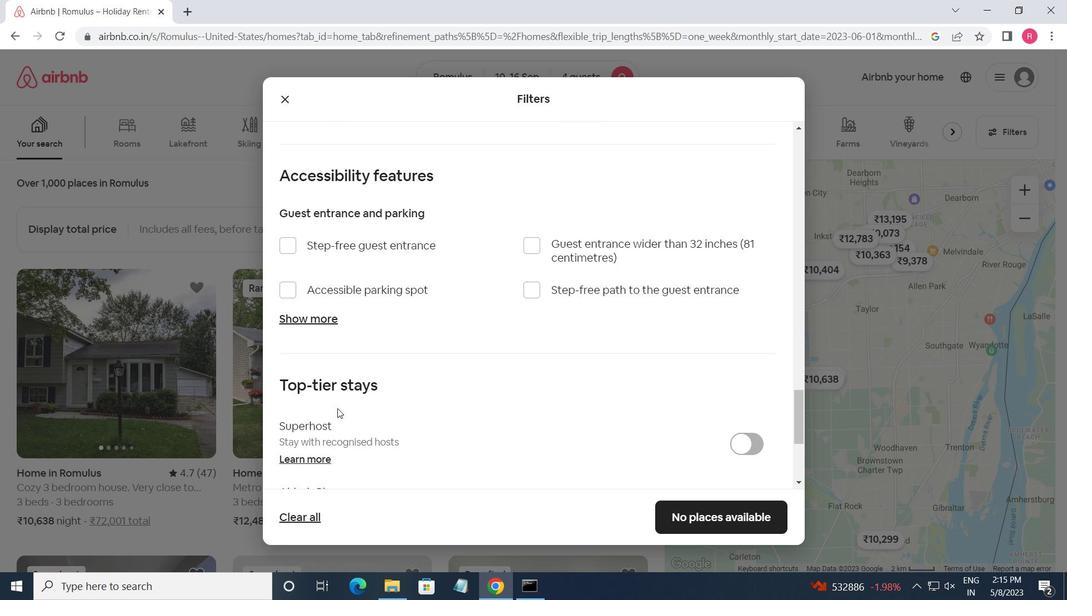 
Action: Mouse scrolled (337, 408) with delta (0, 0)
Screenshot: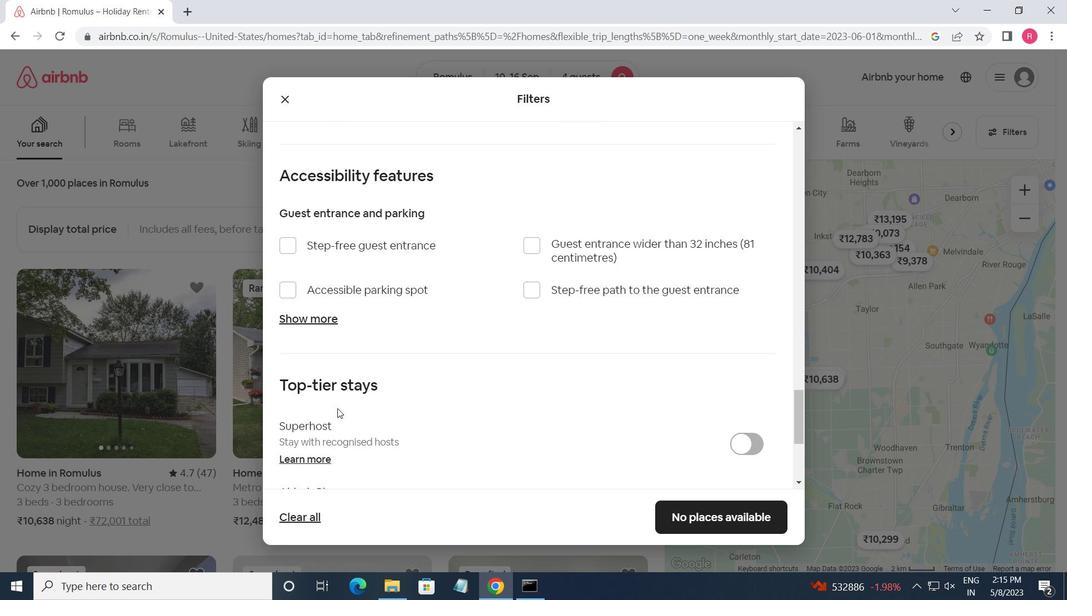 
Action: Mouse scrolled (337, 408) with delta (0, 0)
Screenshot: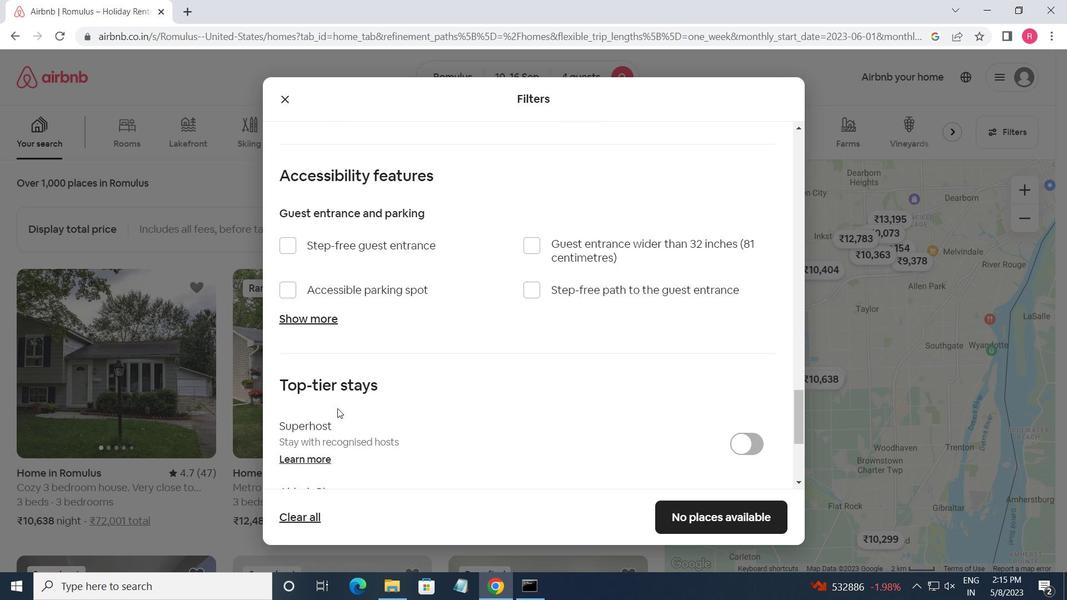 
Action: Mouse scrolled (337, 408) with delta (0, 0)
Screenshot: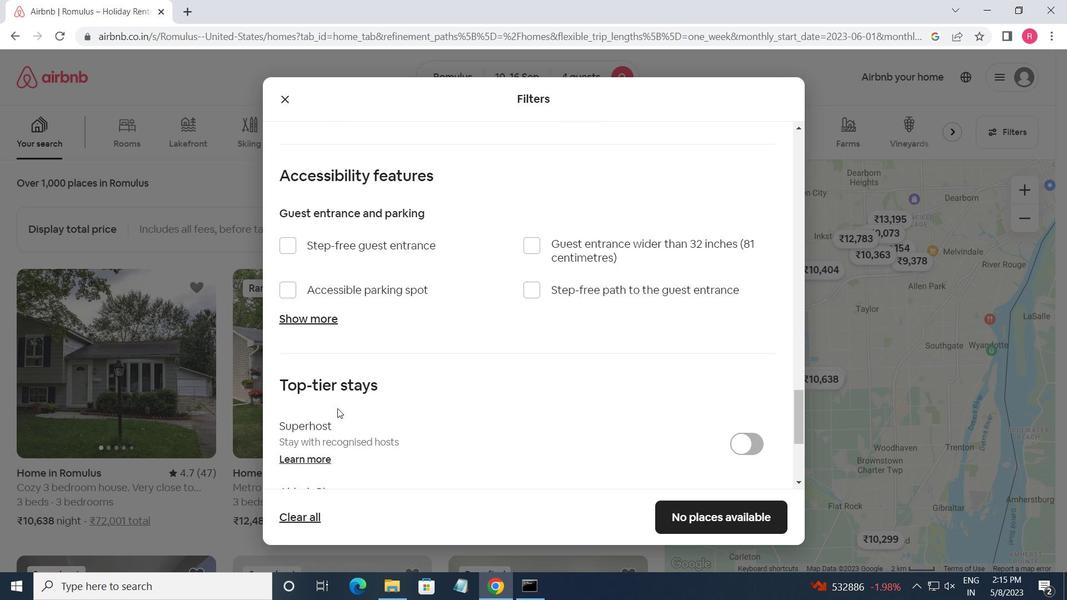
Action: Mouse scrolled (337, 408) with delta (0, 0)
Screenshot: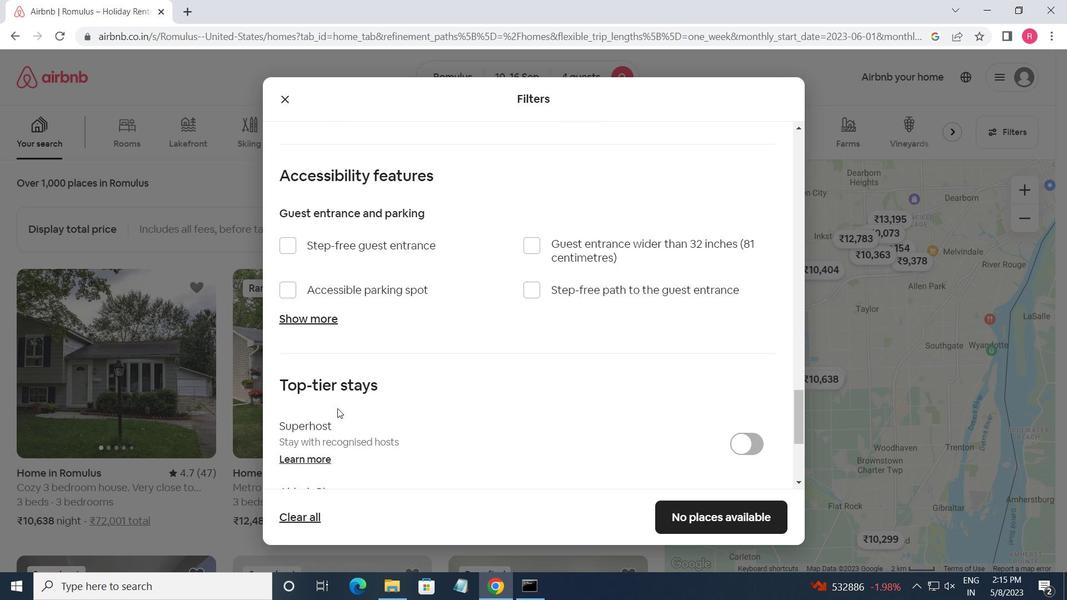 
Action: Mouse moved to (285, 396)
Screenshot: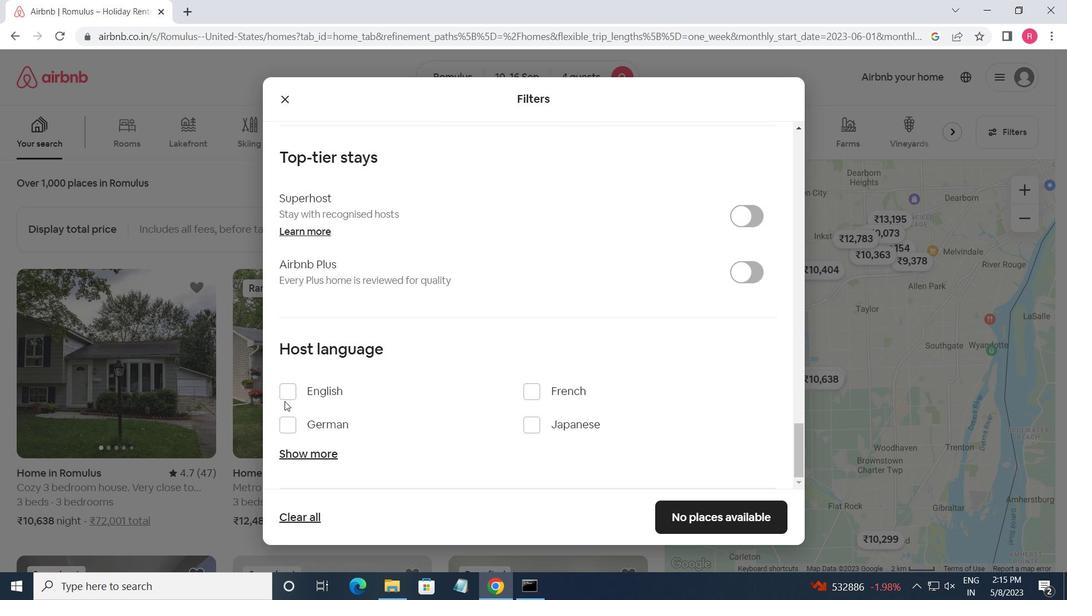 
Action: Mouse pressed left at (285, 396)
Screenshot: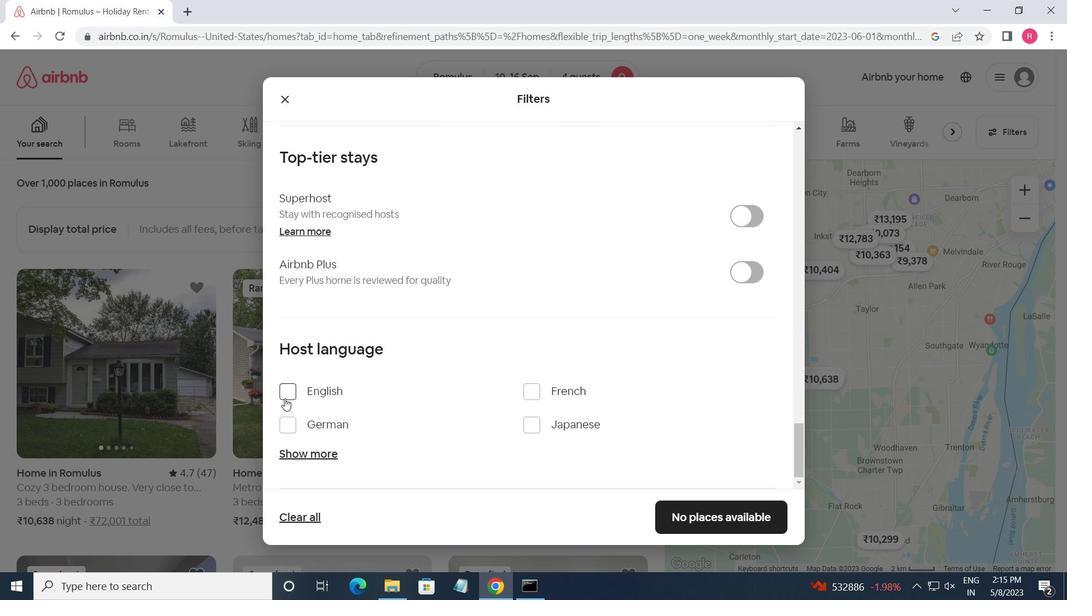 
Action: Mouse moved to (733, 511)
Screenshot: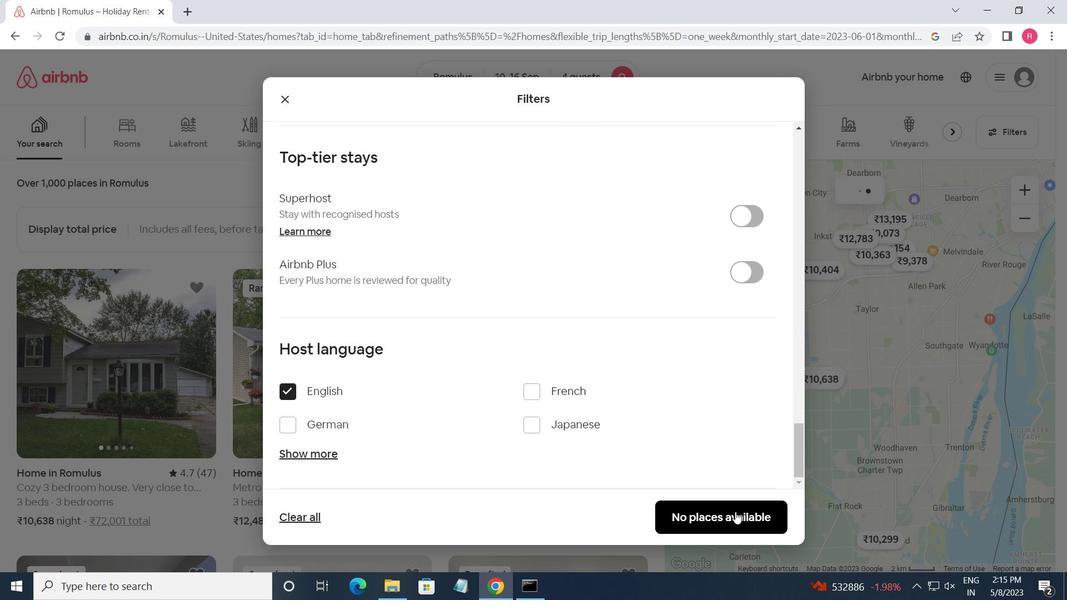 
Action: Mouse pressed left at (733, 511)
Screenshot: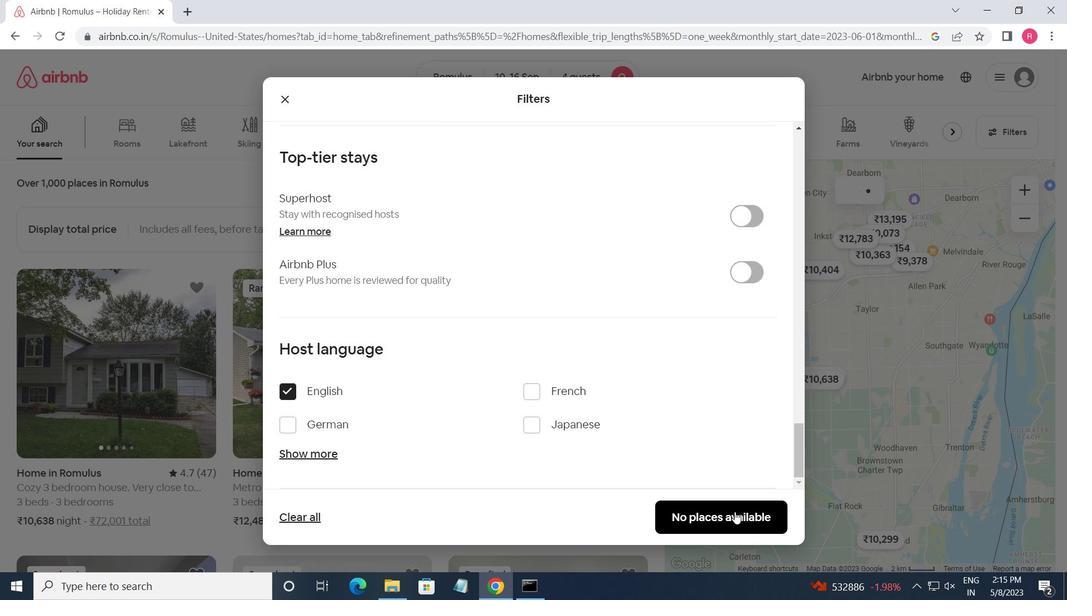 
Action: Mouse moved to (724, 90)
Screenshot: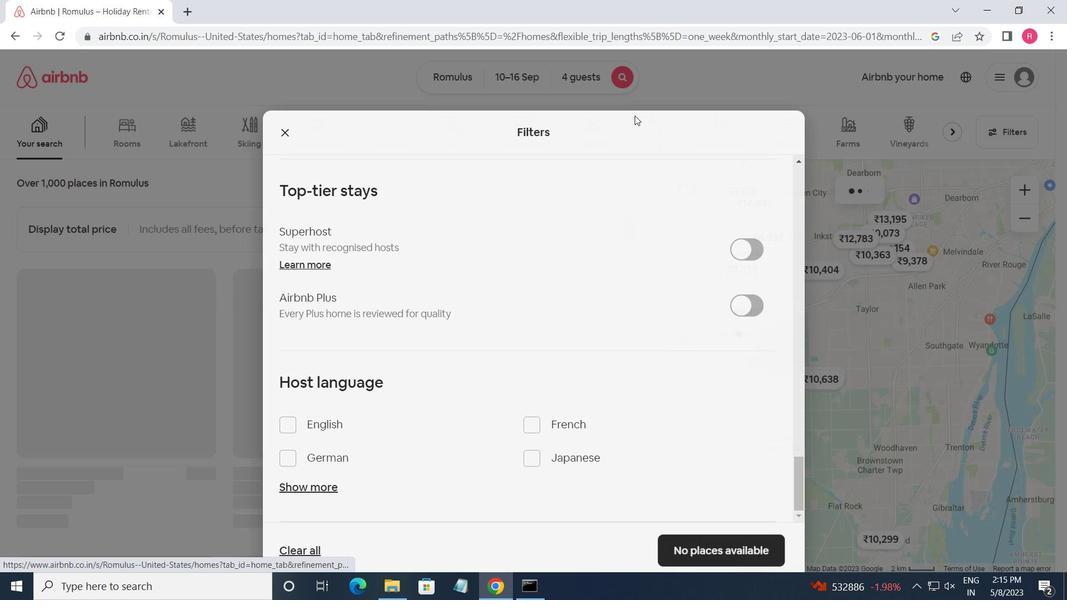 
